 Task: Create custom object Staff for PrisonConnect Pro.
Action: Mouse moved to (846, 67)
Screenshot: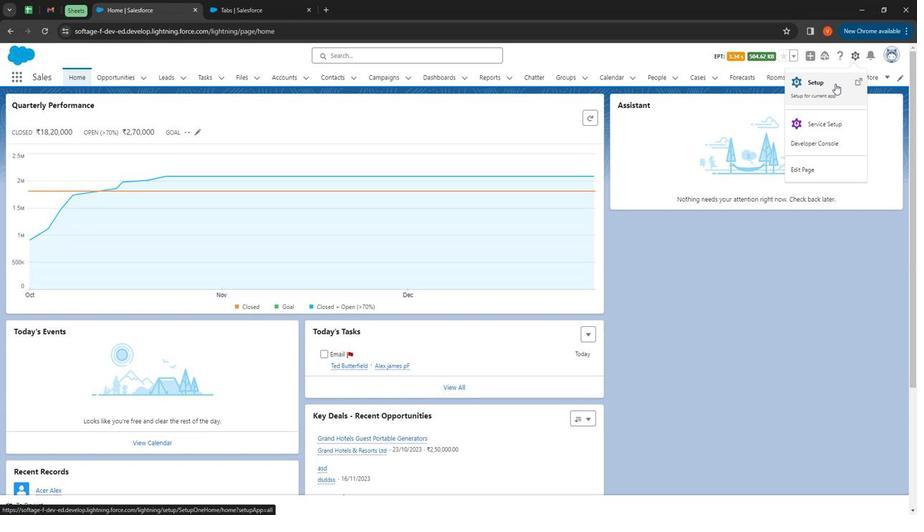 
Action: Mouse pressed left at (846, 67)
Screenshot: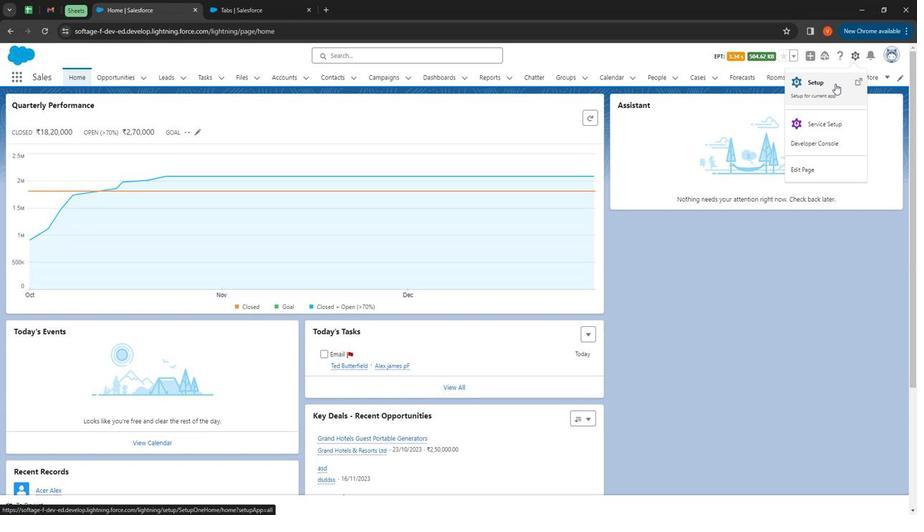 
Action: Mouse moved to (828, 90)
Screenshot: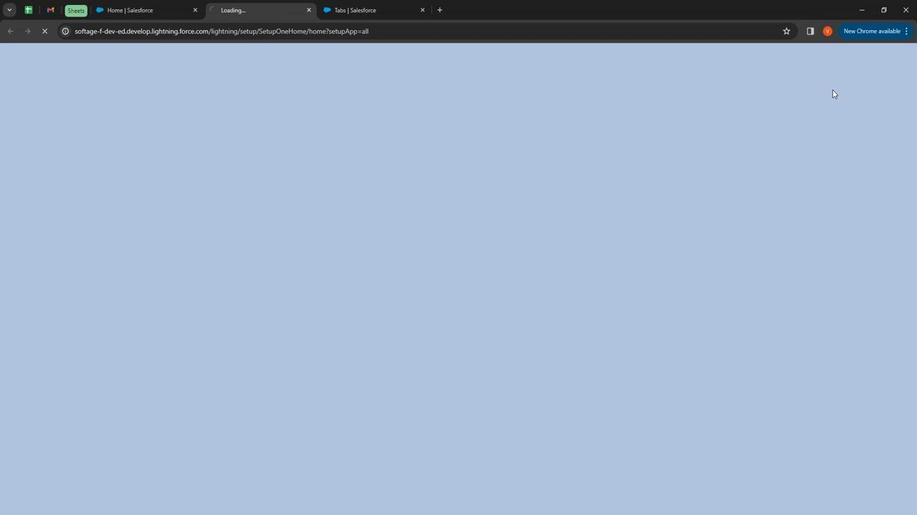 
Action: Mouse pressed left at (828, 90)
Screenshot: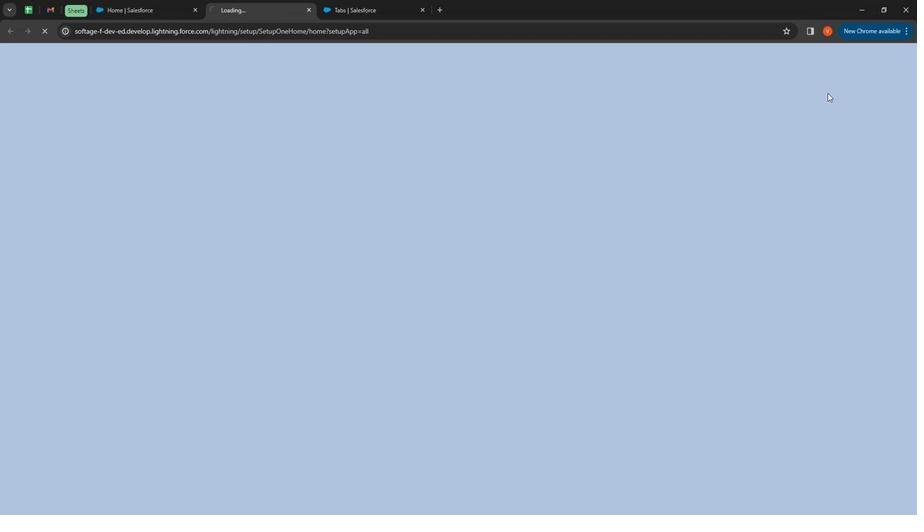 
Action: Mouse moved to (166, 84)
Screenshot: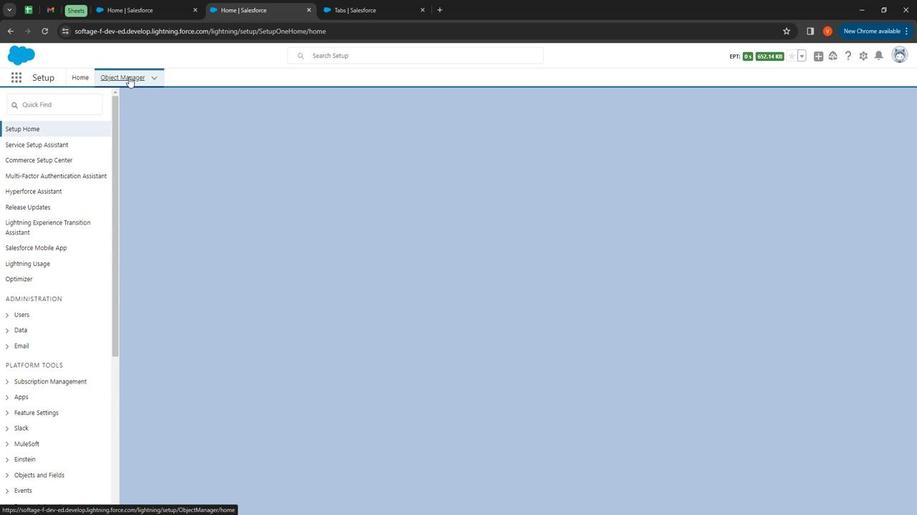
Action: Mouse pressed left at (166, 84)
Screenshot: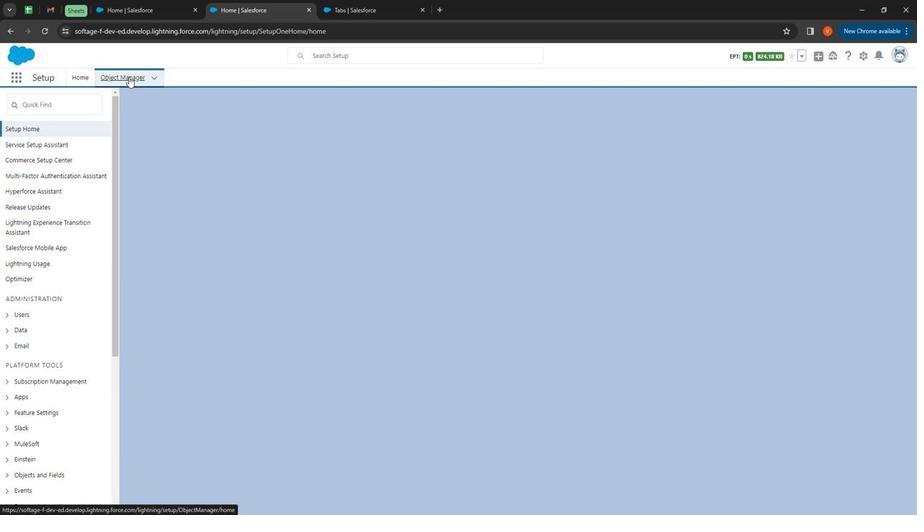 
Action: Mouse moved to (870, 116)
Screenshot: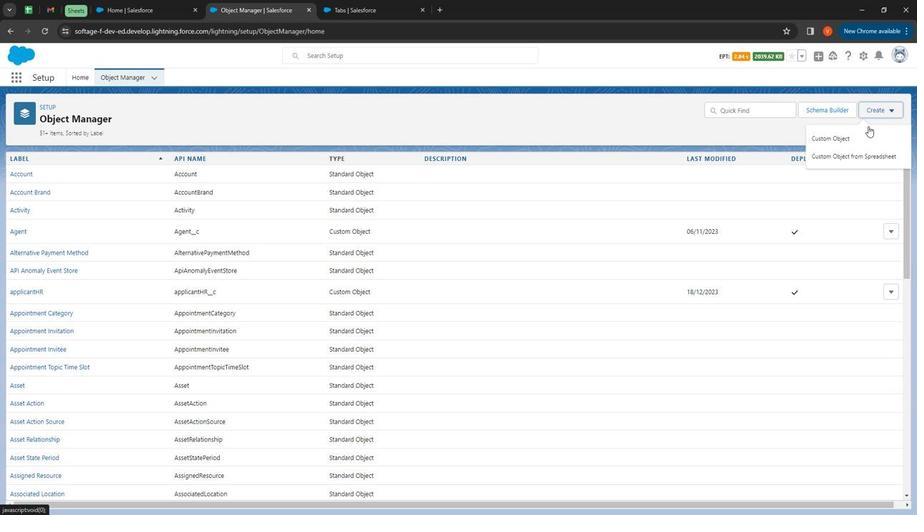 
Action: Mouse pressed left at (870, 116)
Screenshot: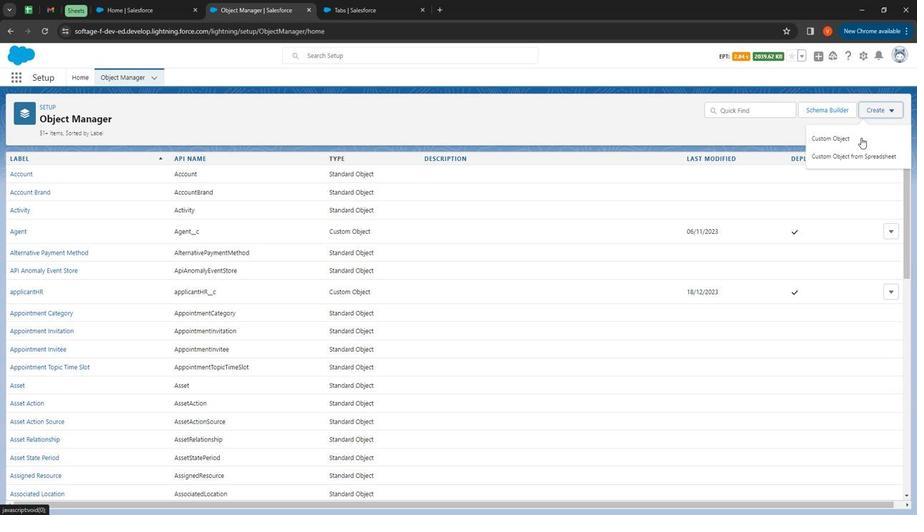 
Action: Mouse moved to (851, 141)
Screenshot: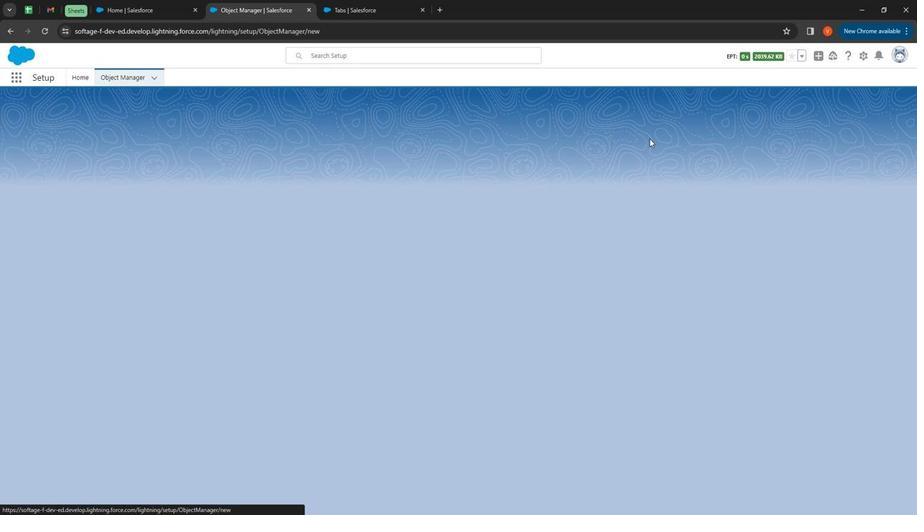 
Action: Mouse pressed left at (851, 141)
Screenshot: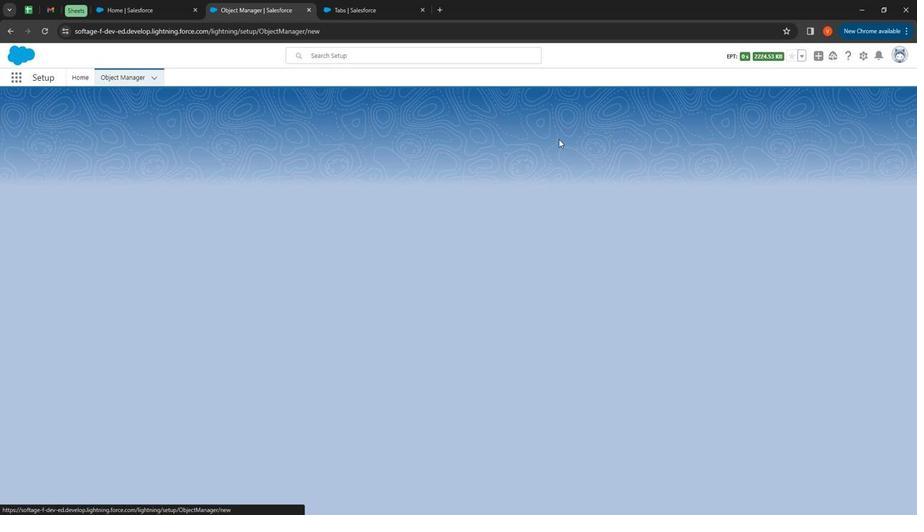 
Action: Mouse moved to (273, 233)
Screenshot: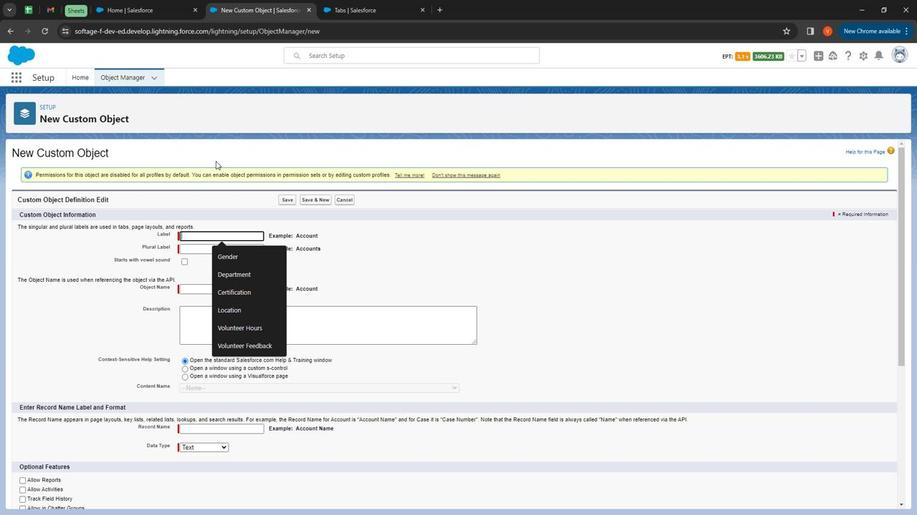 
Action: Mouse pressed left at (273, 233)
Screenshot: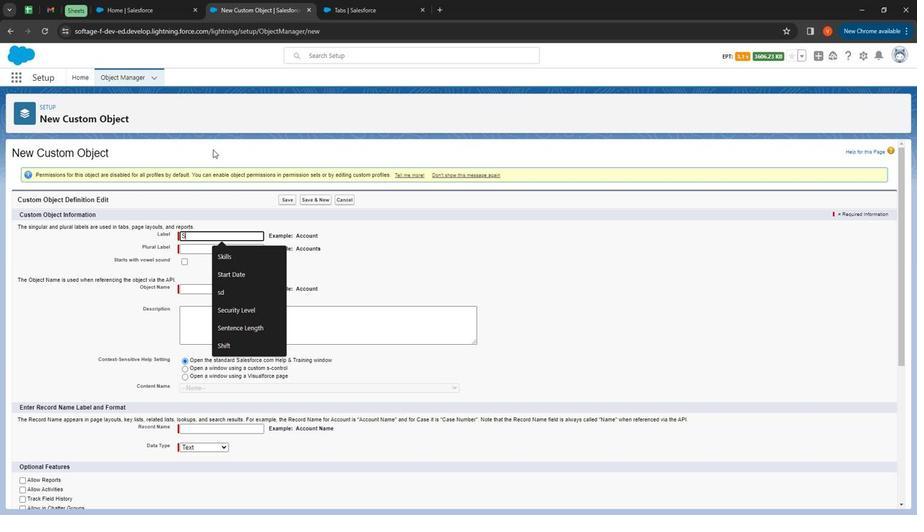 
Action: Key pressed <Key.shift>
Screenshot: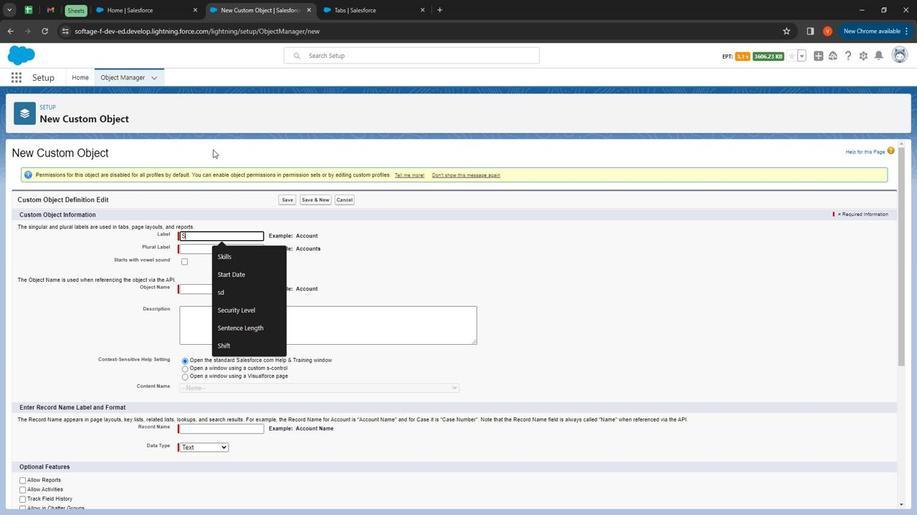 
Action: Mouse moved to (245, 151)
Screenshot: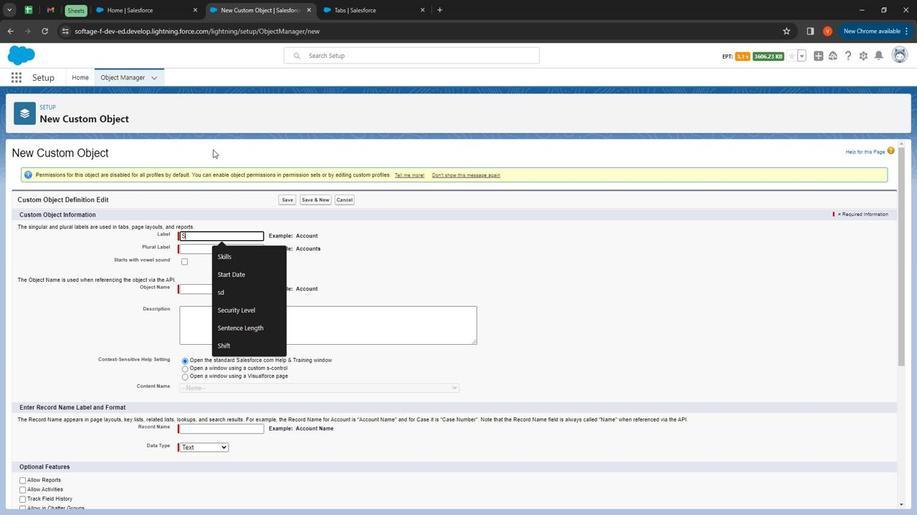 
Action: Key pressed Staff<Key.tab><Key.shift>Staffs
Screenshot: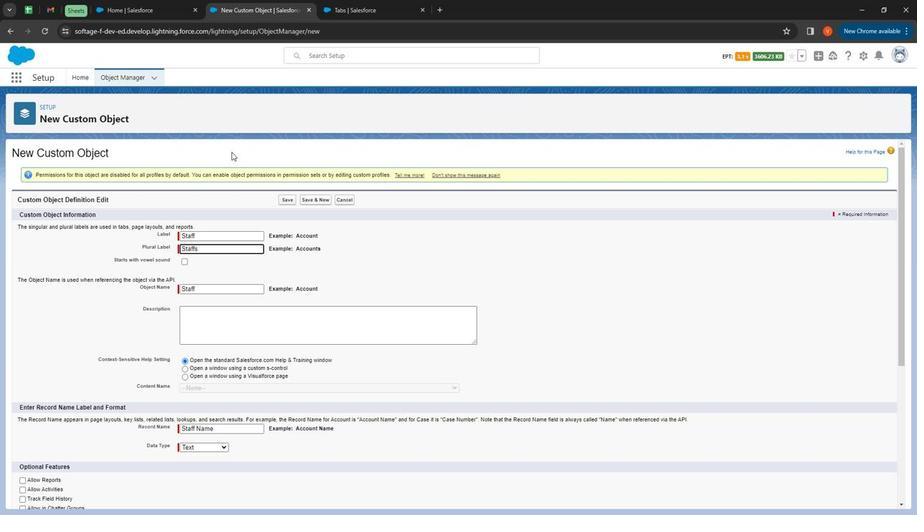 
Action: Mouse moved to (262, 301)
Screenshot: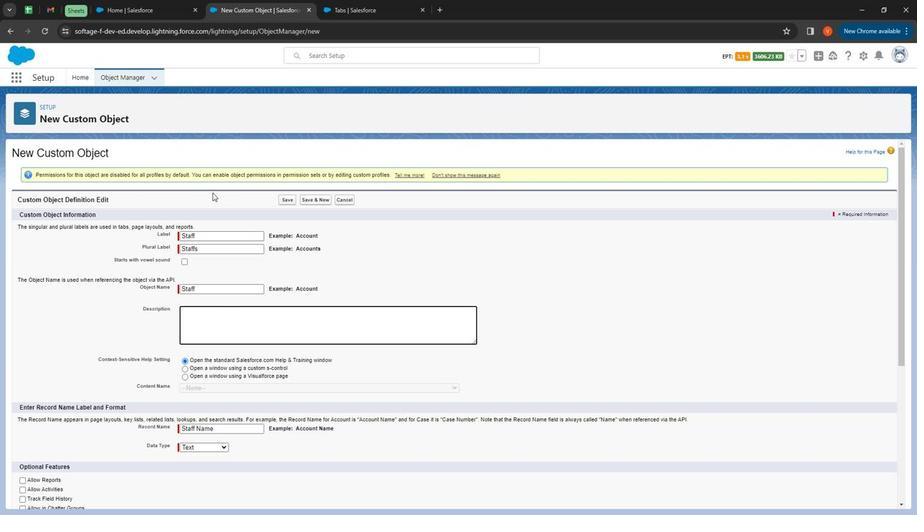 
Action: Mouse pressed left at (262, 301)
Screenshot: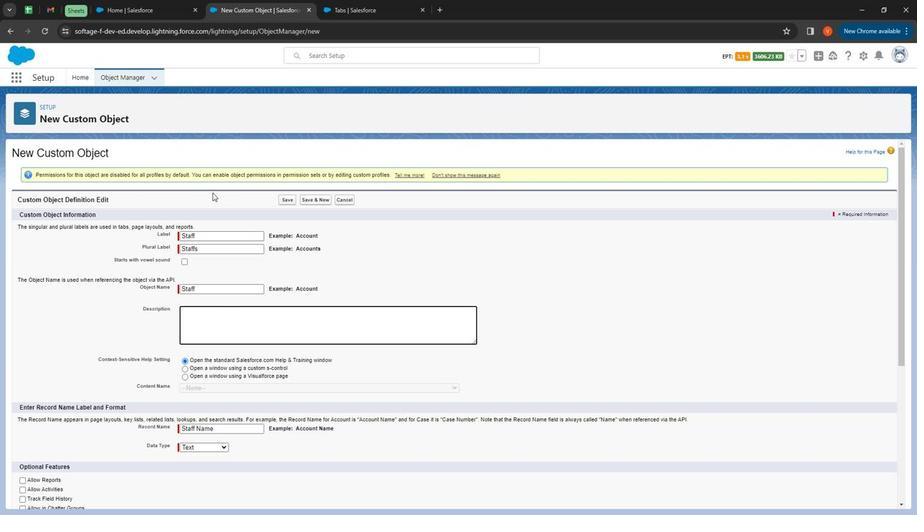 
Action: Mouse moved to (253, 237)
Screenshot: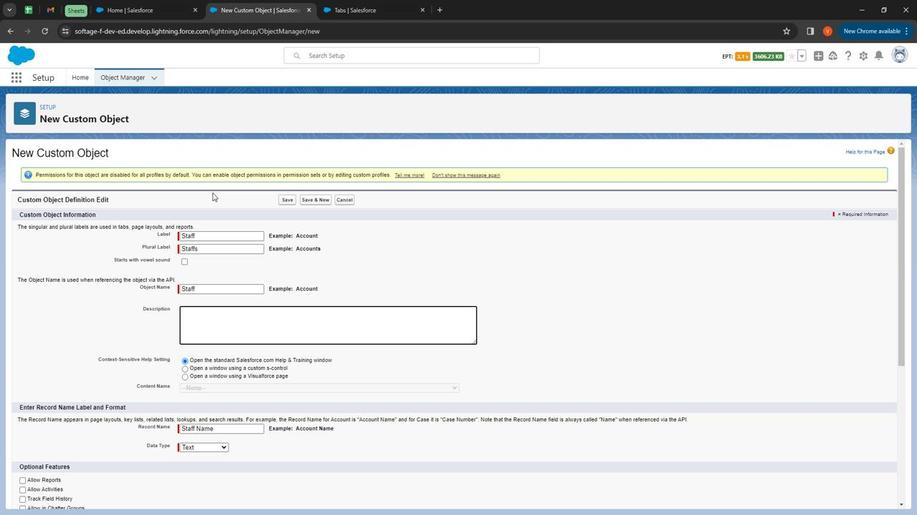 
Action: Key pressed <Key.shift>
Screenshot: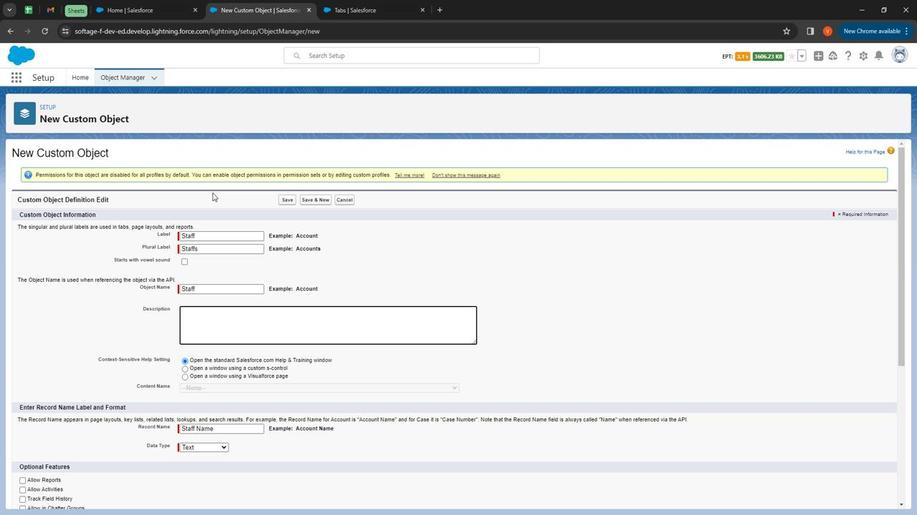 
Action: Mouse moved to (245, 192)
Screenshot: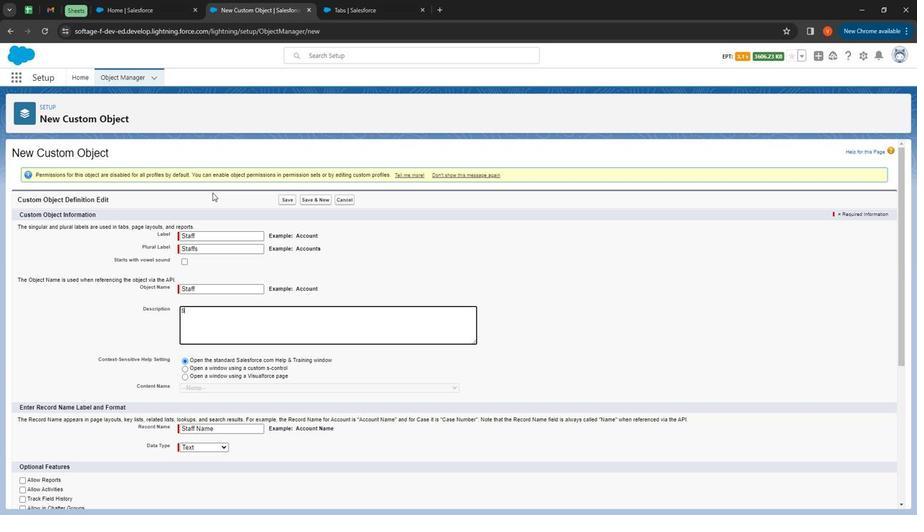 
Action: Key pressed <Key.shift><Key.shift><Key.shift><Key.shift><Key.shift><Key.shift><Key.shift><Key.shift>Staff<Key.space><Key.shift>Custom<Key.space>object<Key.space>containing<Key.space>details<Key.space>about<Key.space><Key.shift>Staff<Key.space>working<Key.space>at<Key.space><Key.shift>Prisio<Key.space>n<Key.backspace><Key.backspace>n<Key.space>c<Key.shift><Key.shift>onnect<Key.space>pro
Screenshot: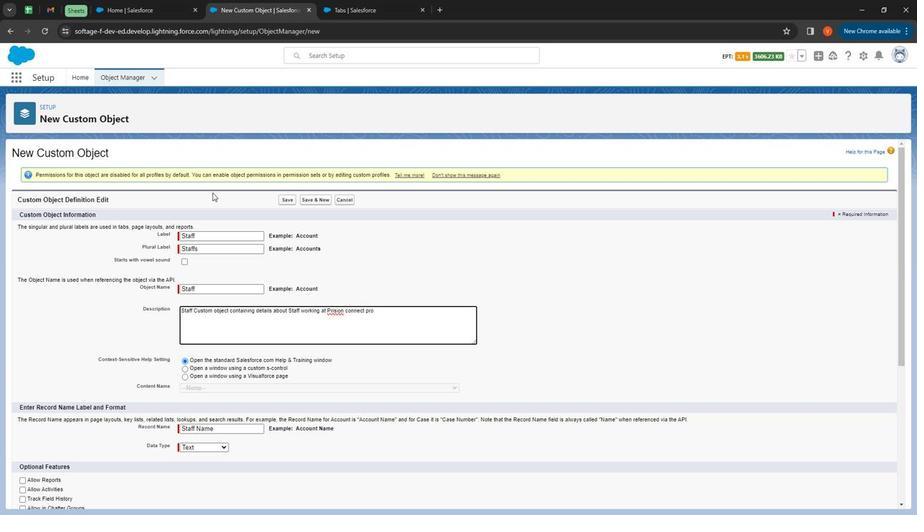 
Action: Mouse moved to (363, 303)
Screenshot: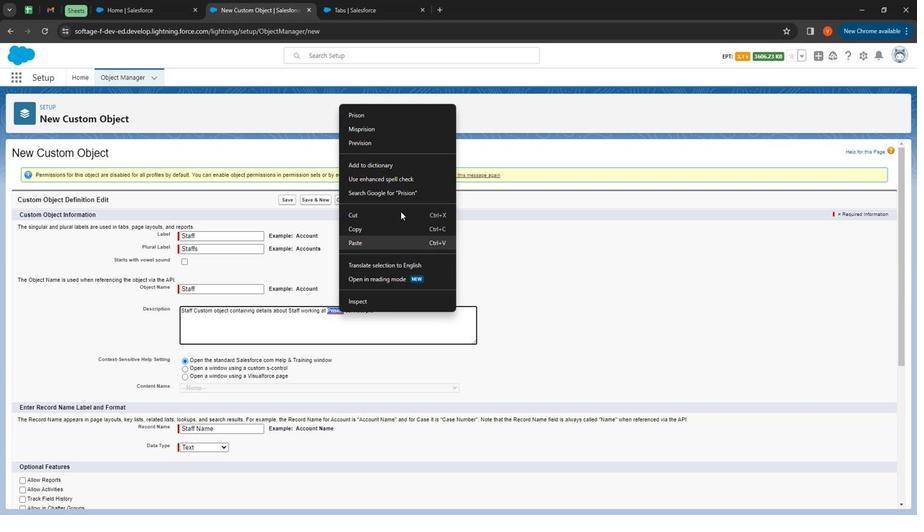 
Action: Mouse pressed right at (363, 303)
Screenshot: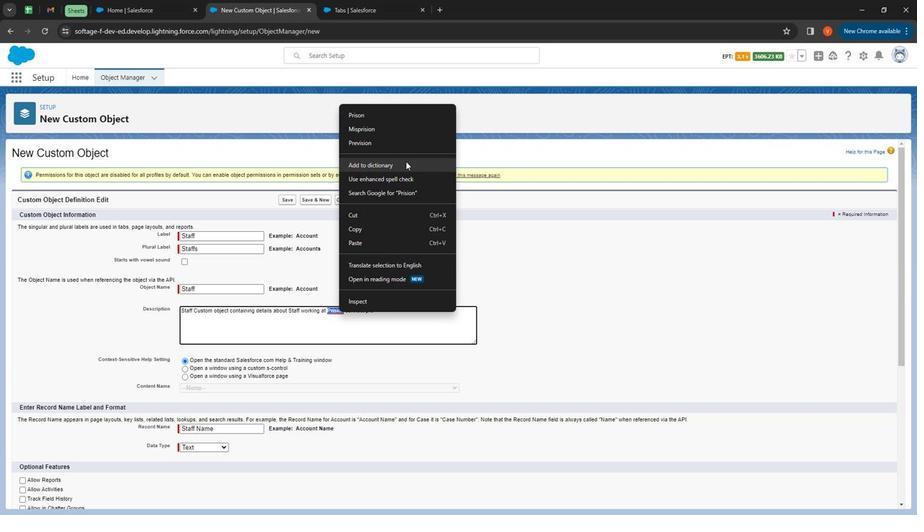 
Action: Mouse moved to (412, 121)
Screenshot: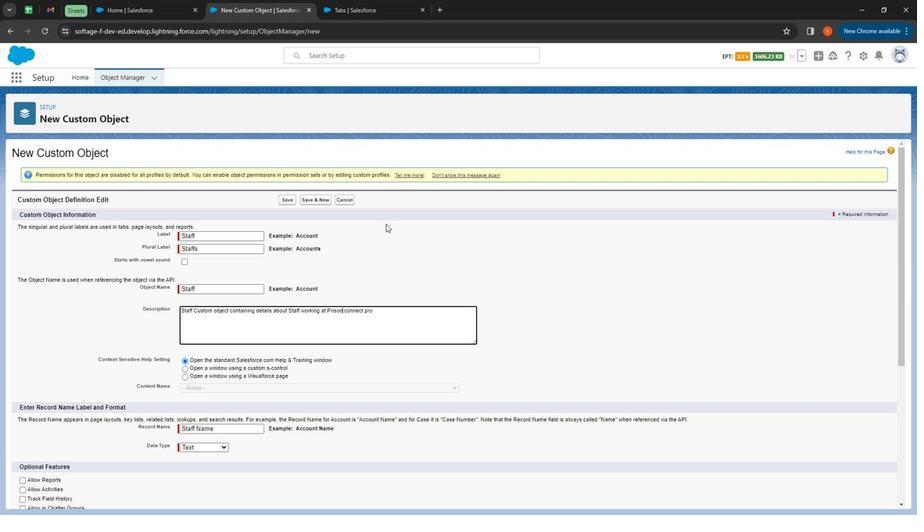 
Action: Mouse pressed left at (412, 121)
Screenshot: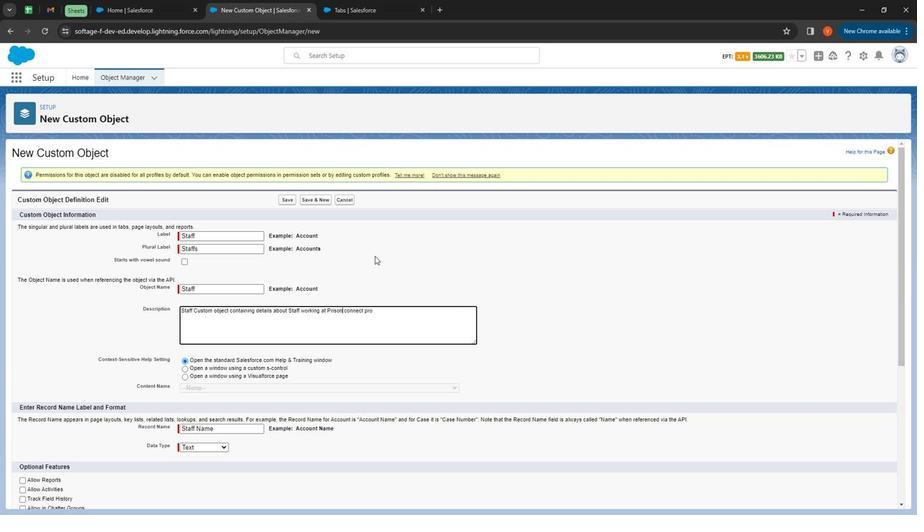 
Action: Mouse moved to (341, 339)
Screenshot: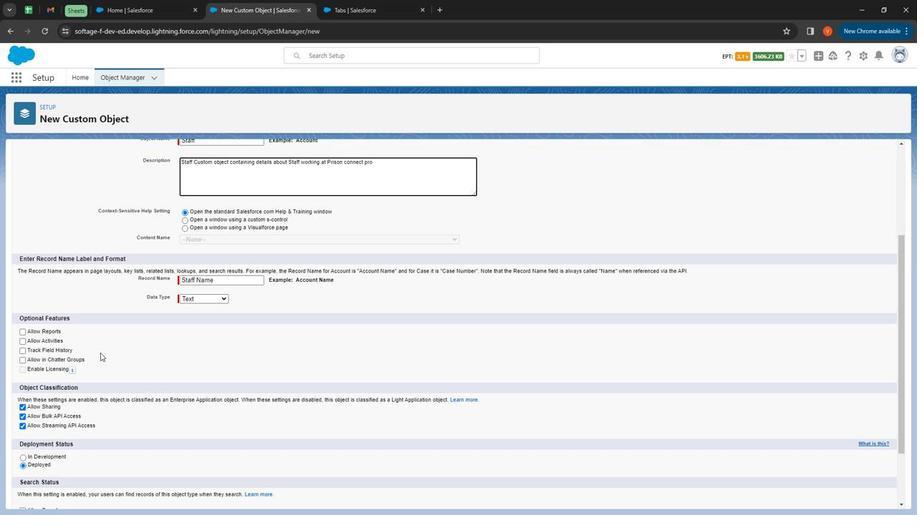 
Action: Mouse scrolled (341, 338) with delta (0, 0)
Screenshot: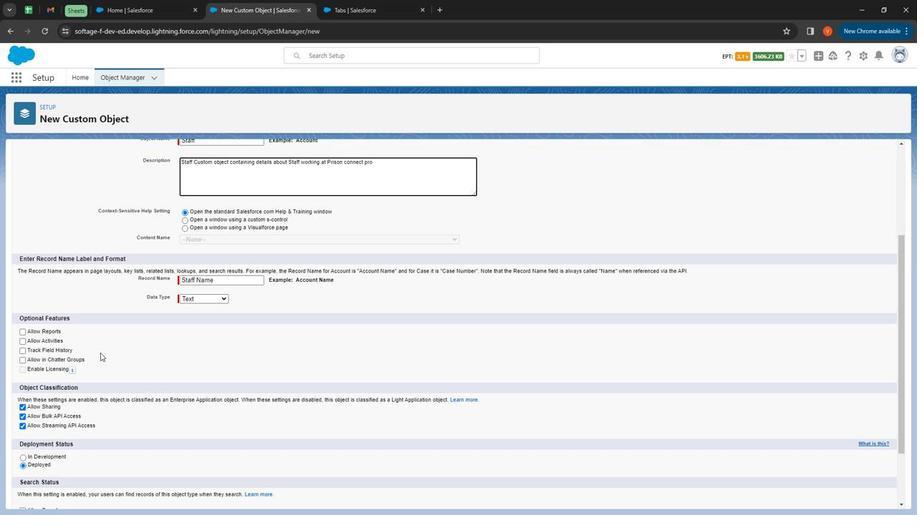 
Action: Mouse scrolled (341, 338) with delta (0, 0)
Screenshot: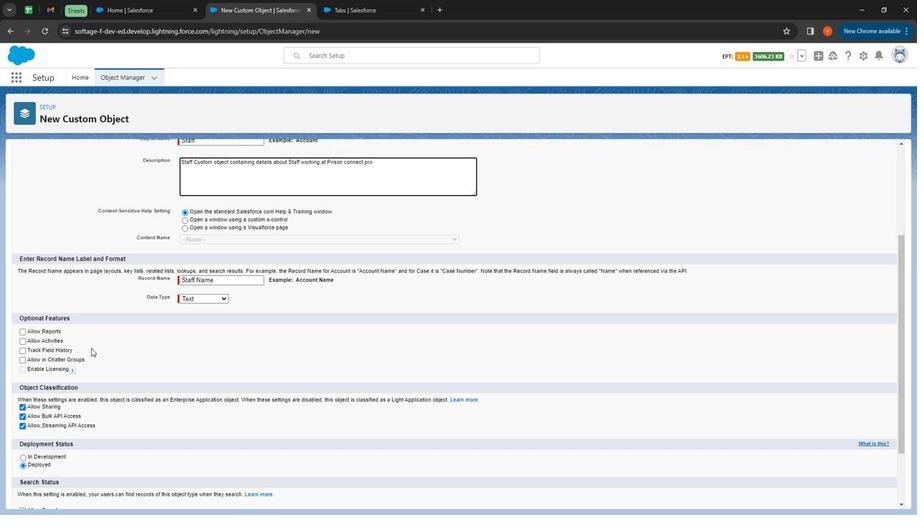 
Action: Mouse moved to (339, 339)
Screenshot: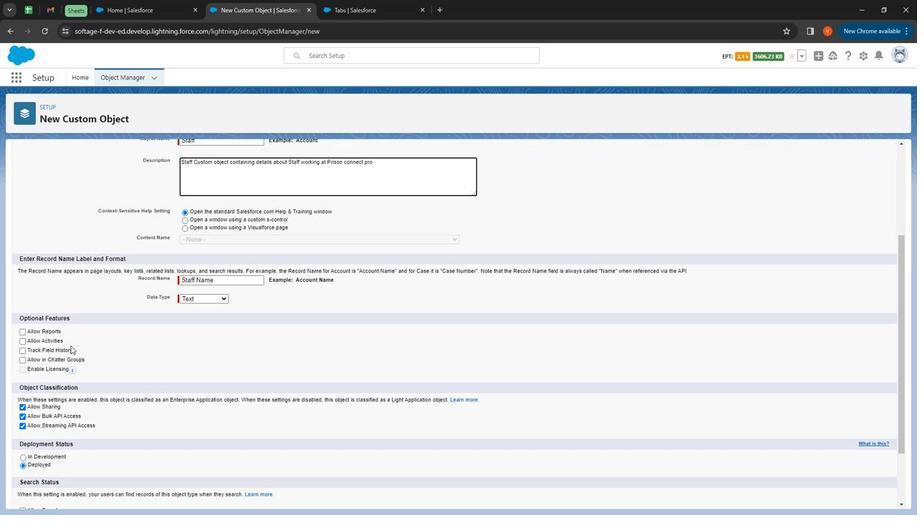 
Action: Mouse scrolled (339, 339) with delta (0, 0)
Screenshot: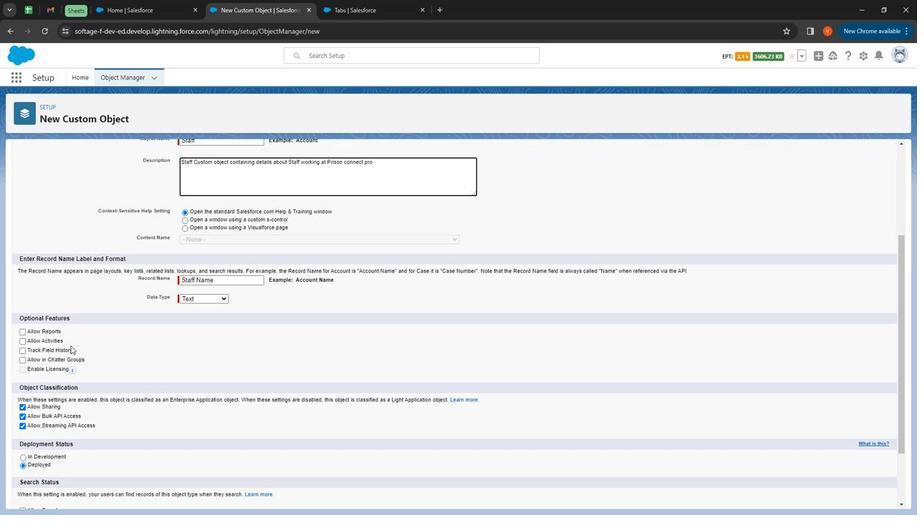 
Action: Mouse moved to (86, 321)
Screenshot: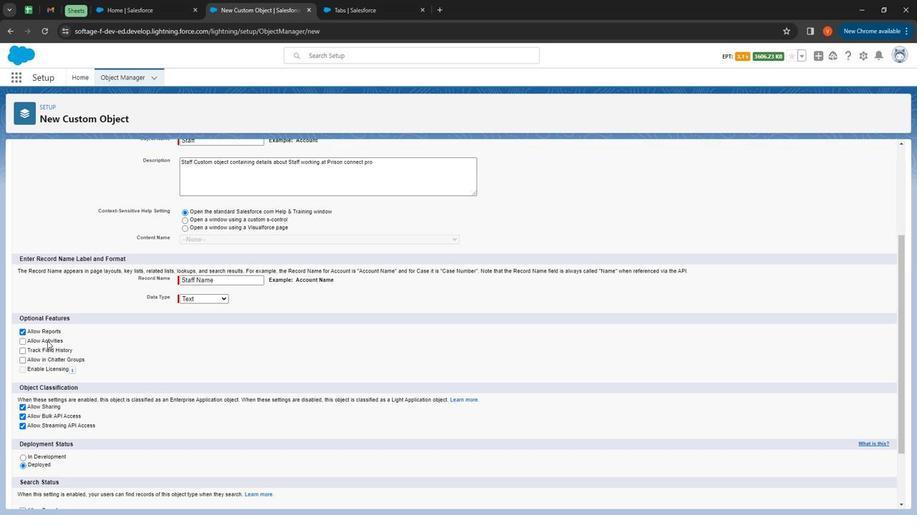 
Action: Mouse pressed left at (86, 321)
Screenshot: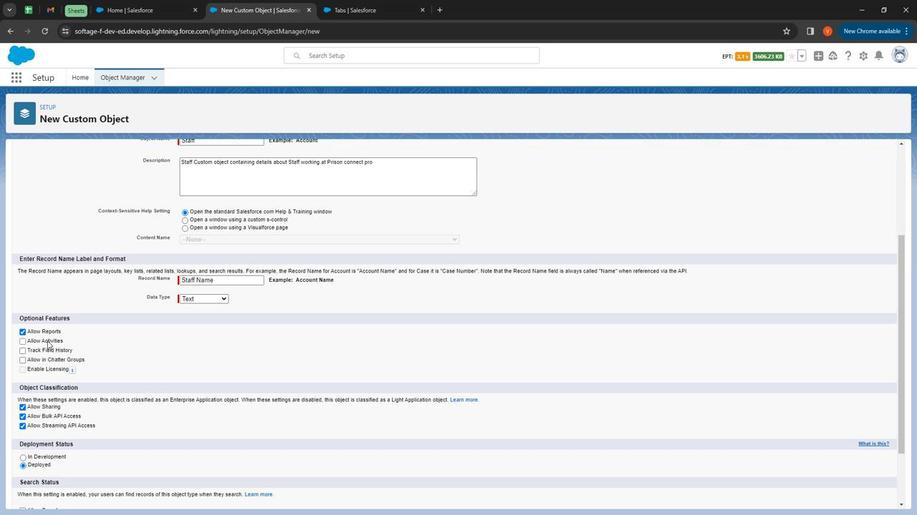 
Action: Mouse moved to (90, 330)
Screenshot: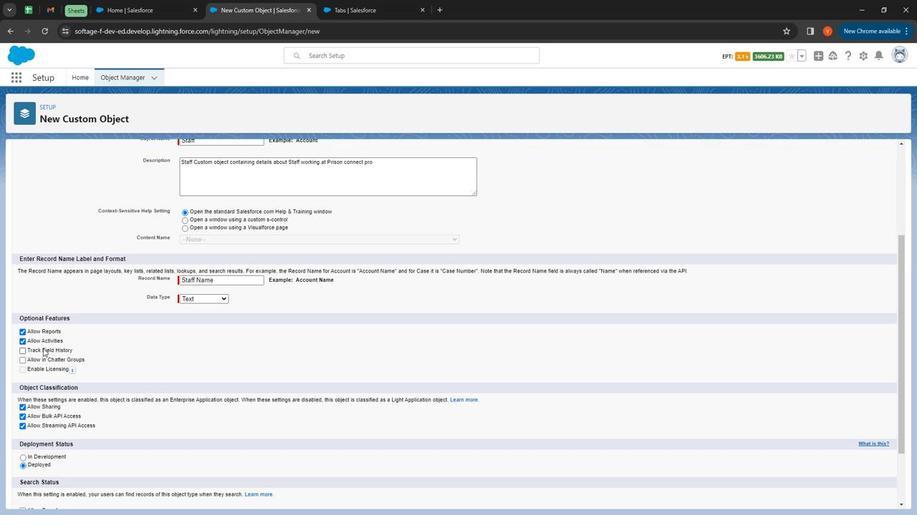 
Action: Mouse pressed left at (90, 330)
Screenshot: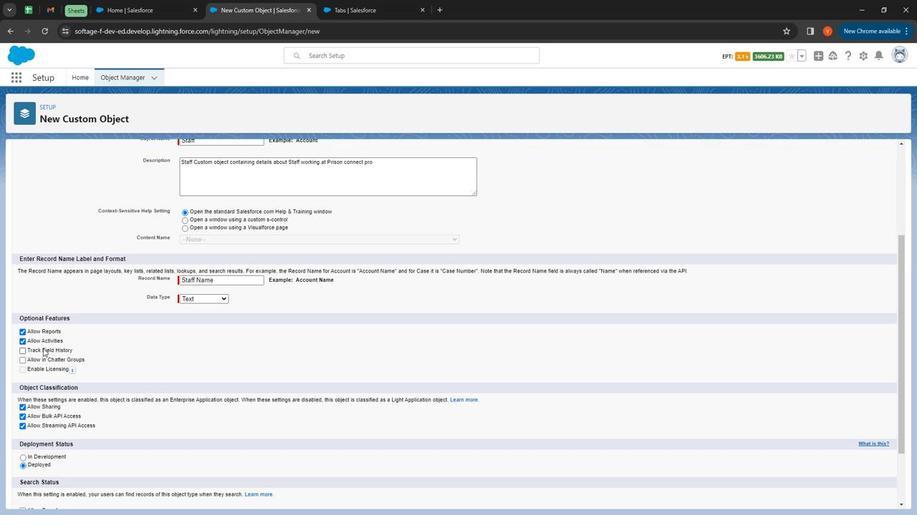 
Action: Mouse moved to (86, 337)
Screenshot: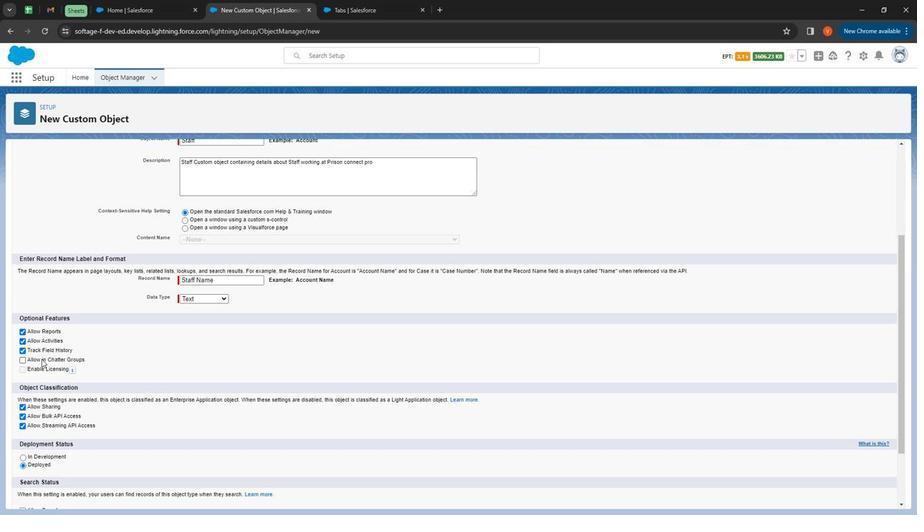 
Action: Mouse pressed left at (86, 337)
Screenshot: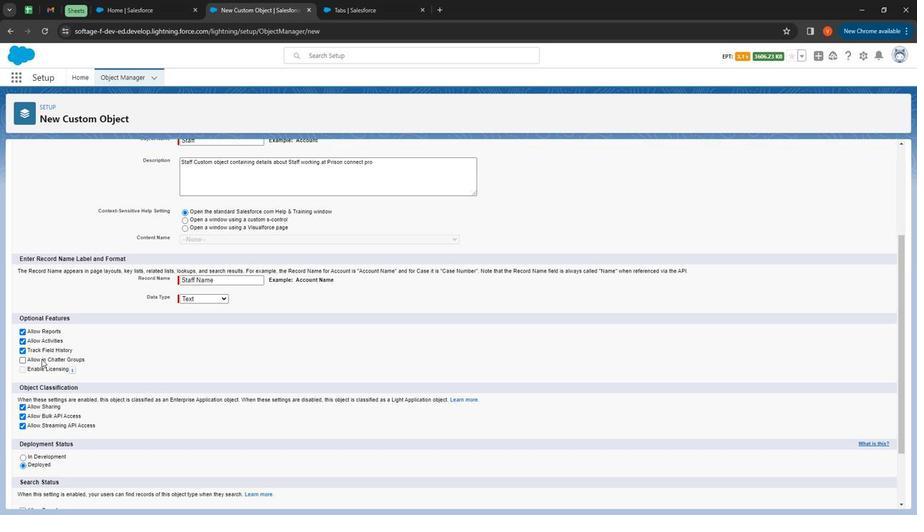 
Action: Mouse moved to (85, 347)
Screenshot: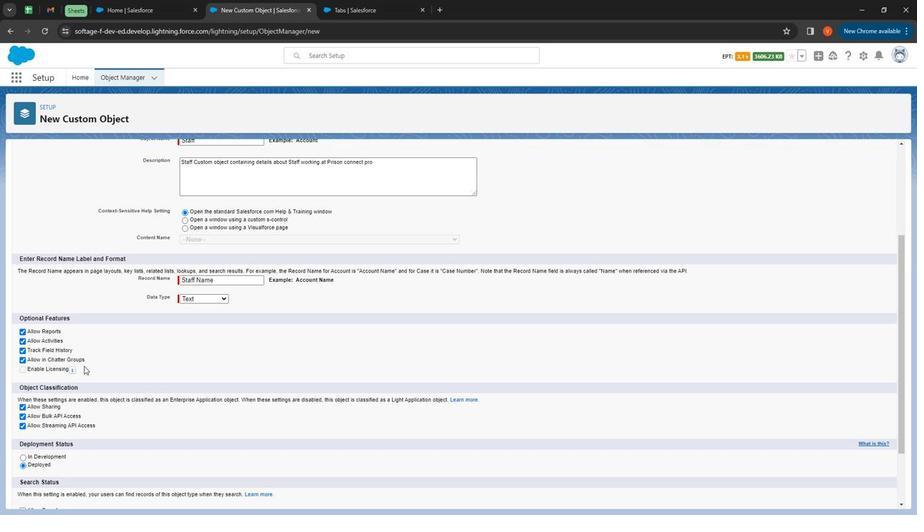 
Action: Mouse pressed left at (85, 347)
Screenshot: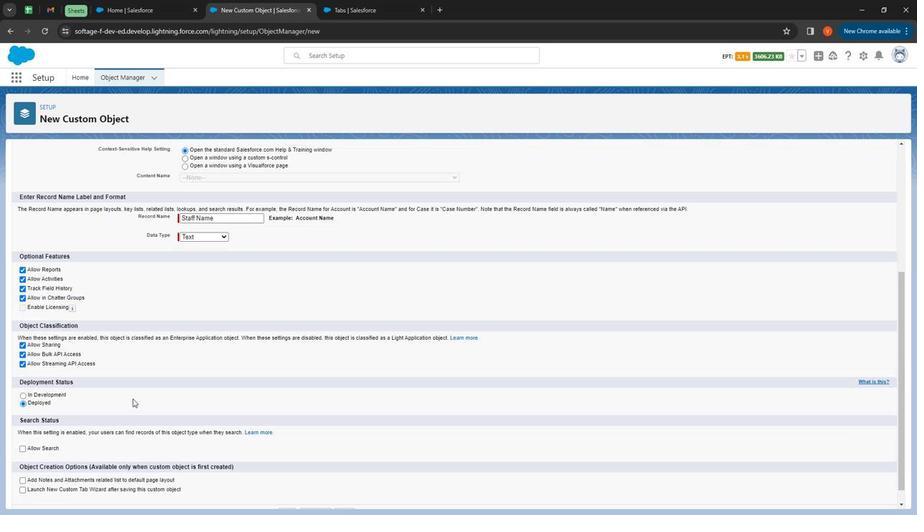 
Action: Mouse moved to (154, 369)
Screenshot: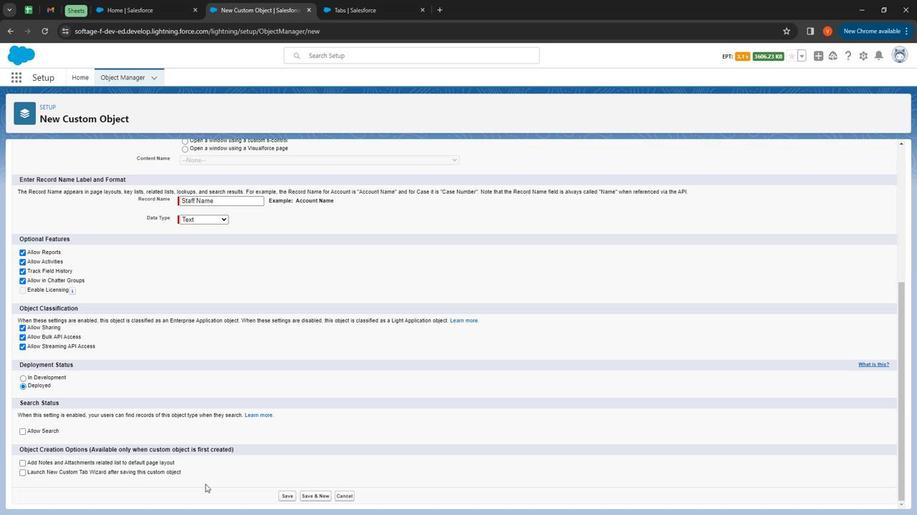 
Action: Mouse scrolled (154, 368) with delta (0, 0)
Screenshot: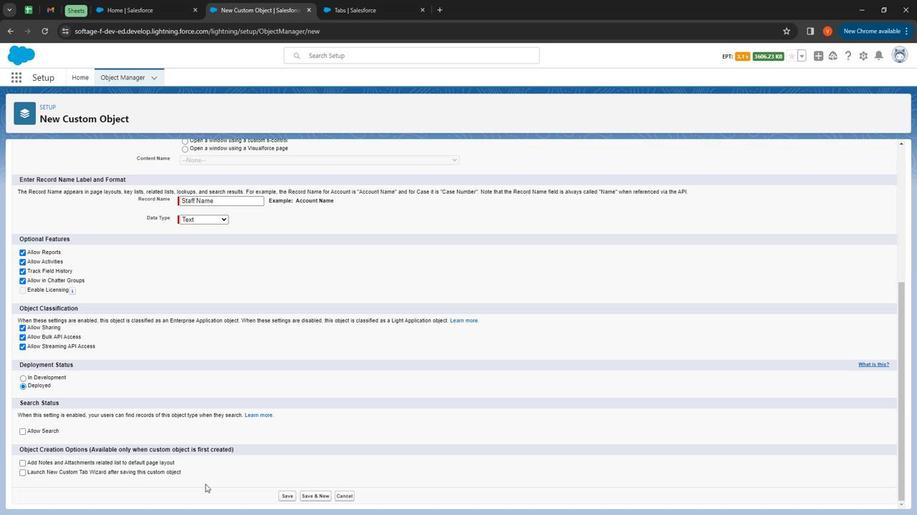 
Action: Mouse moved to (159, 373)
Screenshot: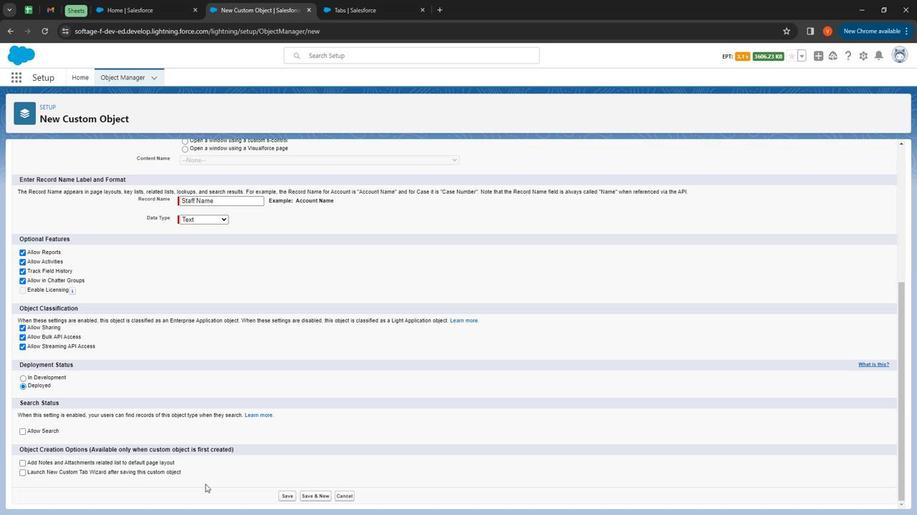 
Action: Mouse scrolled (159, 372) with delta (0, 0)
Screenshot: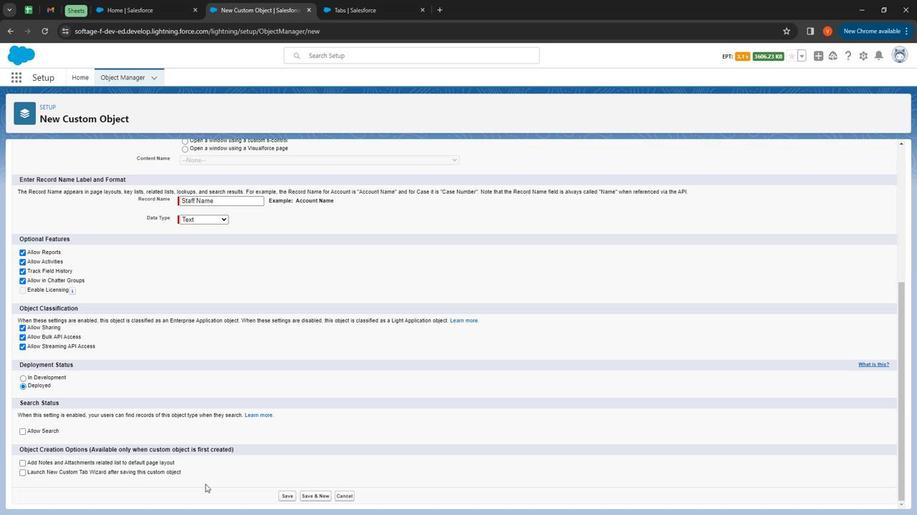 
Action: Mouse moved to (160, 374)
Screenshot: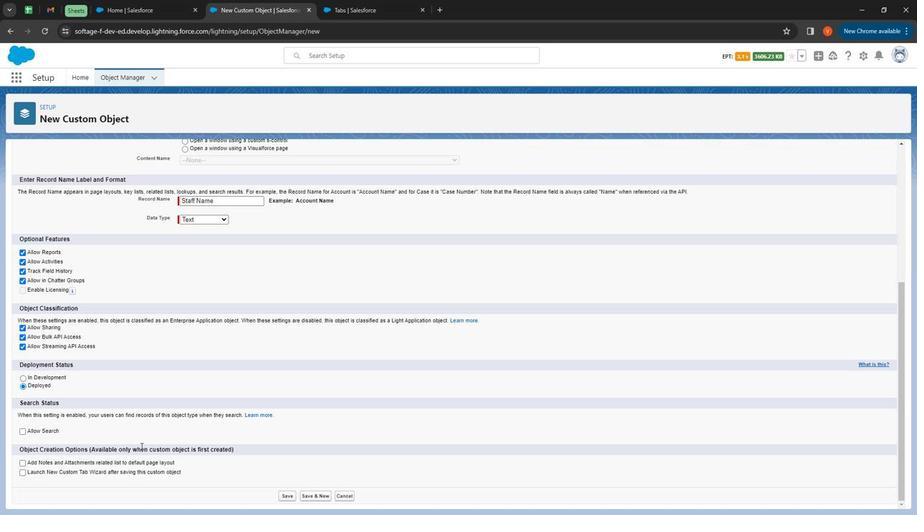 
Action: Mouse scrolled (160, 373) with delta (0, 0)
Screenshot: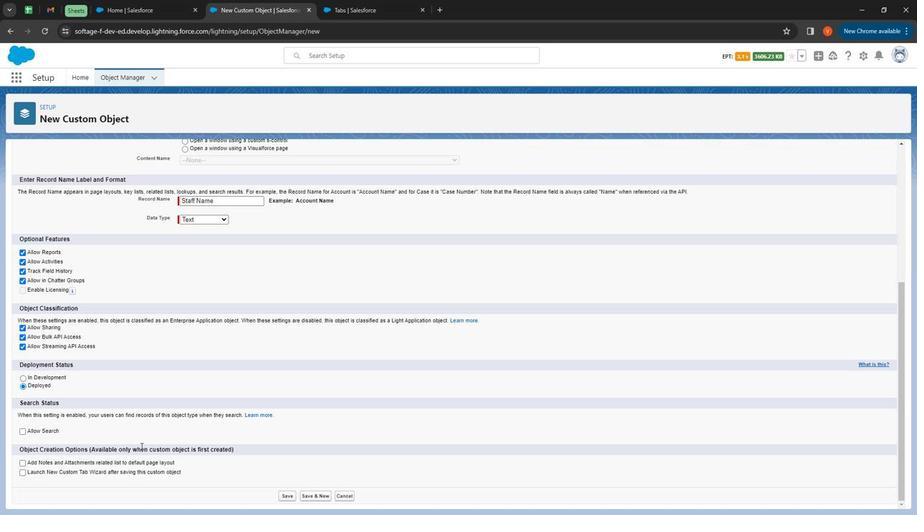 
Action: Mouse moved to (165, 379)
Screenshot: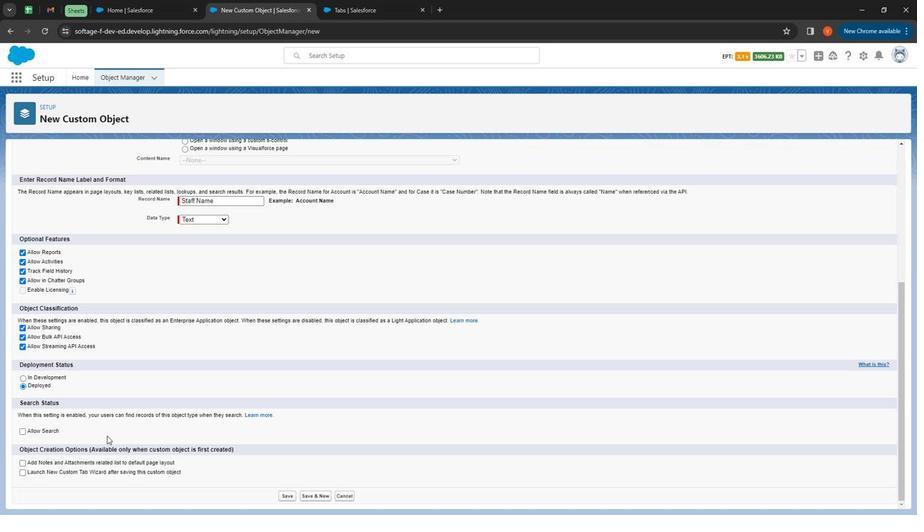 
Action: Mouse scrolled (165, 379) with delta (0, 0)
Screenshot: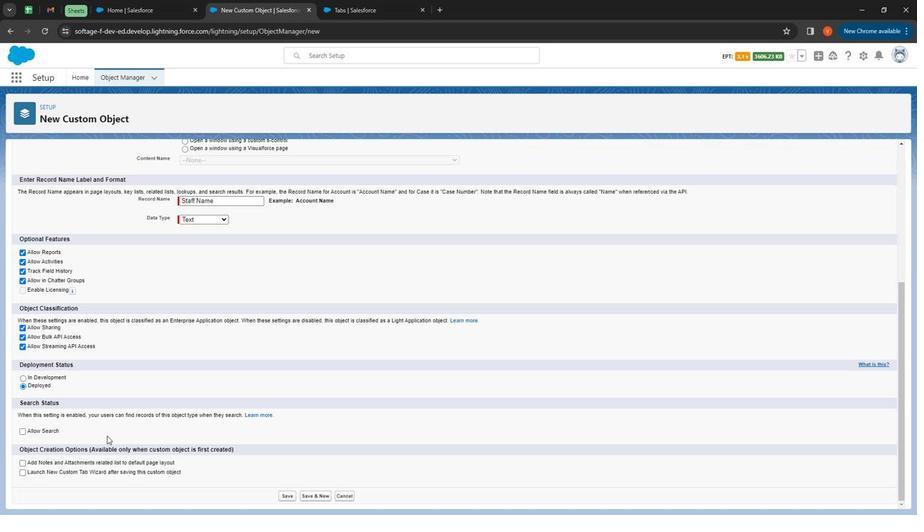 
Action: Mouse moved to (93, 413)
Screenshot: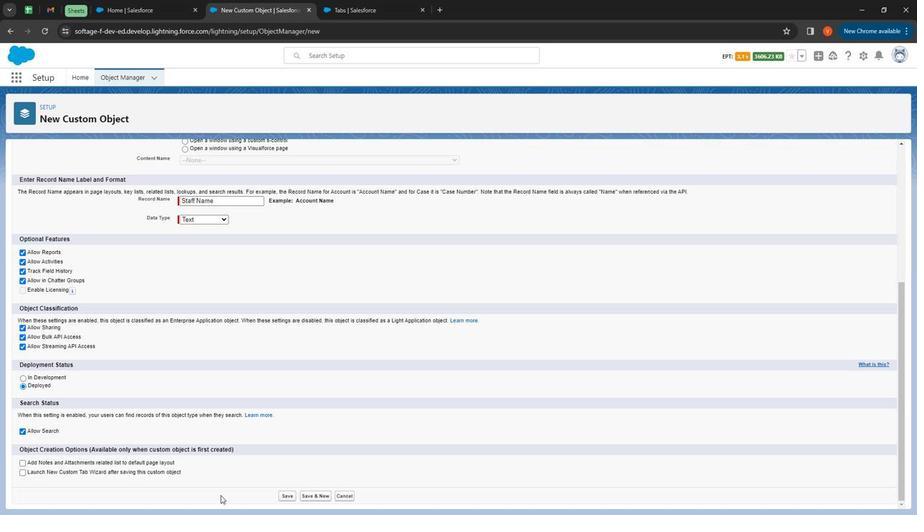 
Action: Mouse pressed left at (93, 413)
Screenshot: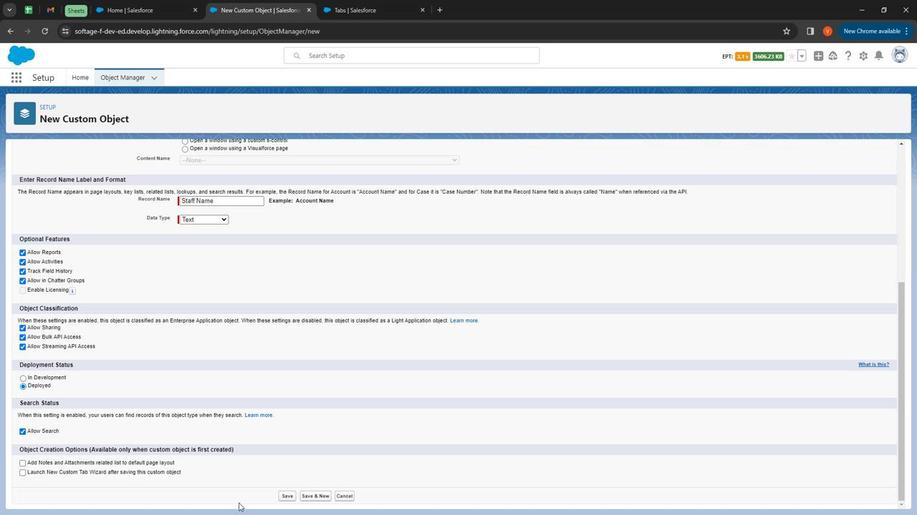 
Action: Mouse moved to (308, 480)
Screenshot: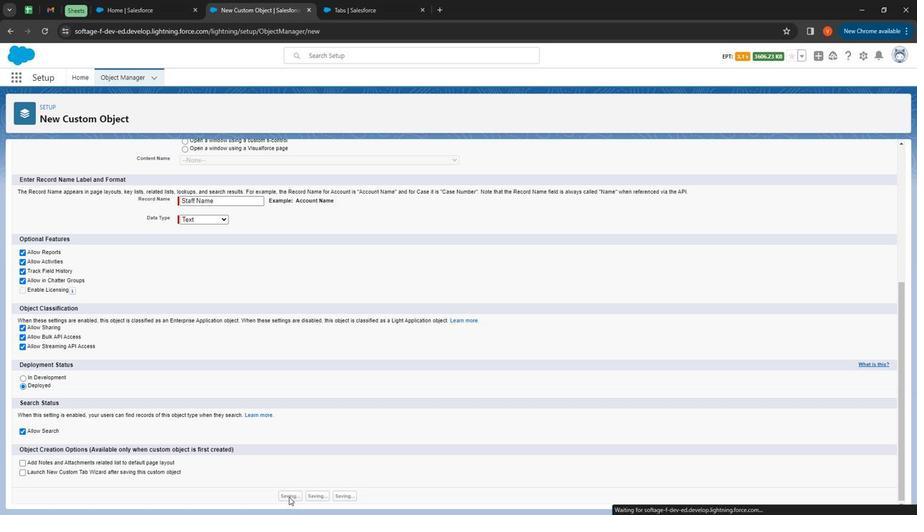 
Action: Mouse pressed left at (308, 480)
Screenshot: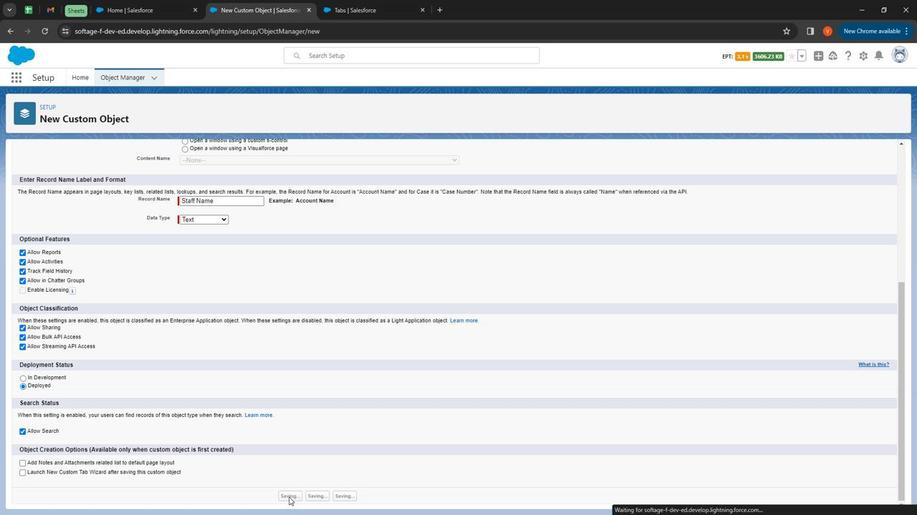 
Action: Mouse moved to (316, 475)
Screenshot: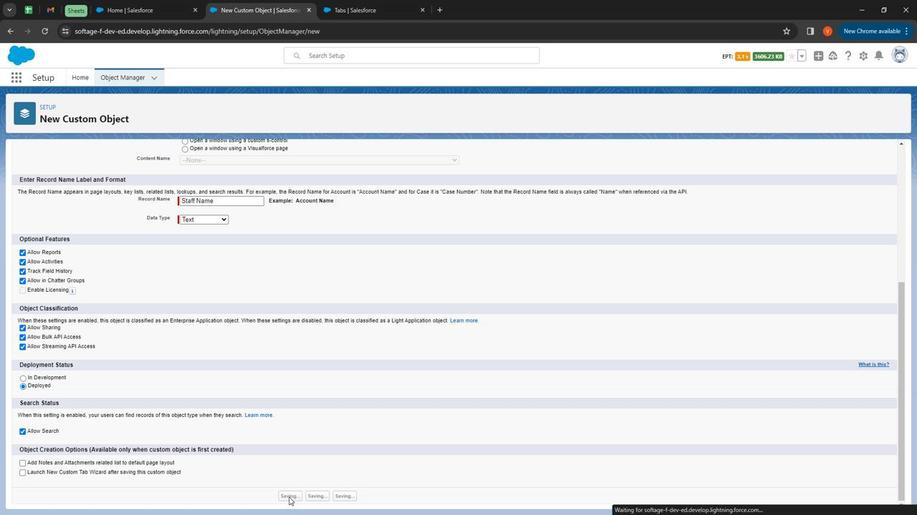 
Action: Mouse pressed left at (316, 475)
Screenshot: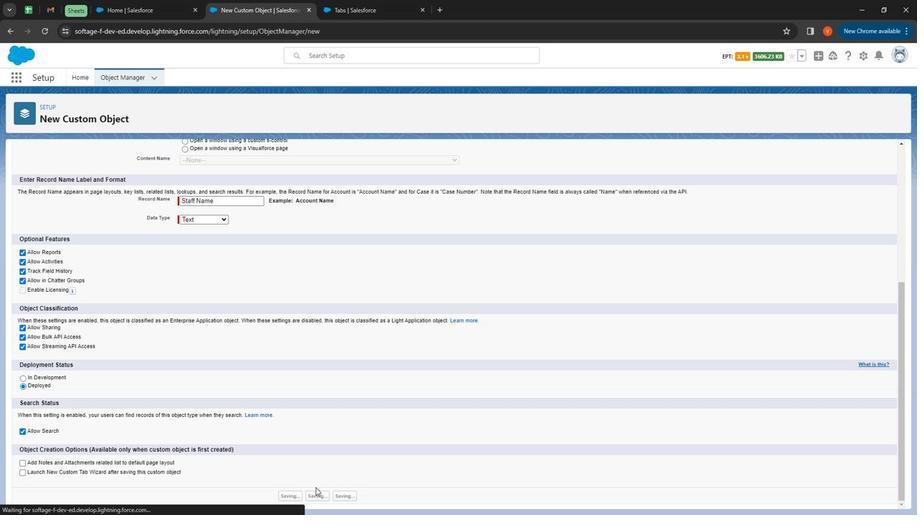
Action: Mouse moved to (108, 177)
Screenshot: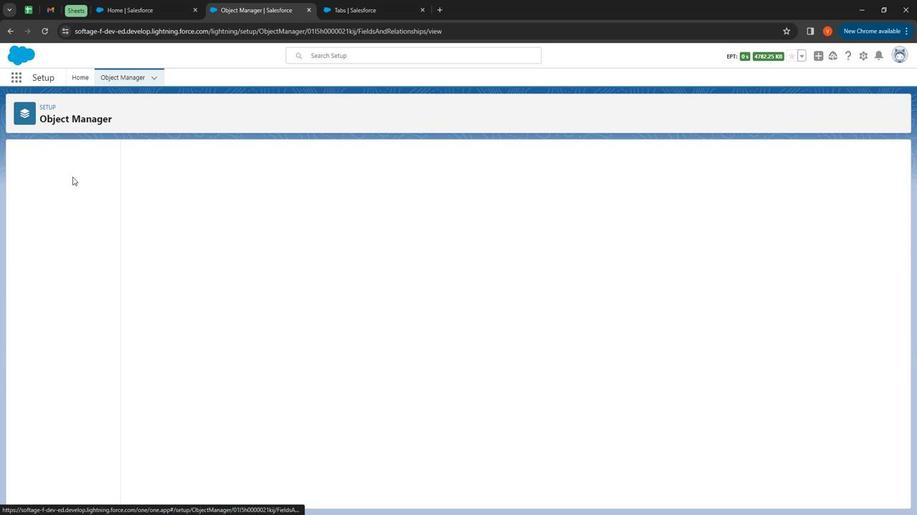 
Action: Mouse pressed left at (108, 177)
Screenshot: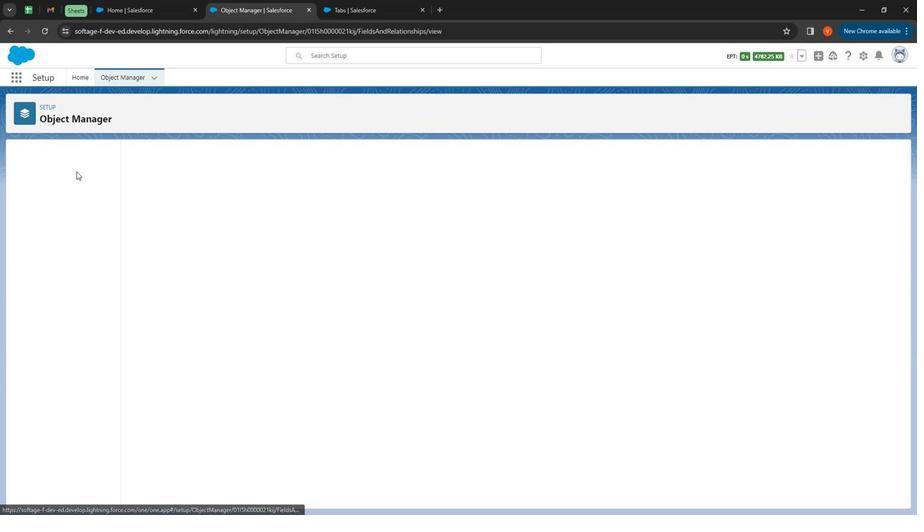 
Action: Mouse moved to (705, 154)
Screenshot: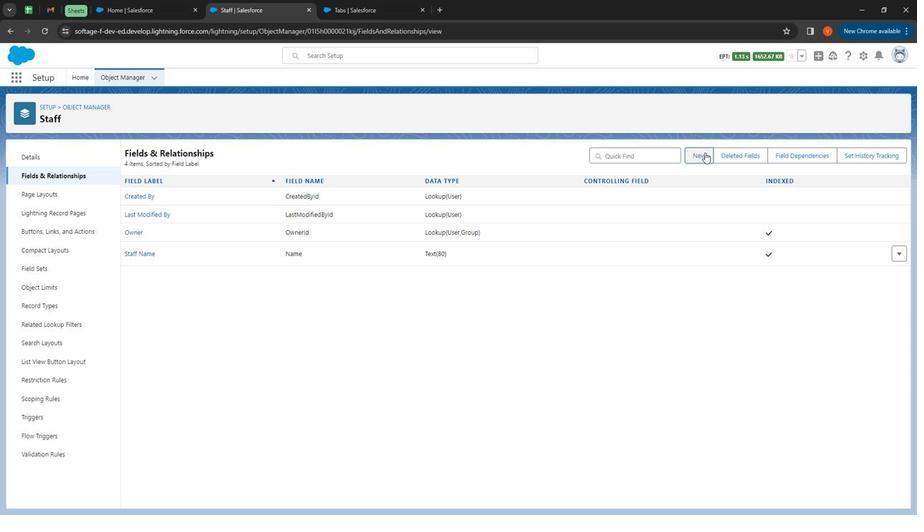 
Action: Mouse pressed left at (705, 154)
Screenshot: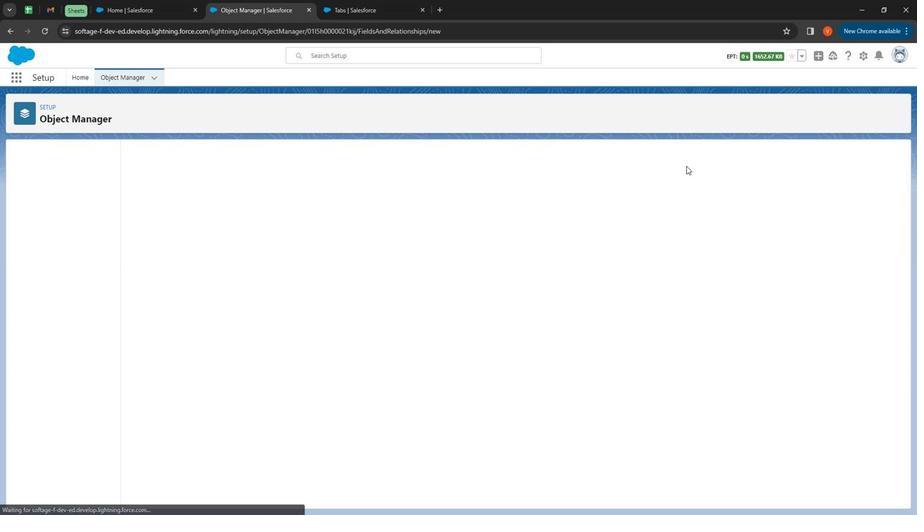 
Action: Mouse moved to (207, 276)
Screenshot: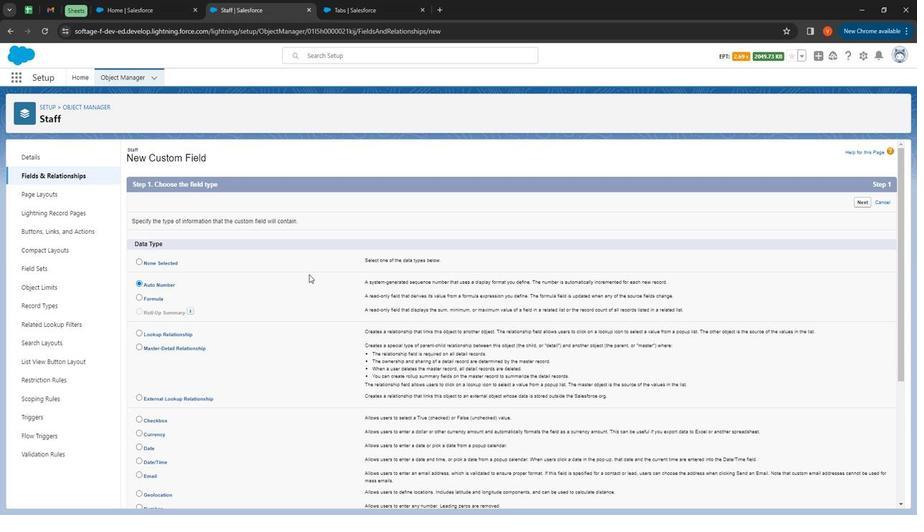 
Action: Mouse pressed left at (207, 276)
Screenshot: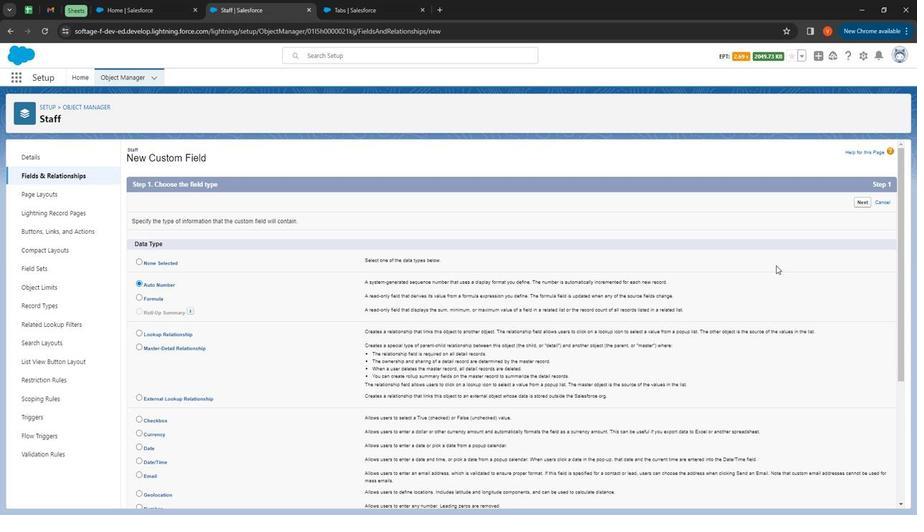 
Action: Mouse moved to (844, 255)
Screenshot: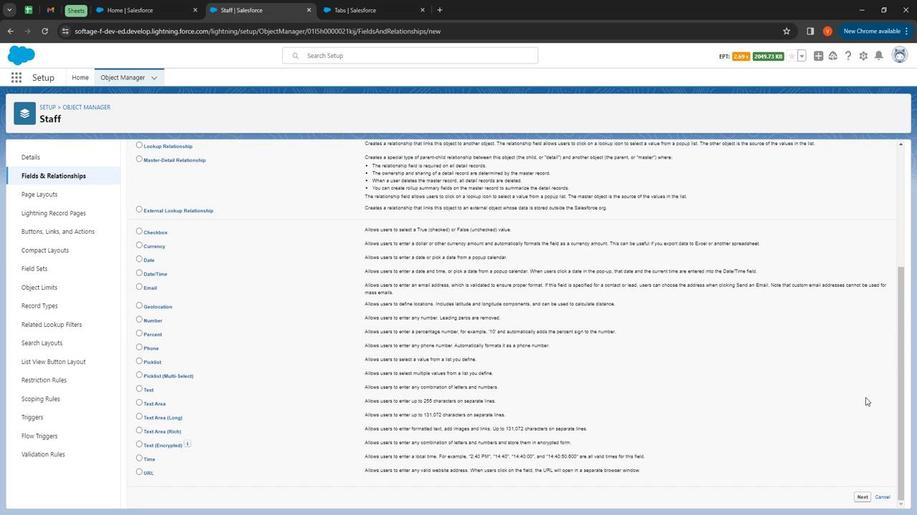 
Action: Mouse scrolled (844, 254) with delta (0, 0)
Screenshot: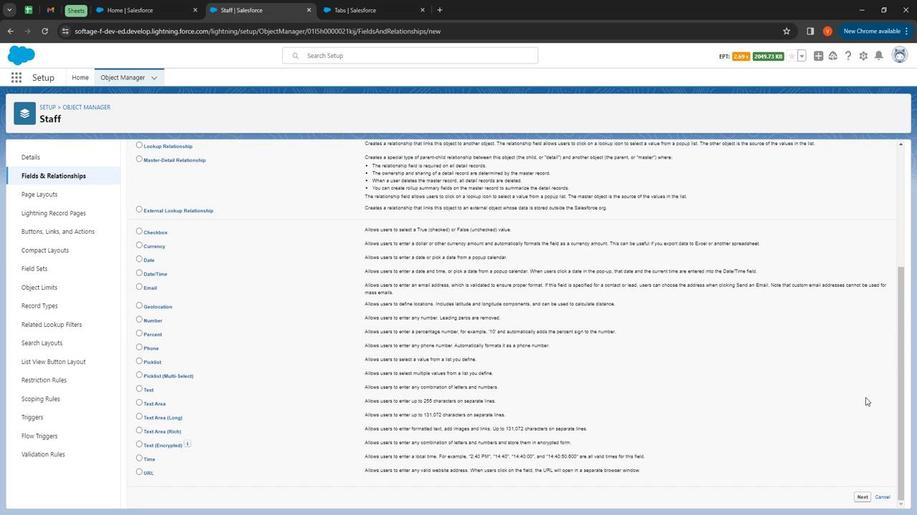 
Action: Mouse moved to (844, 260)
Screenshot: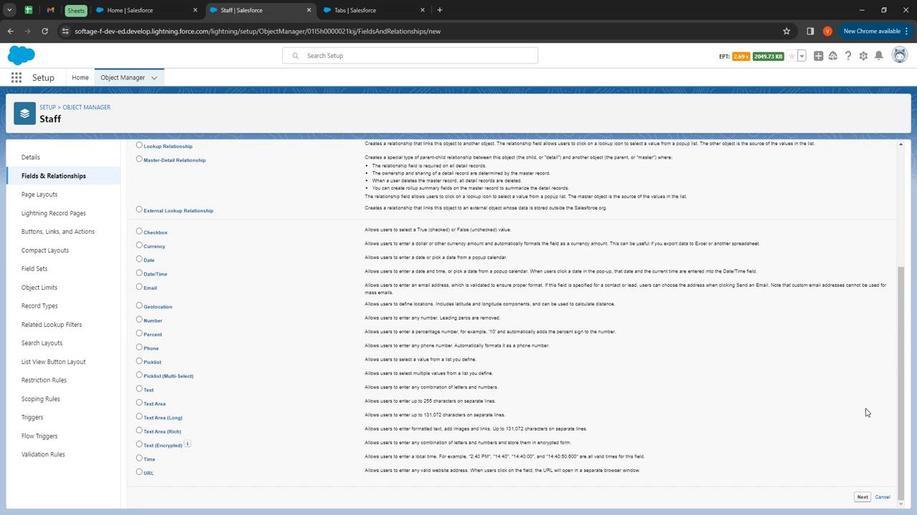
Action: Mouse scrolled (844, 259) with delta (0, 0)
Screenshot: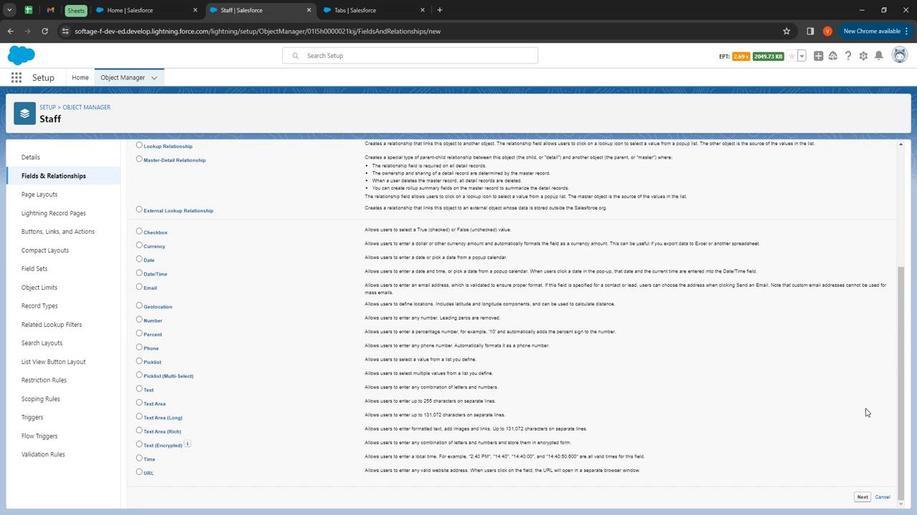 
Action: Mouse moved to (846, 265)
Screenshot: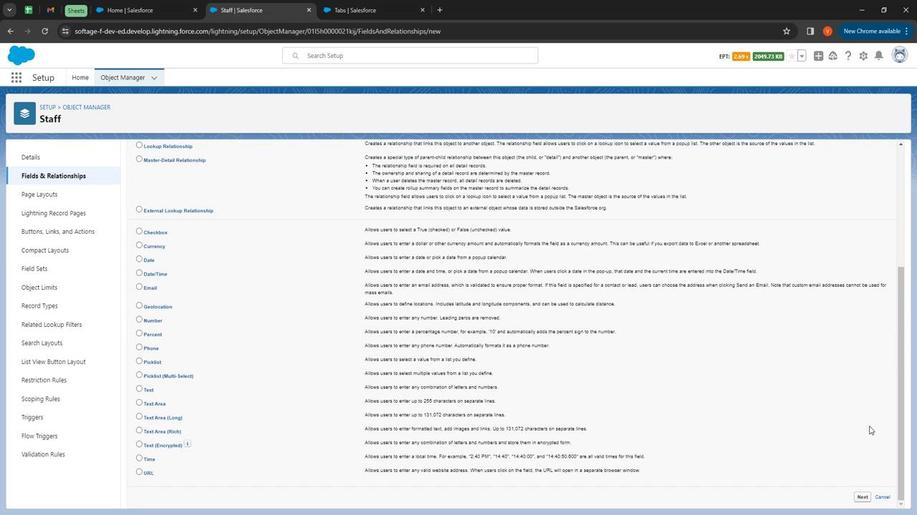 
Action: Mouse scrolled (846, 265) with delta (0, 0)
Screenshot: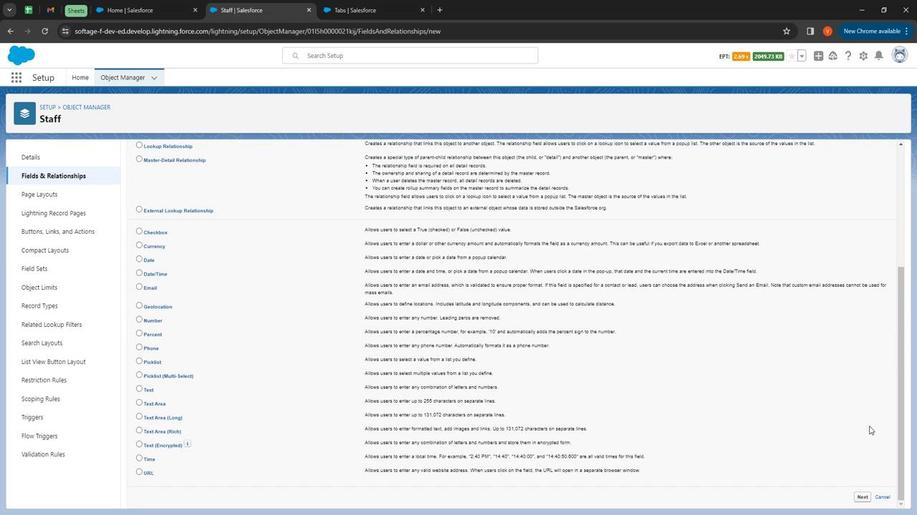 
Action: Mouse moved to (848, 280)
Screenshot: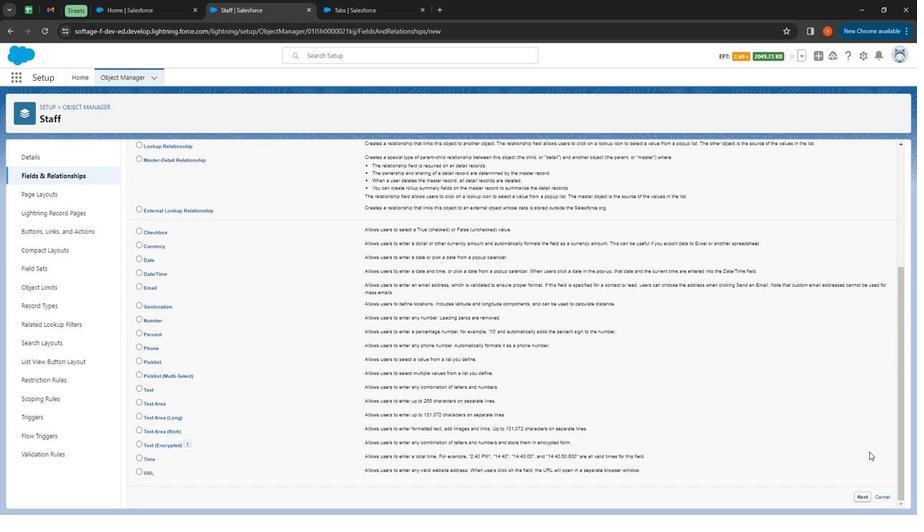 
Action: Mouse scrolled (848, 280) with delta (0, 0)
Screenshot: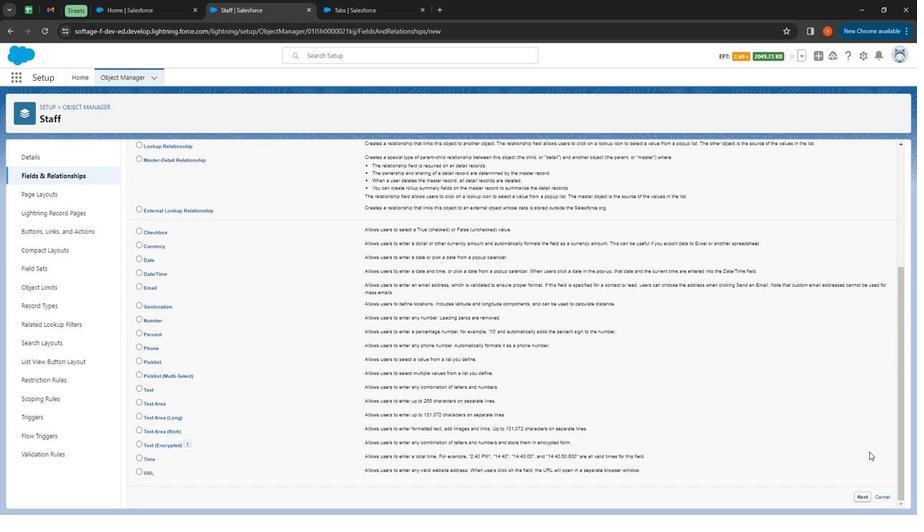 
Action: Mouse moved to (858, 341)
Screenshot: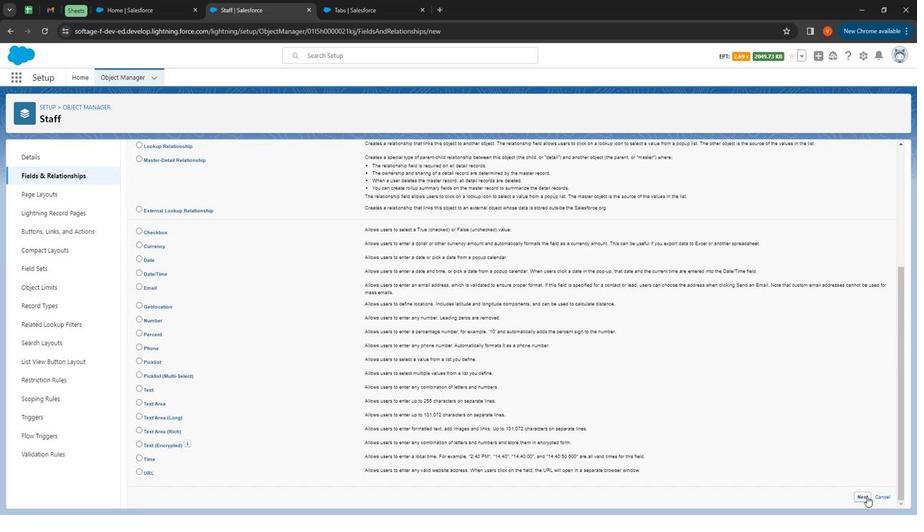 
Action: Mouse scrolled (858, 340) with delta (0, 0)
Screenshot: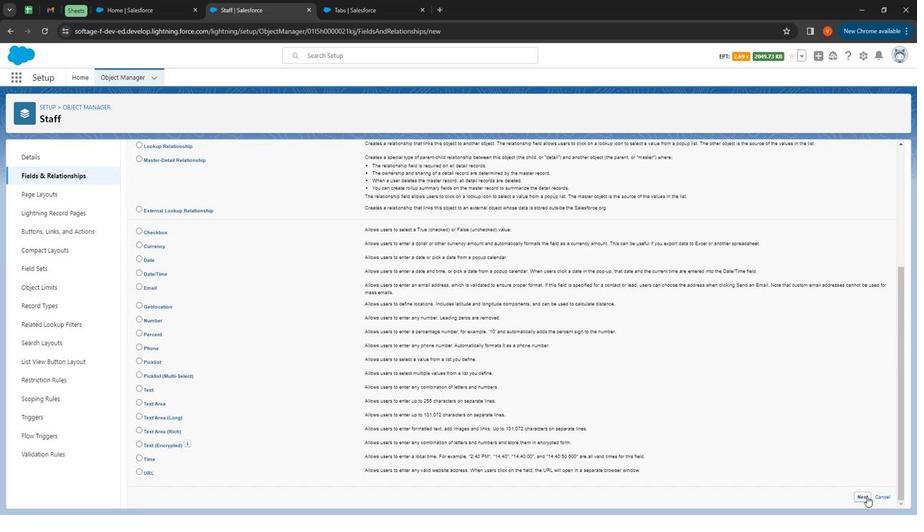 
Action: Mouse moved to (858, 352)
Screenshot: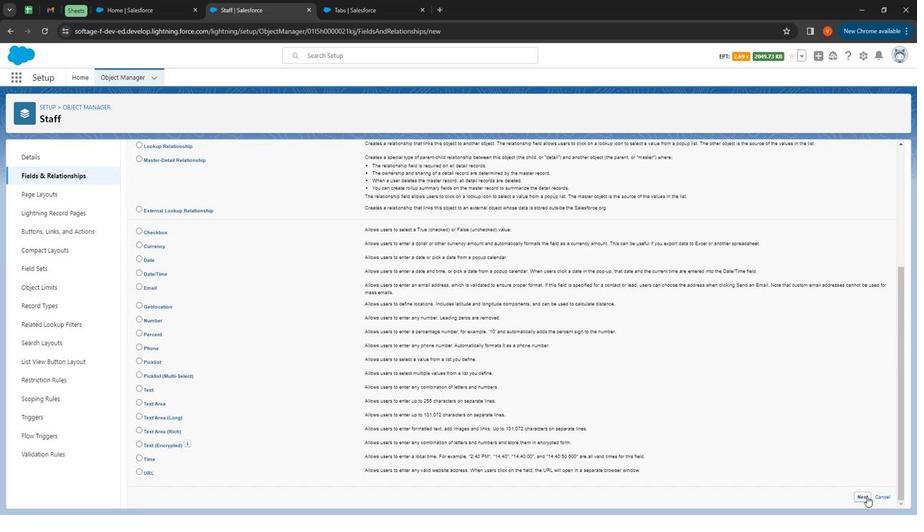 
Action: Mouse scrolled (858, 352) with delta (0, 0)
Screenshot: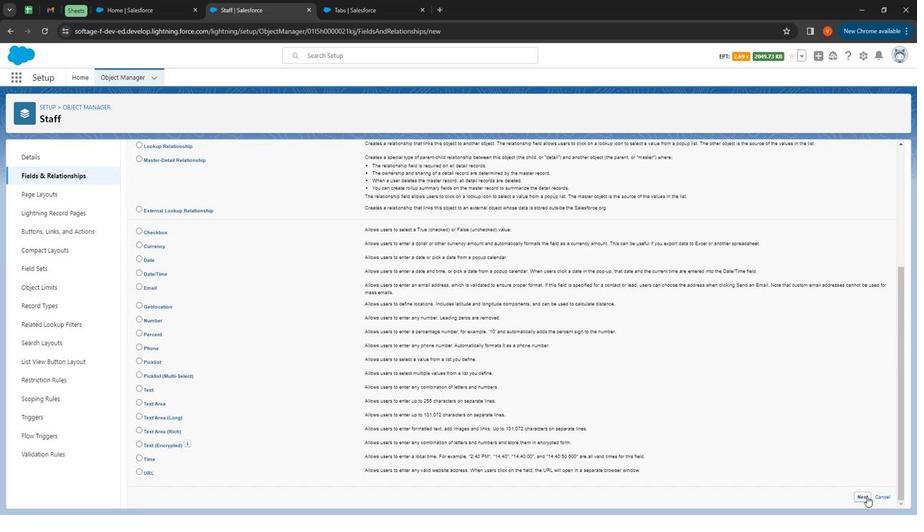 
Action: Mouse moved to (858, 372)
Screenshot: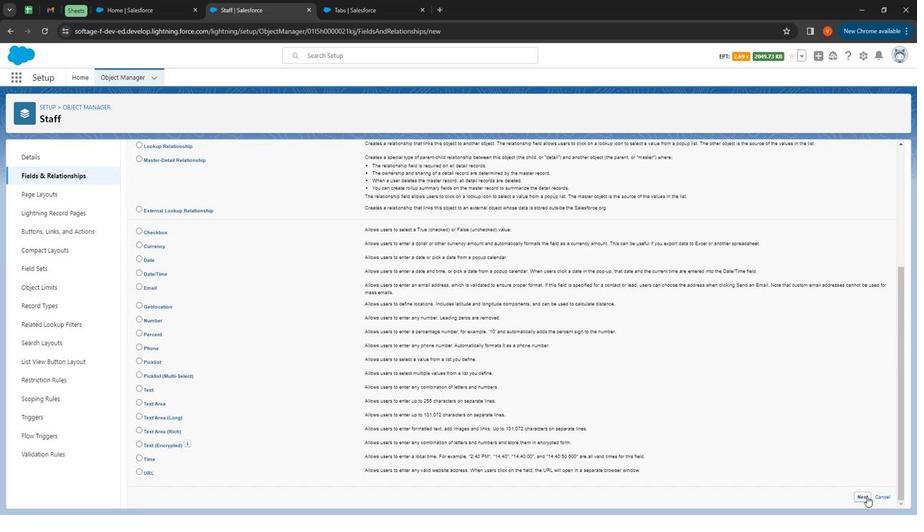 
Action: Mouse scrolled (858, 372) with delta (0, 0)
Screenshot: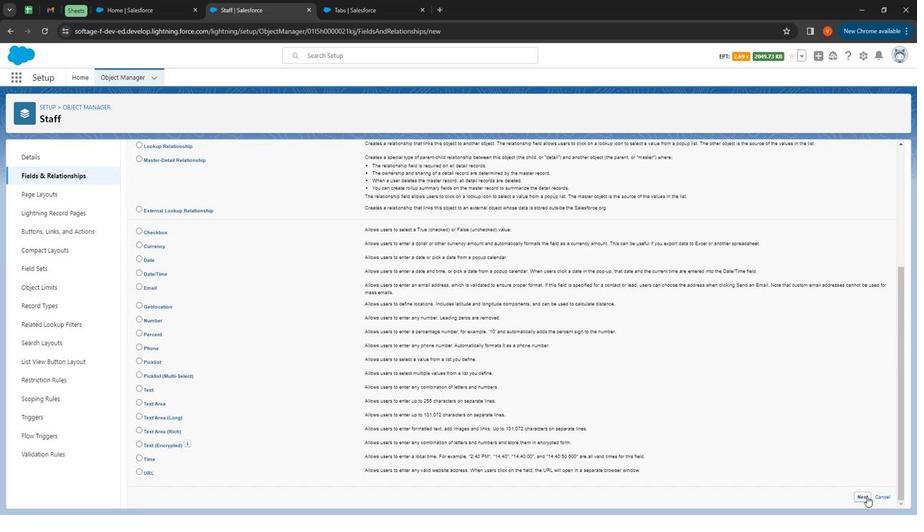 
Action: Mouse moved to (857, 475)
Screenshot: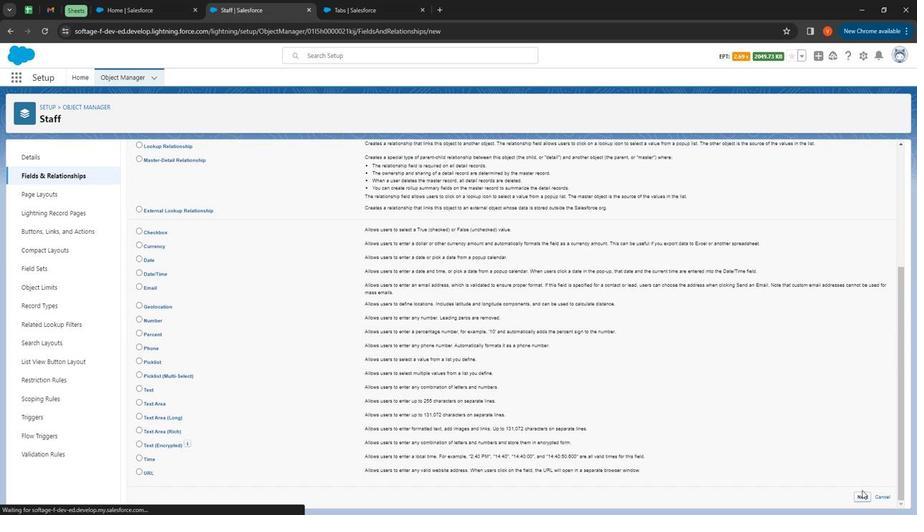 
Action: Mouse pressed left at (857, 475)
Screenshot: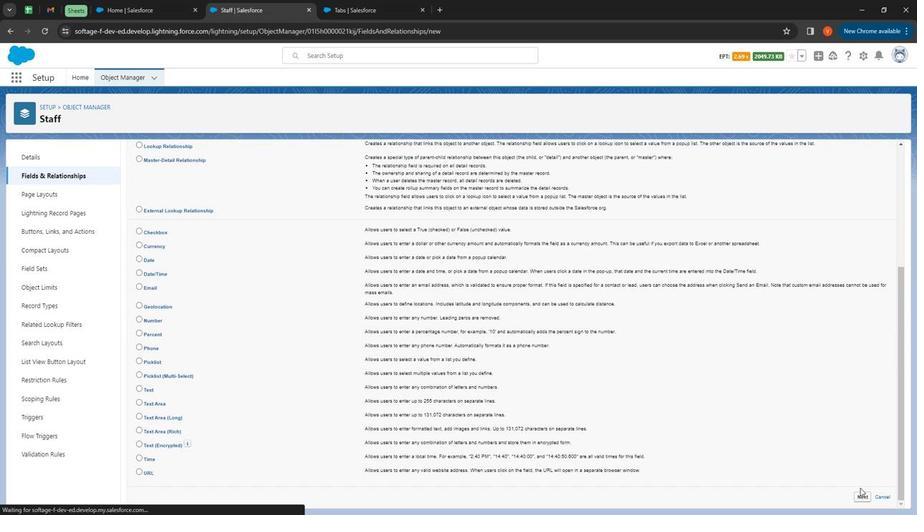 
Action: Mouse moved to (315, 223)
Screenshot: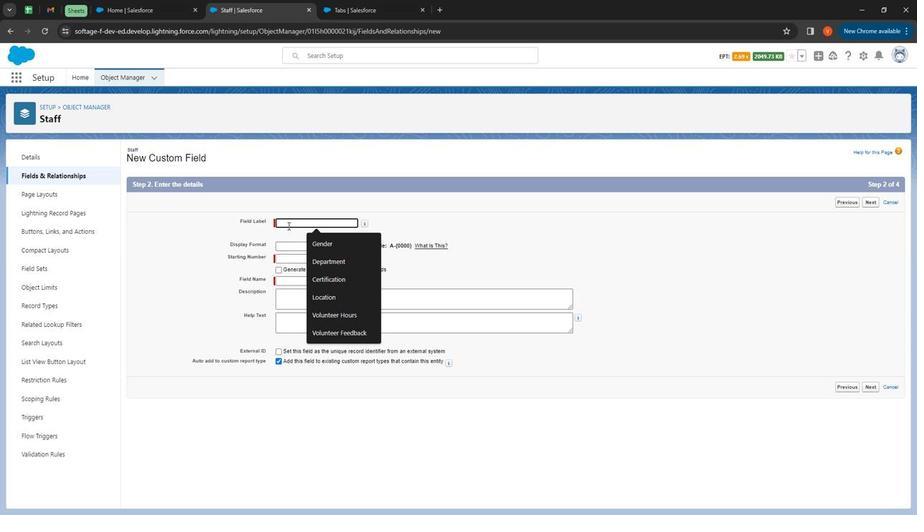 
Action: Mouse pressed left at (315, 223)
Screenshot: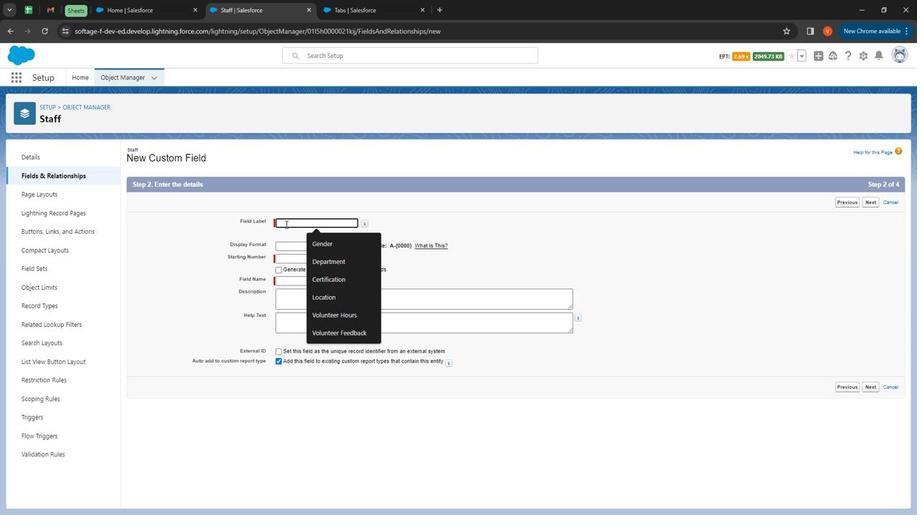 
Action: Mouse moved to (315, 222)
Screenshot: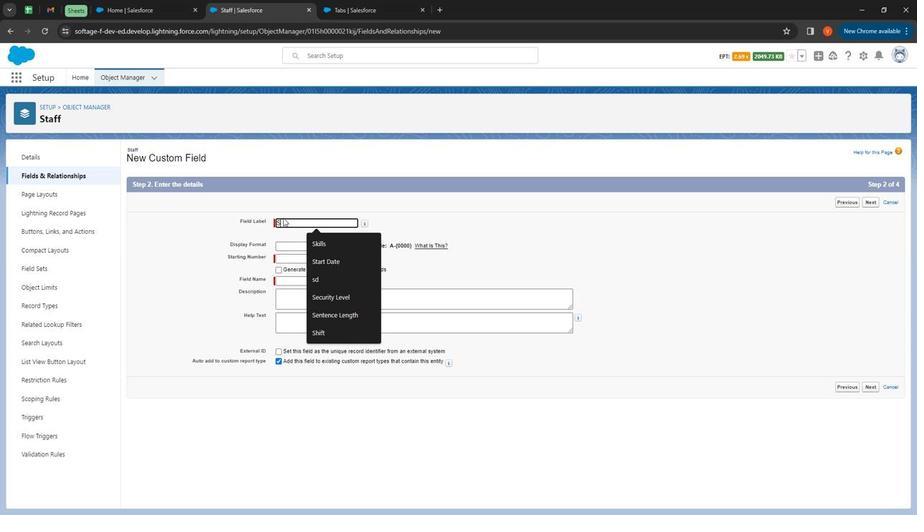 
Action: Key pressed <Key.shift>
Screenshot: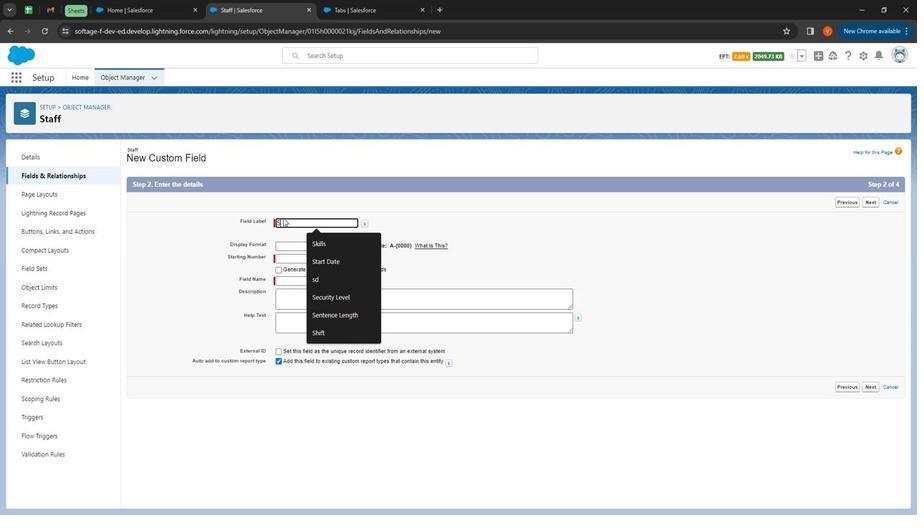 
Action: Mouse moved to (311, 215)
Screenshot: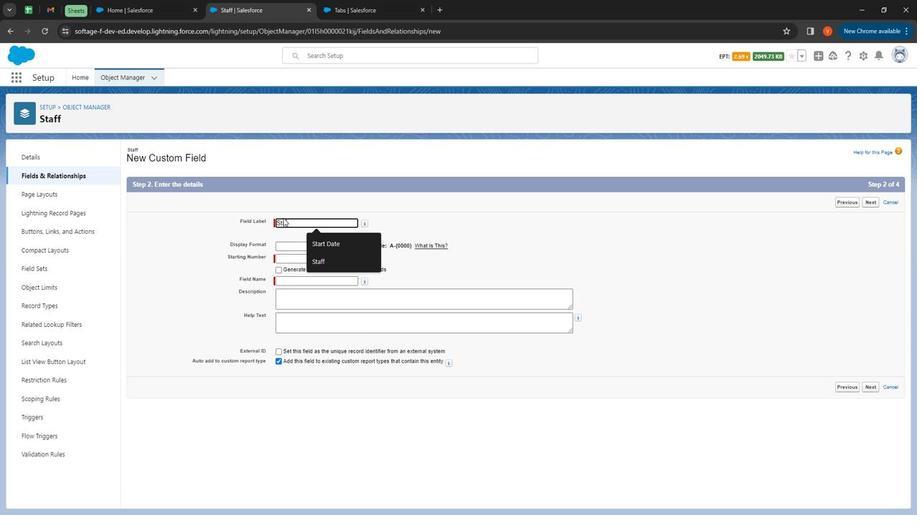 
Action: Key pressed Staff<Key.space><Key.shift>ID
Screenshot: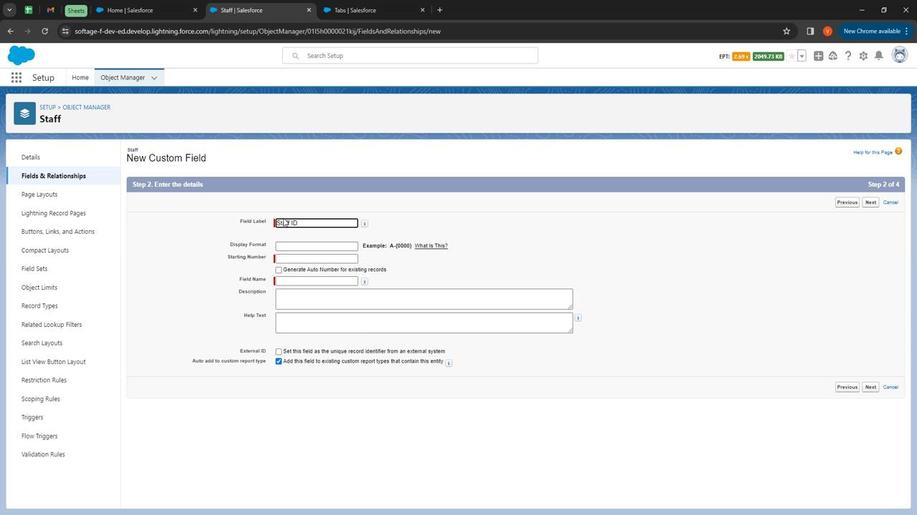 
Action: Mouse moved to (332, 240)
Screenshot: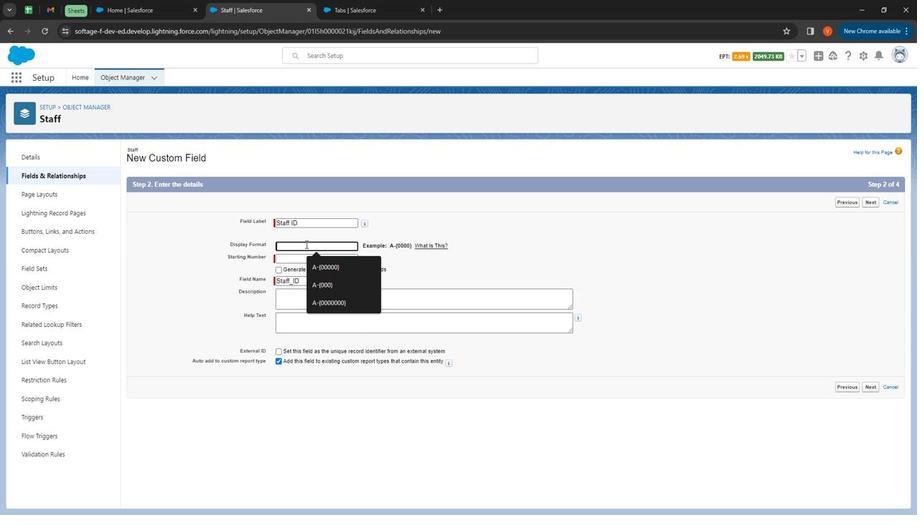 
Action: Mouse pressed left at (332, 240)
Screenshot: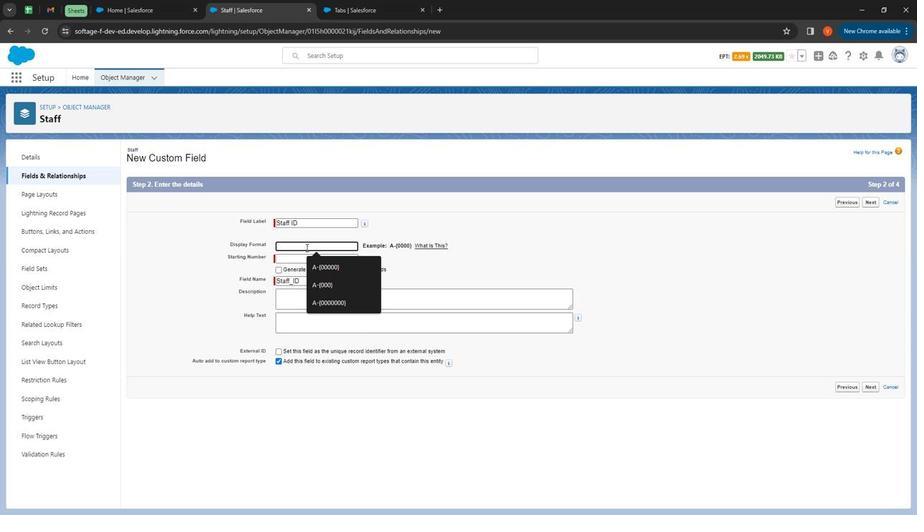 
Action: Mouse moved to (331, 231)
Screenshot: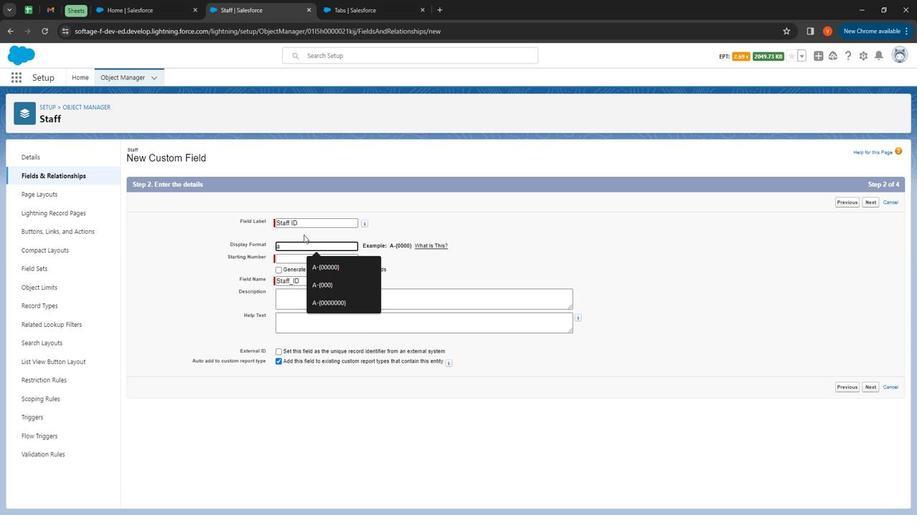 
Action: Key pressed a<Key.shift>{
Screenshot: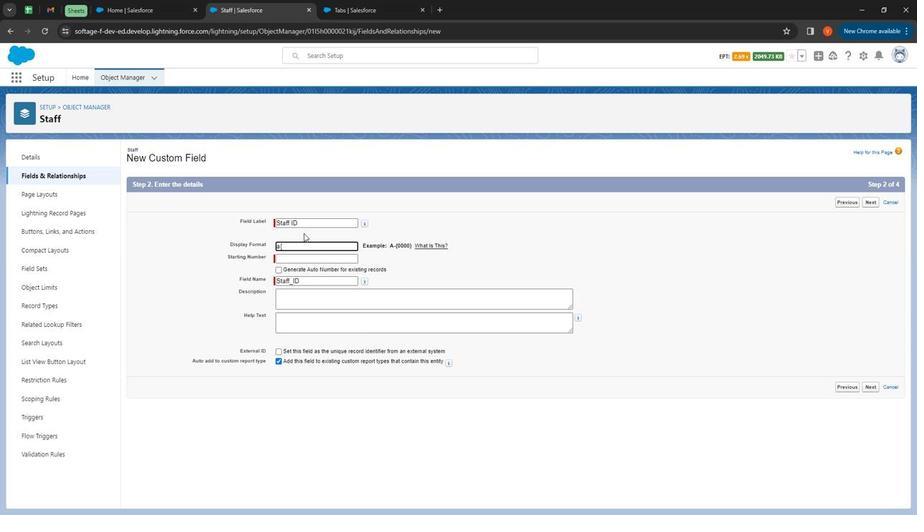 
Action: Mouse moved to (331, 230)
Screenshot: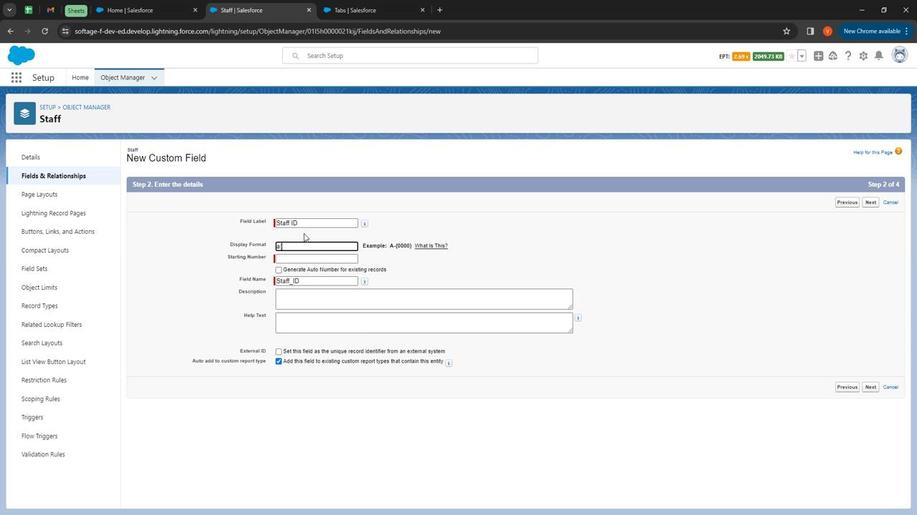 
Action: Key pressed 000<Key.shift><Key.shift><Key.shift><Key.shift><Key.shift><Key.shift><Key.shift><Key.shift><Key.shift>}<Key.left><Key.left><Key.left><Key.left><Key.left><Key.backspace><Key.shift>A-
Screenshot: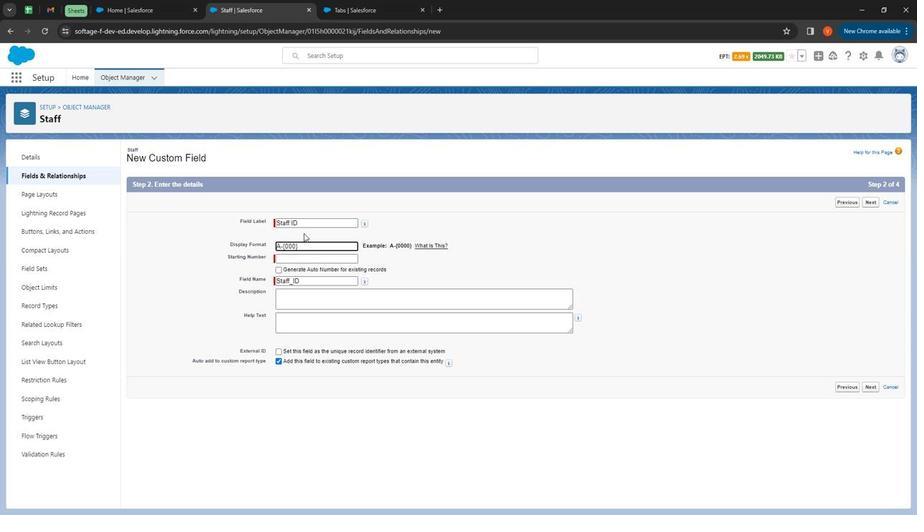 
Action: Mouse moved to (322, 253)
Screenshot: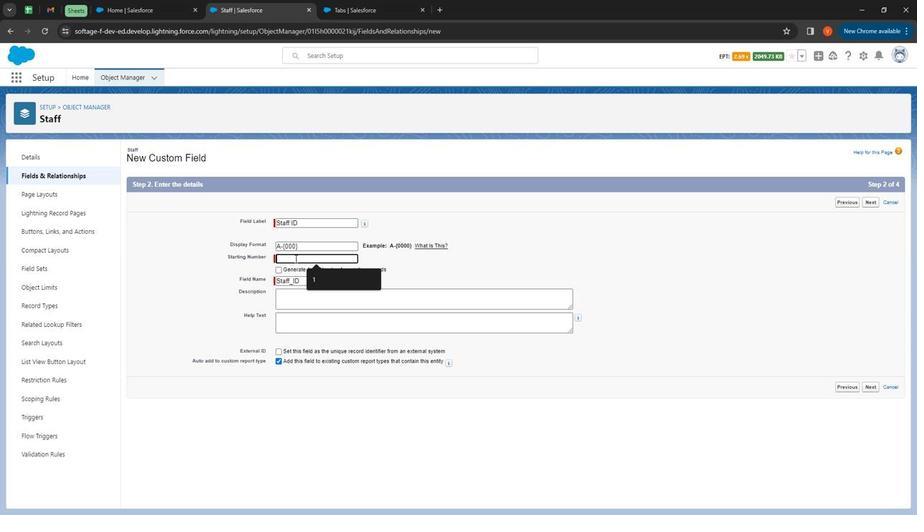 
Action: Mouse pressed left at (322, 253)
Screenshot: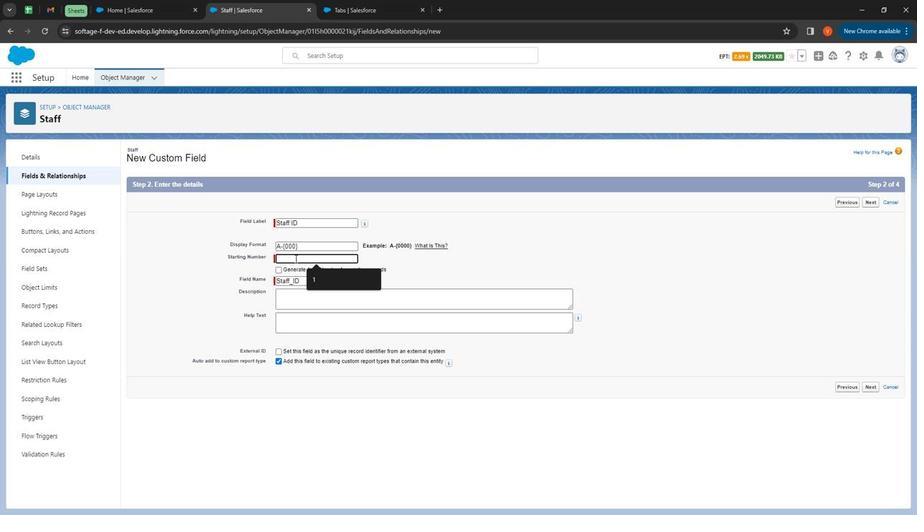 
Action: Mouse moved to (322, 253)
Screenshot: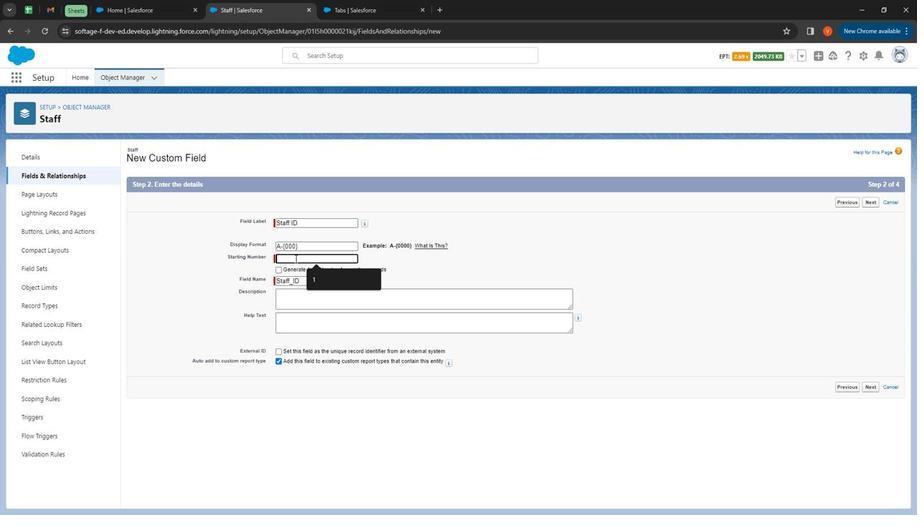 
Action: Key pressed 1
Screenshot: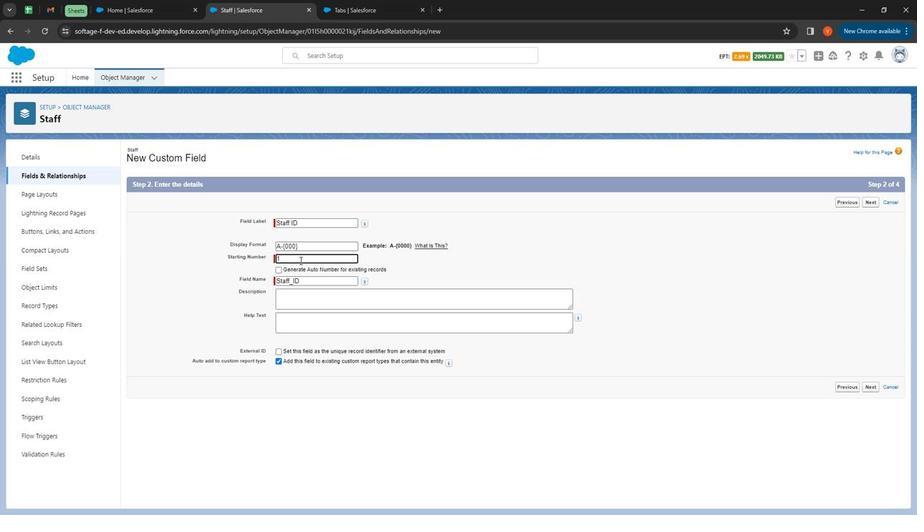 
Action: Mouse moved to (329, 254)
Screenshot: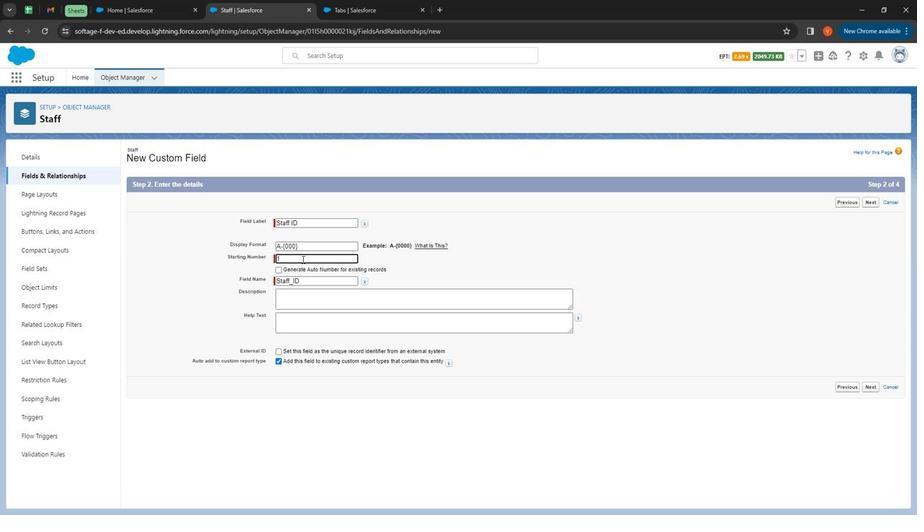 
Action: Key pressed <Key.backspace>001
Screenshot: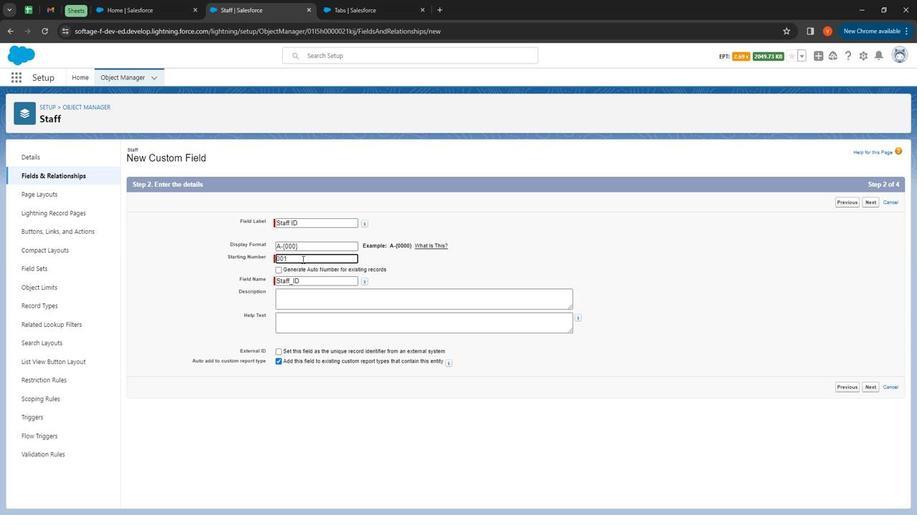 
Action: Mouse moved to (330, 289)
Screenshot: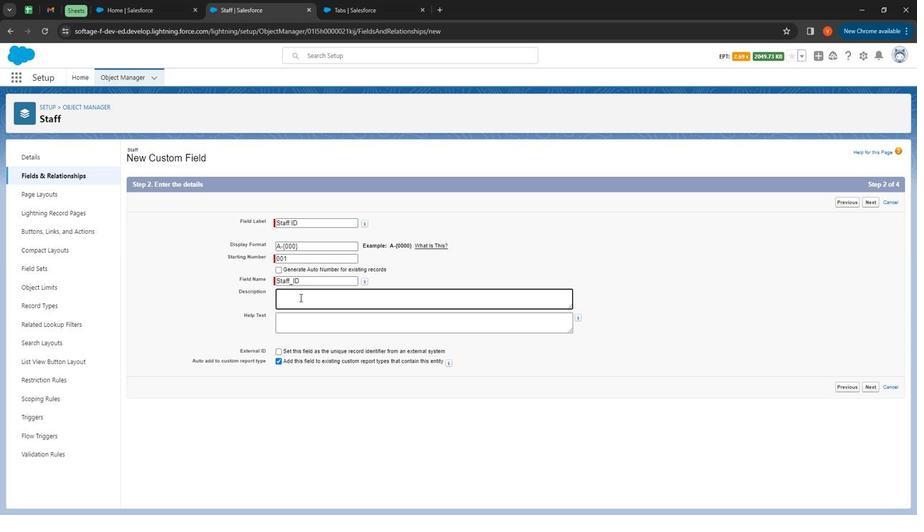 
Action: Mouse pressed left at (330, 289)
Screenshot: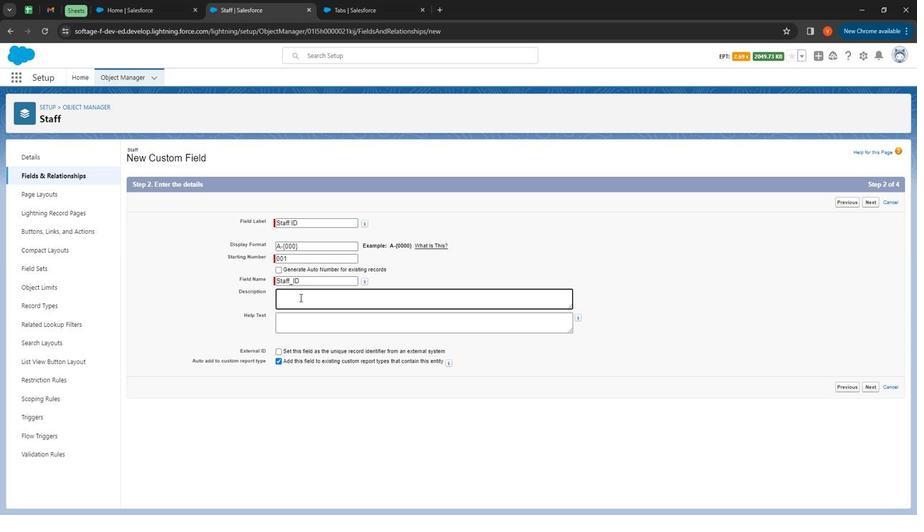 
Action: Mouse moved to (327, 290)
Screenshot: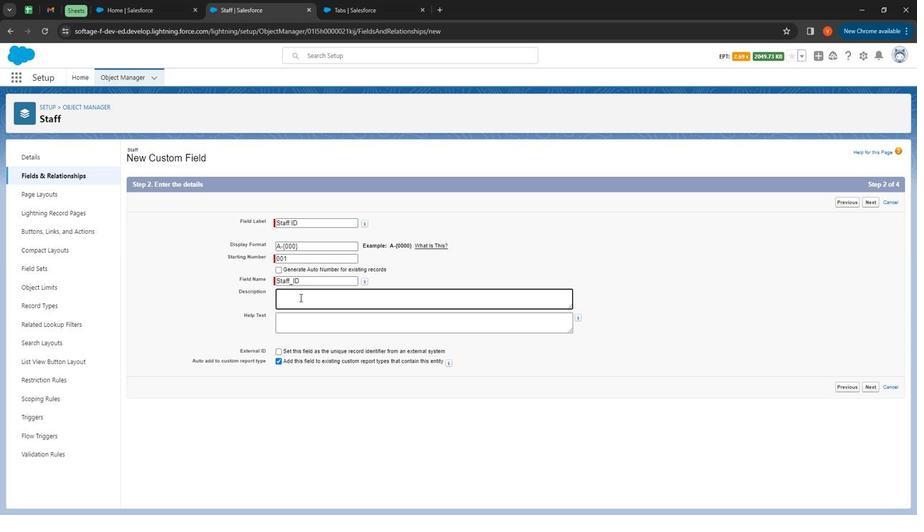 
Action: Key pressed <Key.shift><Key.shift><Key.shift><Key.shift><Key.shift><Key.shift><Key.shift><Key.shift><Key.shift><Key.shift><Key.shift><Key.shift><Key.shift><Key.shift><Key.shift><Key.shift><Key.shift><Key.shift>Auto<Key.space>generated<Key.space>number<Key.space>field<Key.space>for<Key.space>cst<Key.backspace><Key.backspace>ustom<Key.space>object<Key.space><Key.shift>Staff.
Screenshot: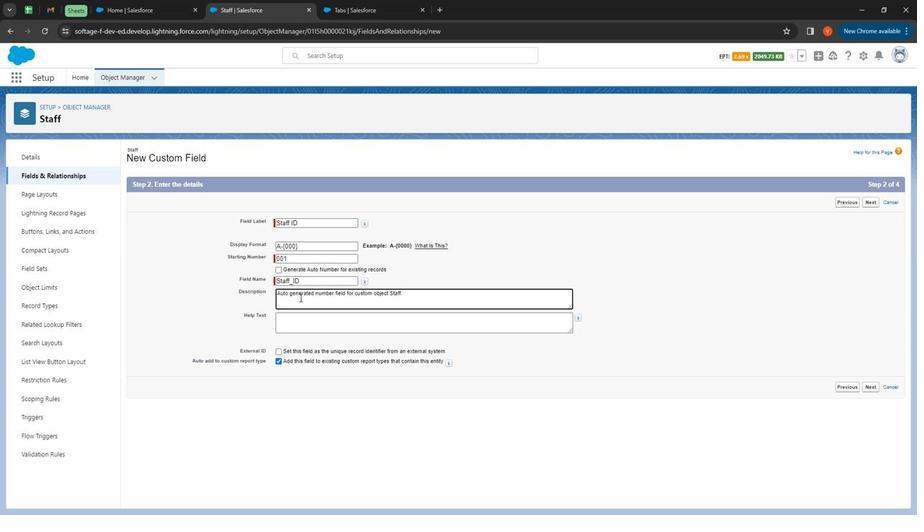 
Action: Mouse moved to (350, 307)
Screenshot: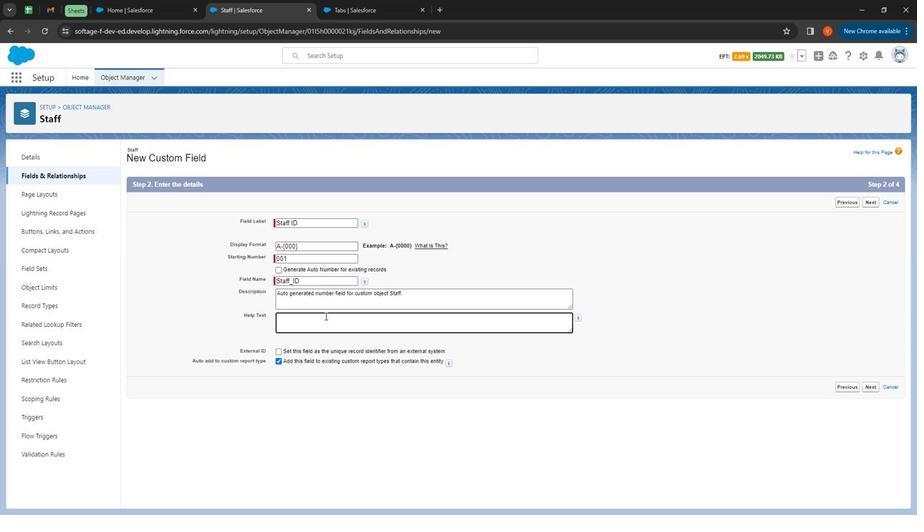 
Action: Mouse pressed left at (350, 307)
Screenshot: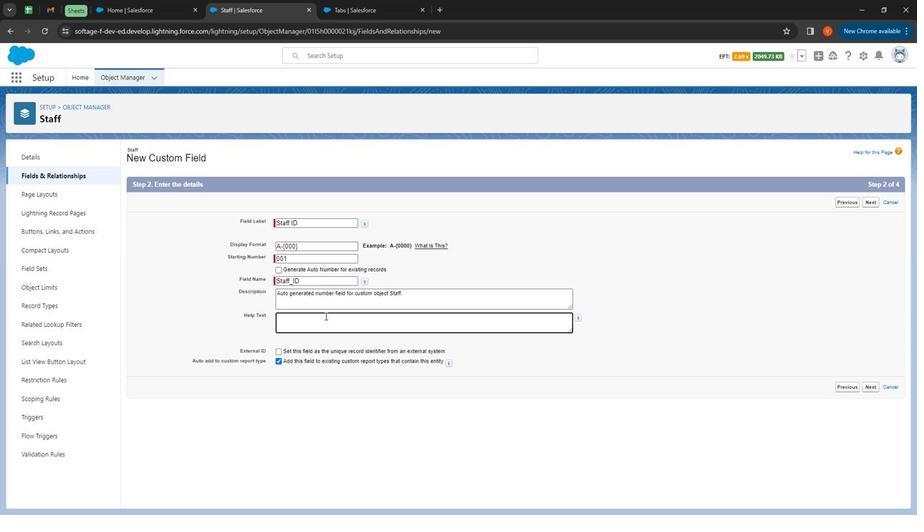 
Action: Mouse moved to (351, 307)
Screenshot: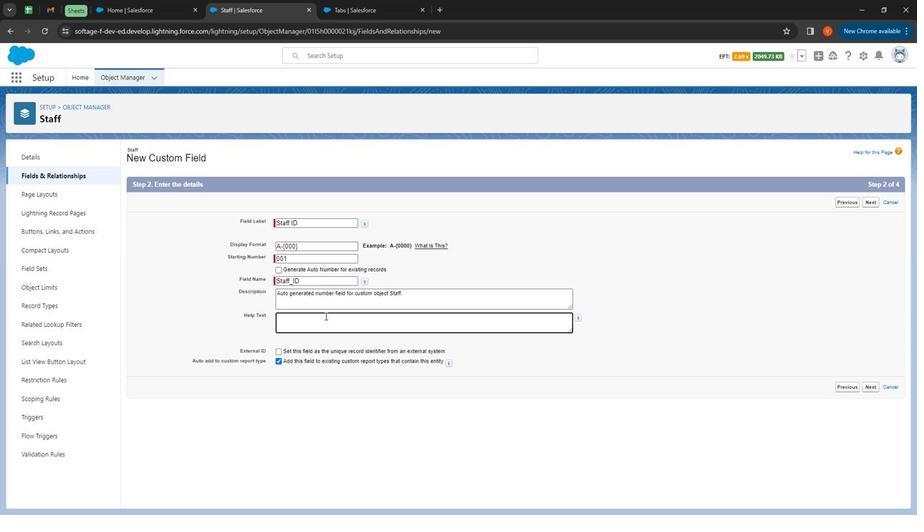
Action: Key pressed <Key.shift><Key.shift>Auto<Key.space>generated<Key.space>number<Key.space>field<Key.space>for<Key.space>custom<Key.space>object<Key.space><Key.shift>Staff.
Screenshot: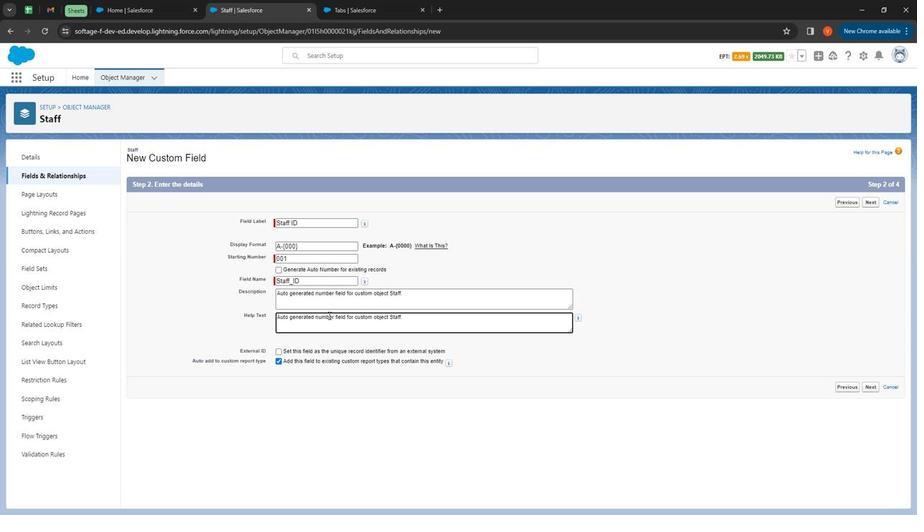 
Action: Mouse moved to (859, 367)
Screenshot: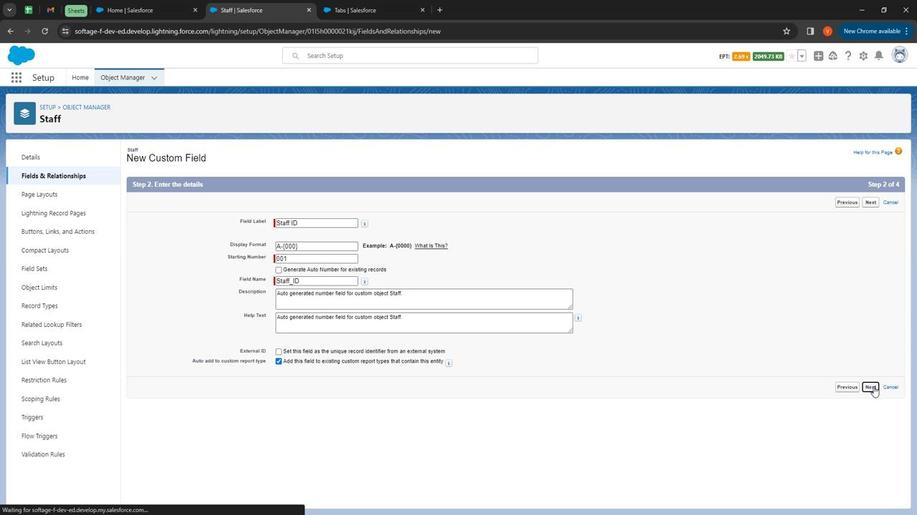 
Action: Mouse pressed left at (859, 367)
Screenshot: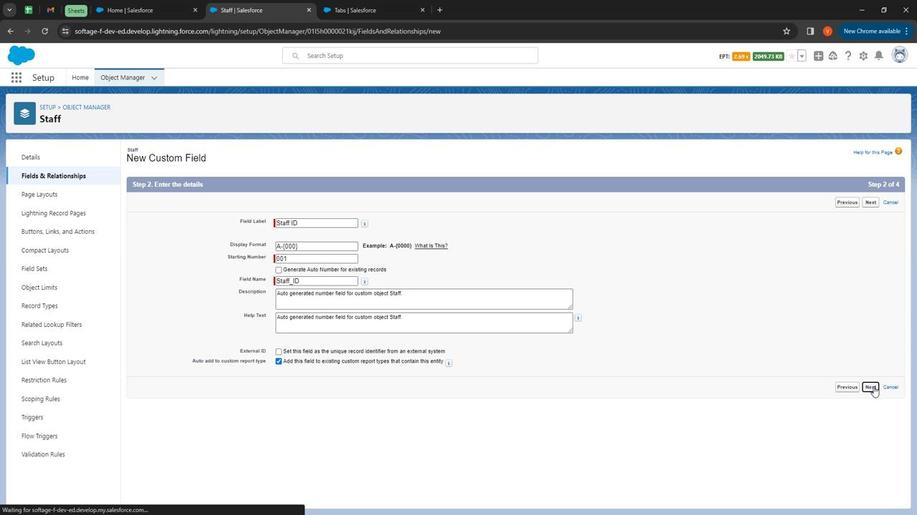 
Action: Mouse moved to (864, 372)
Screenshot: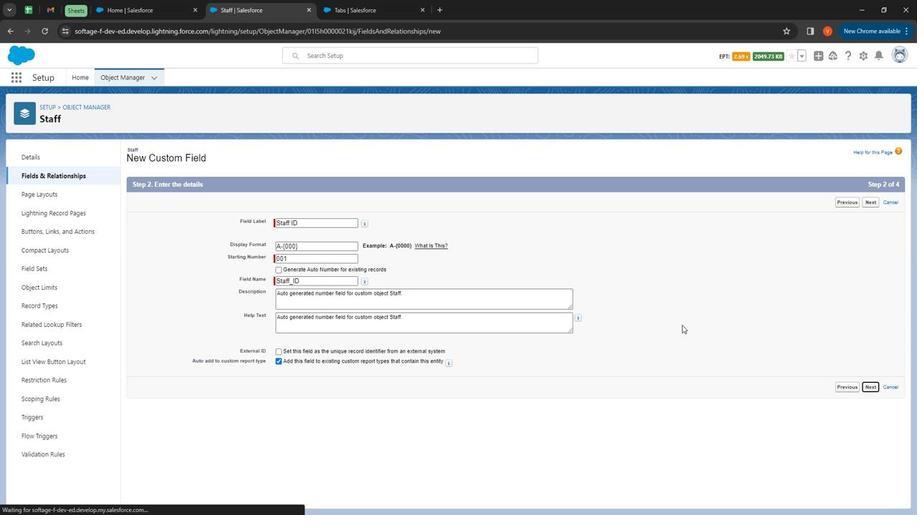 
Action: Mouse pressed left at (864, 372)
Screenshot: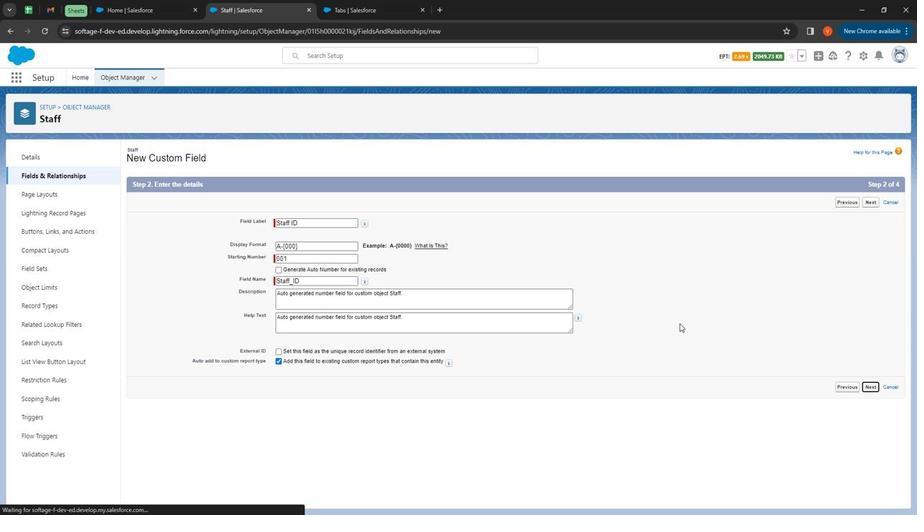 
Action: Mouse moved to (685, 317)
Screenshot: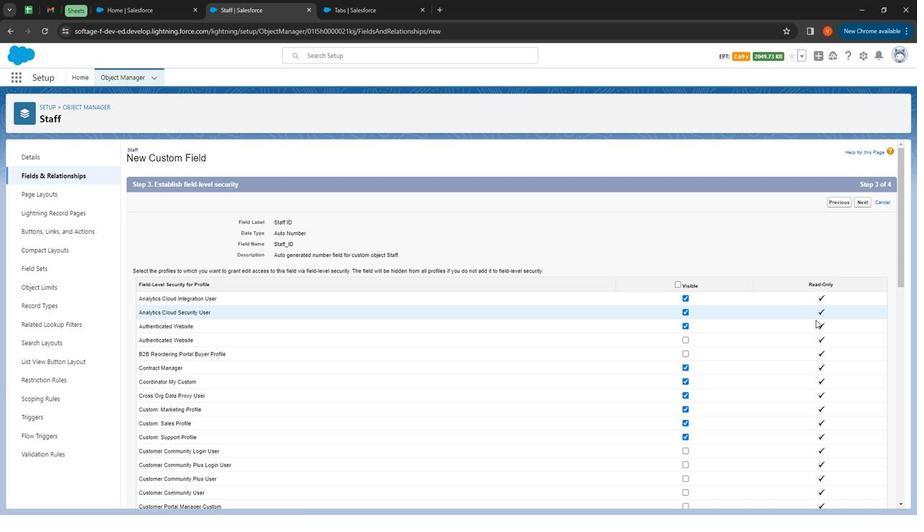 
Action: Mouse pressed left at (685, 317)
Screenshot: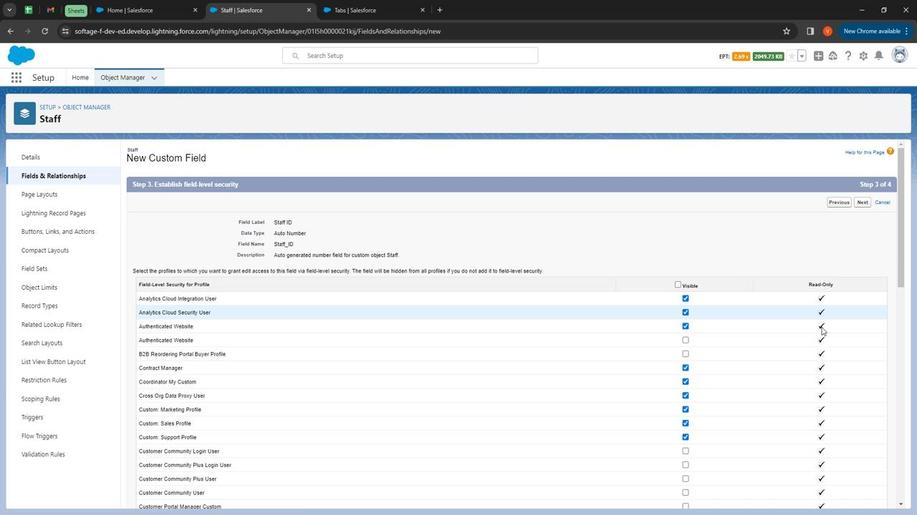 
Action: Mouse moved to (707, 374)
Screenshot: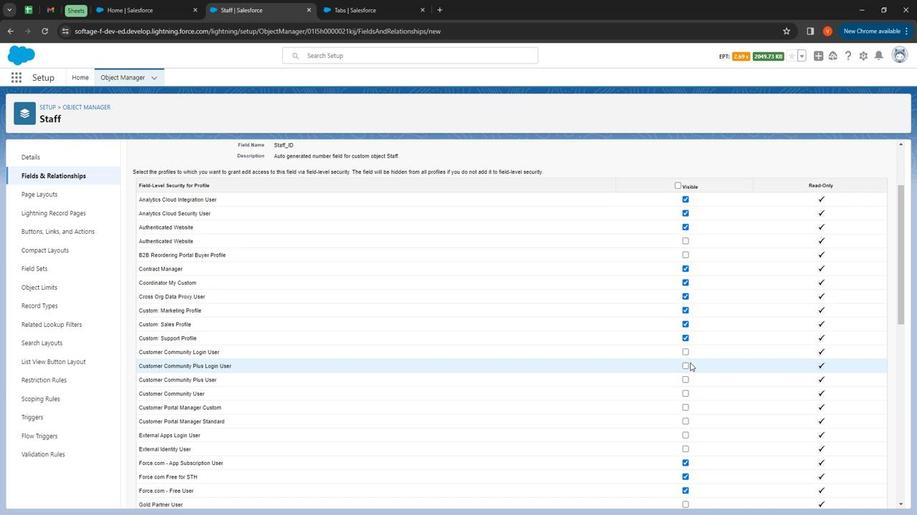 
Action: Mouse scrolled (707, 374) with delta (0, 0)
Screenshot: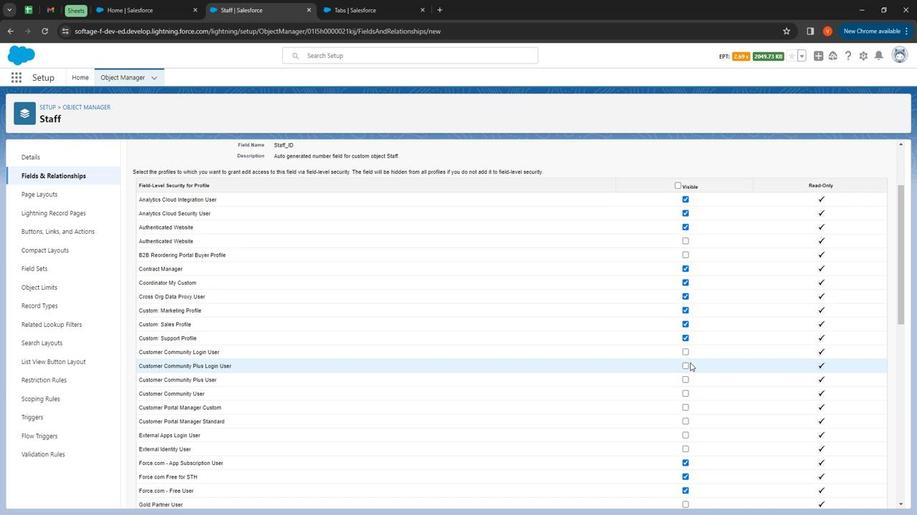 
Action: Mouse moved to (707, 375)
Screenshot: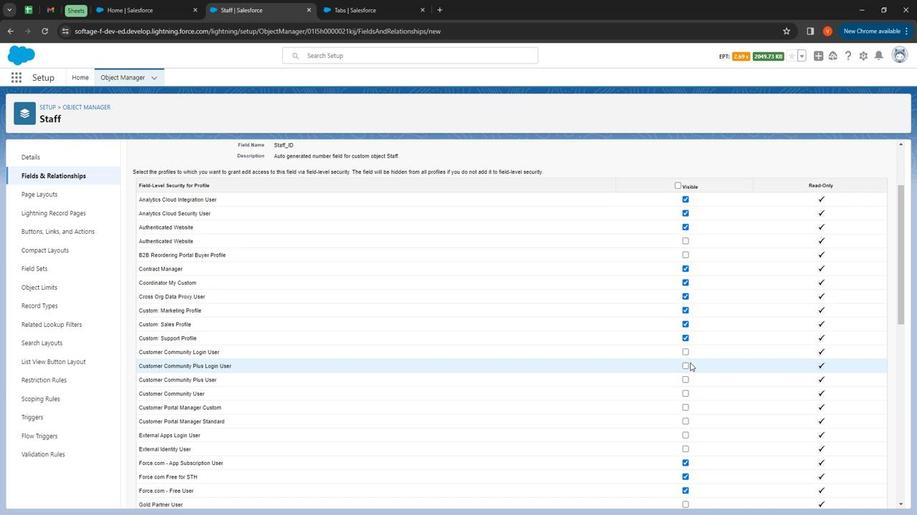 
Action: Mouse scrolled (707, 374) with delta (0, 0)
Screenshot: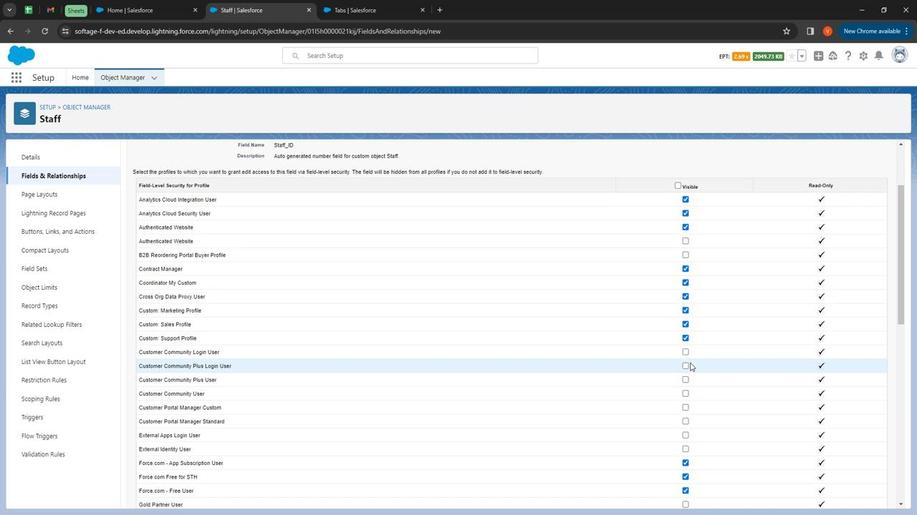 
Action: Mouse moved to (688, 353)
Screenshot: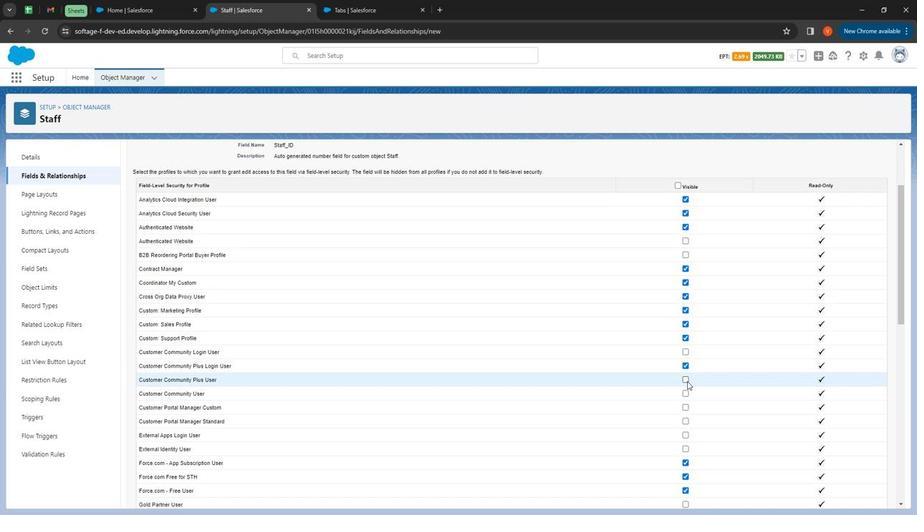
Action: Mouse pressed left at (688, 353)
Screenshot: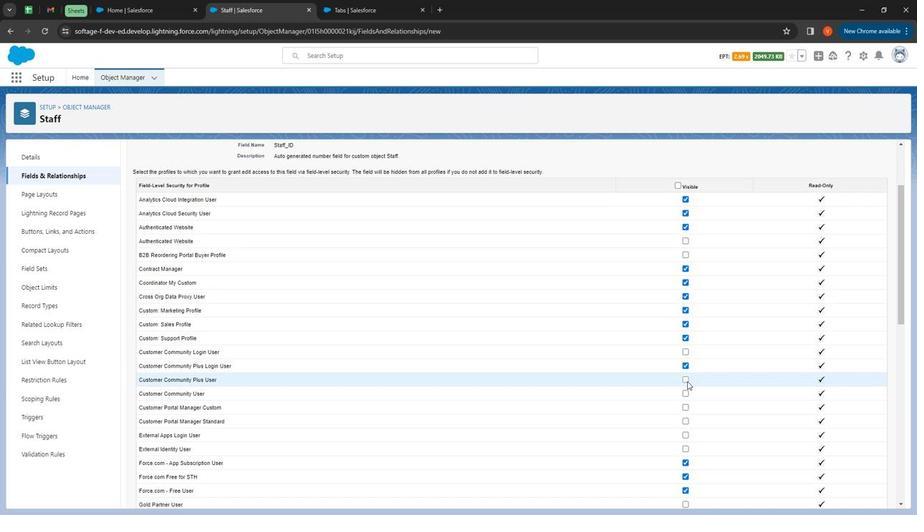 
Action: Mouse moved to (689, 368)
Screenshot: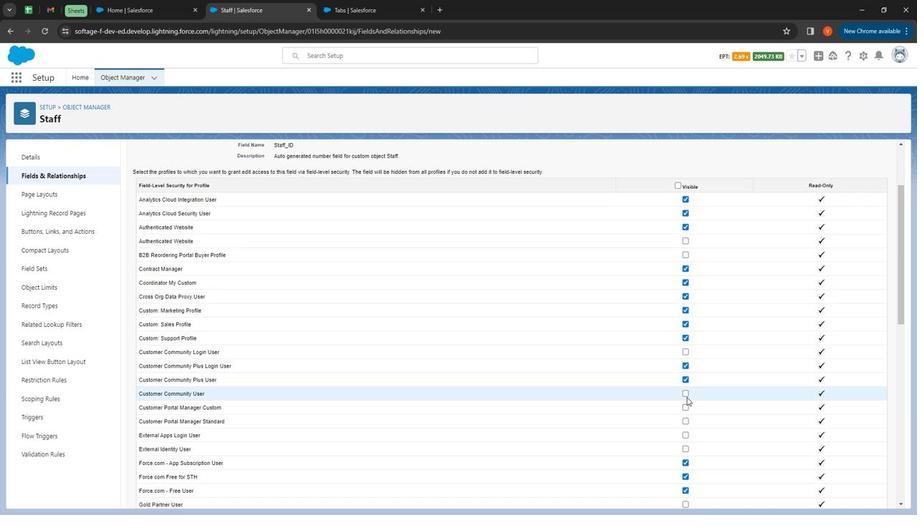 
Action: Mouse pressed left at (689, 368)
Screenshot: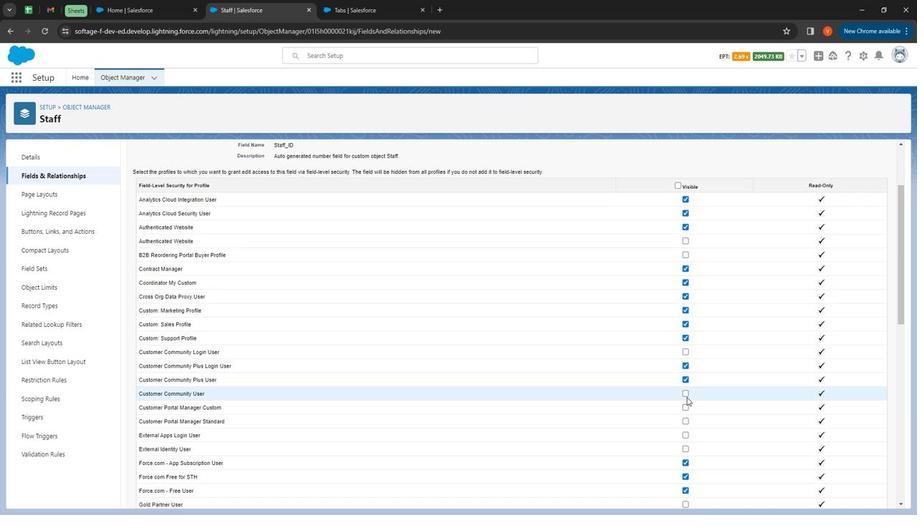
Action: Mouse moved to (689, 382)
Screenshot: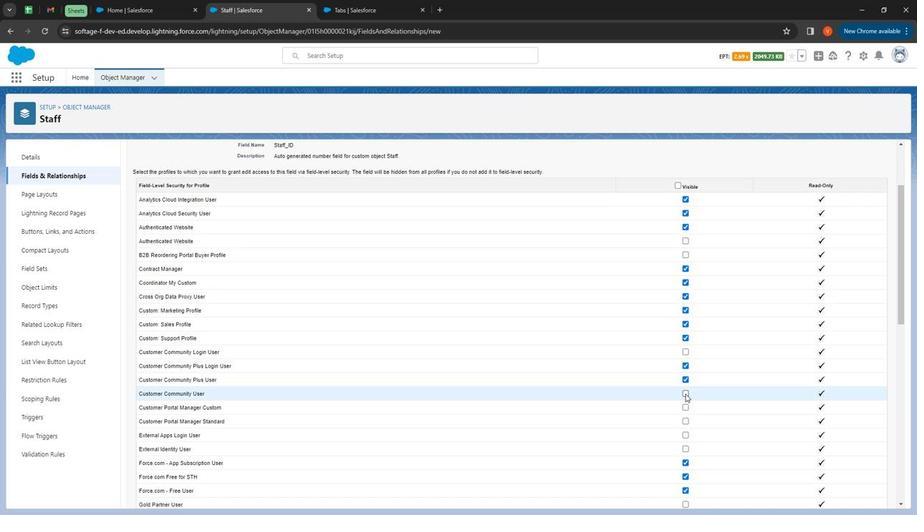 
Action: Mouse pressed left at (689, 382)
Screenshot: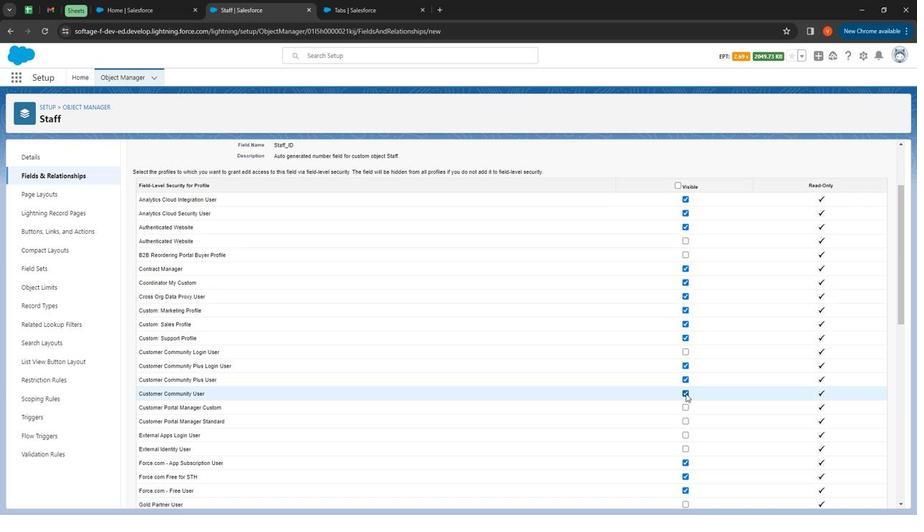 
Action: Mouse moved to (687, 379)
Screenshot: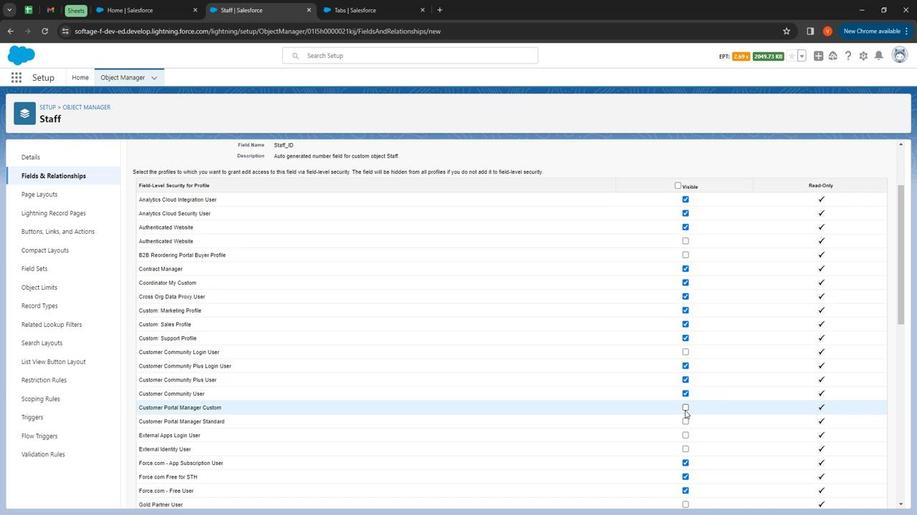 
Action: Mouse pressed left at (687, 379)
Screenshot: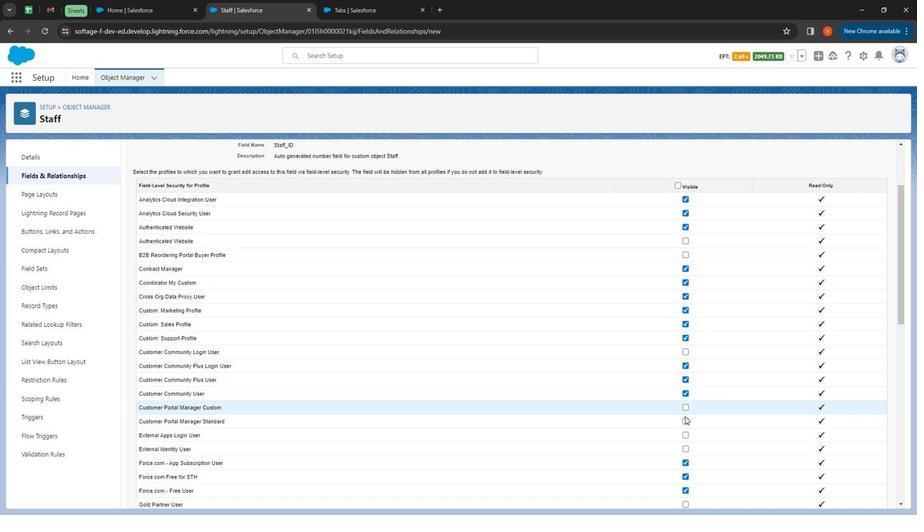 
Action: Mouse moved to (687, 407)
Screenshot: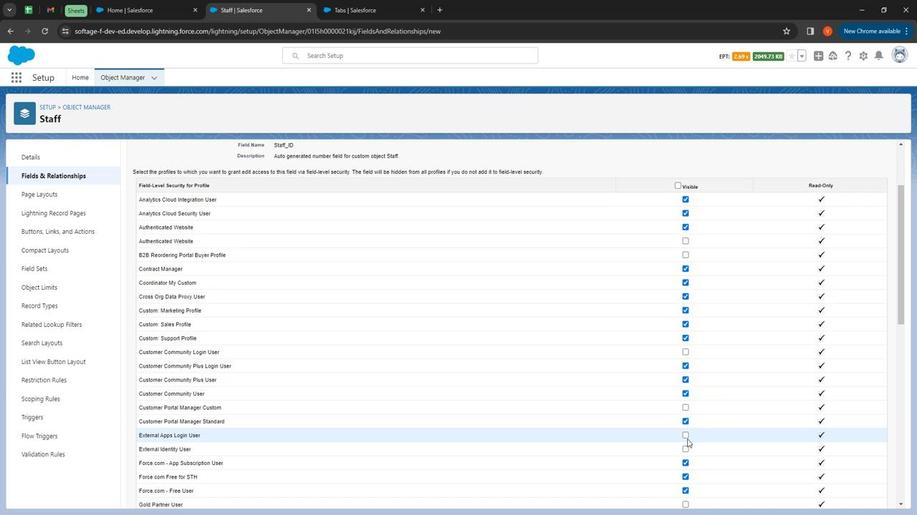 
Action: Mouse pressed left at (687, 407)
Screenshot: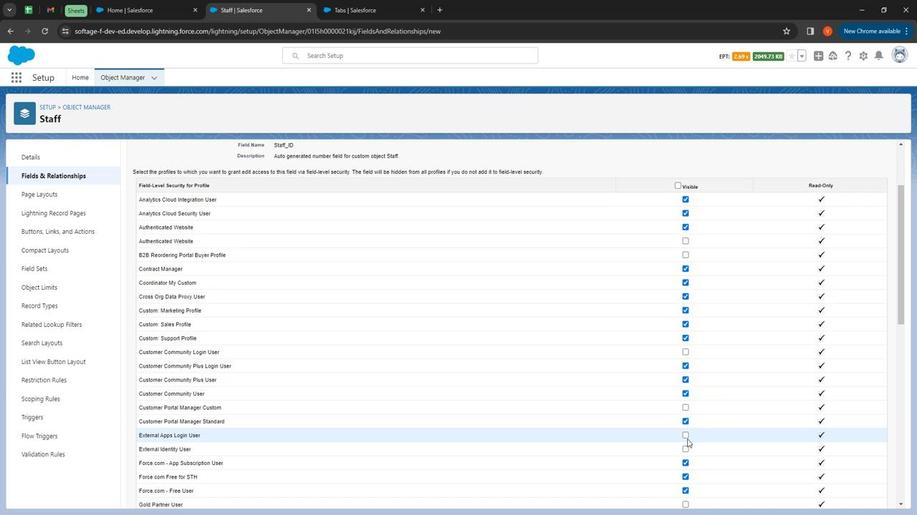 
Action: Mouse moved to (689, 419)
Screenshot: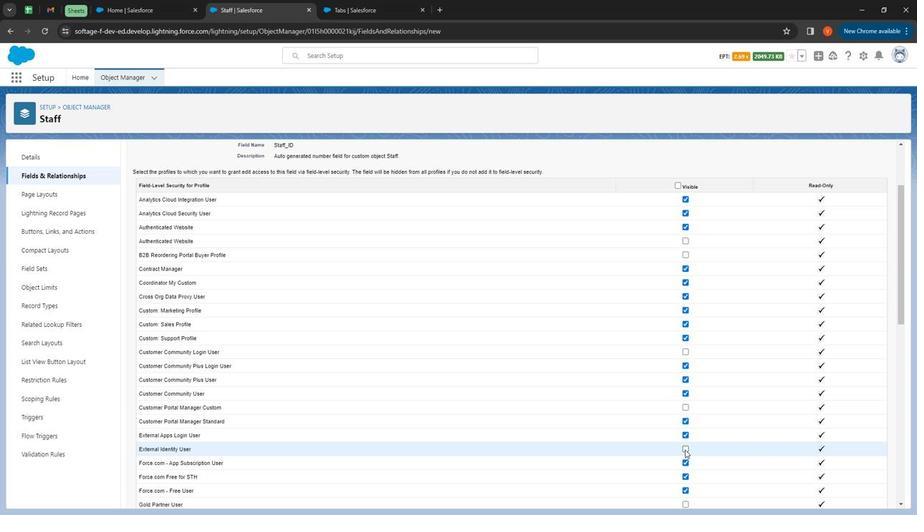 
Action: Mouse pressed left at (689, 419)
Screenshot: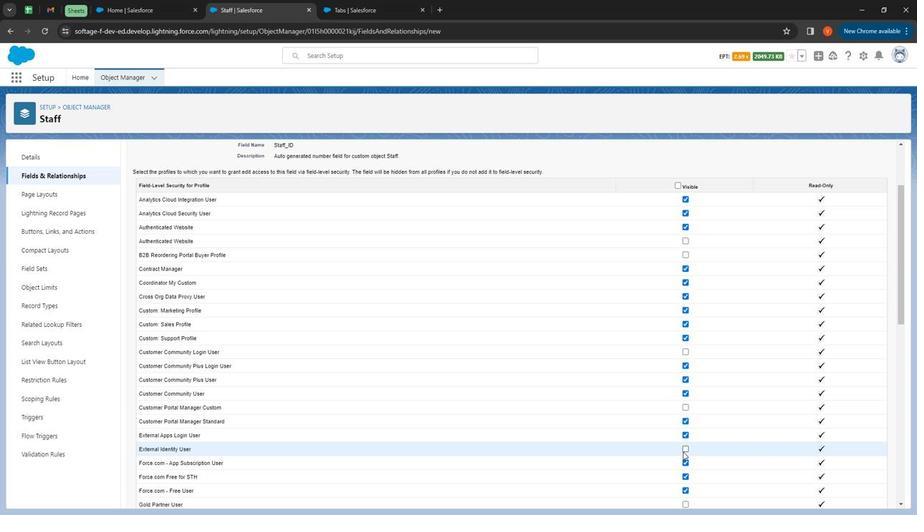 
Action: Mouse moved to (689, 454)
Screenshot: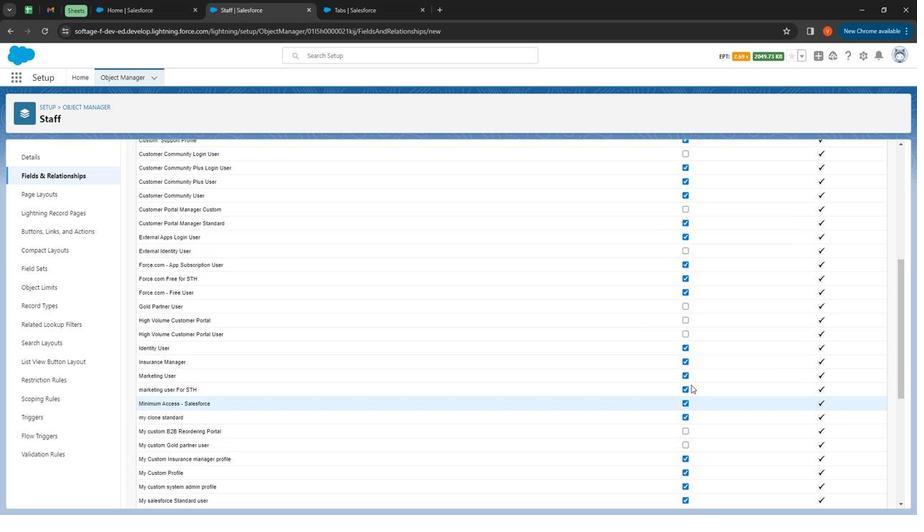 
Action: Mouse scrolled (689, 454) with delta (0, 0)
Screenshot: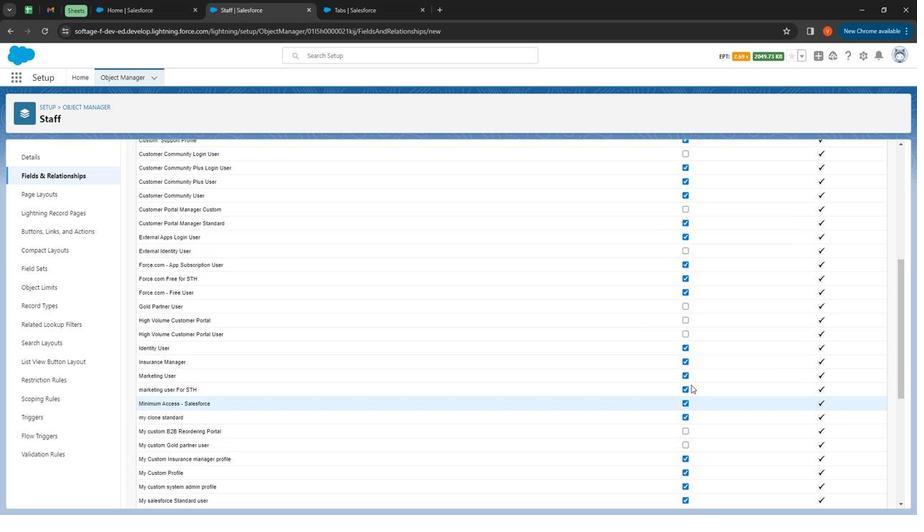 
Action: Mouse moved to (689, 454)
Screenshot: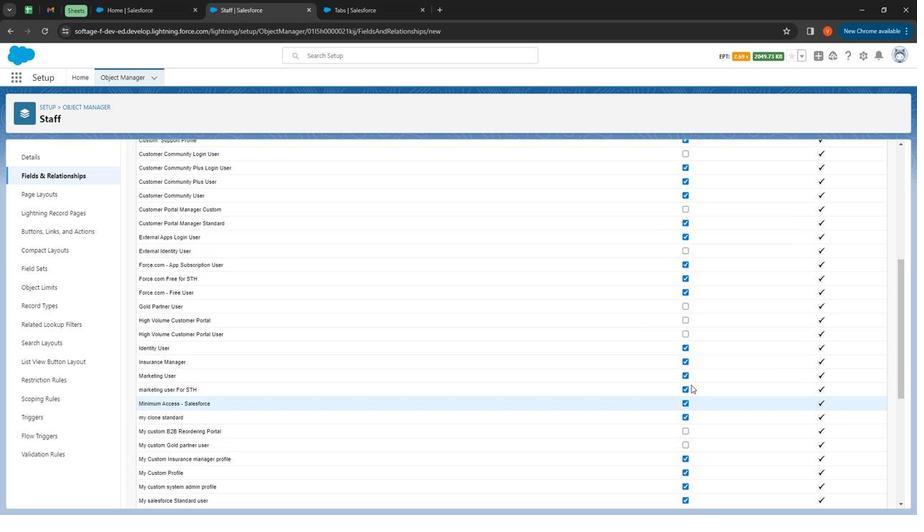 
Action: Mouse scrolled (689, 454) with delta (0, 0)
Screenshot: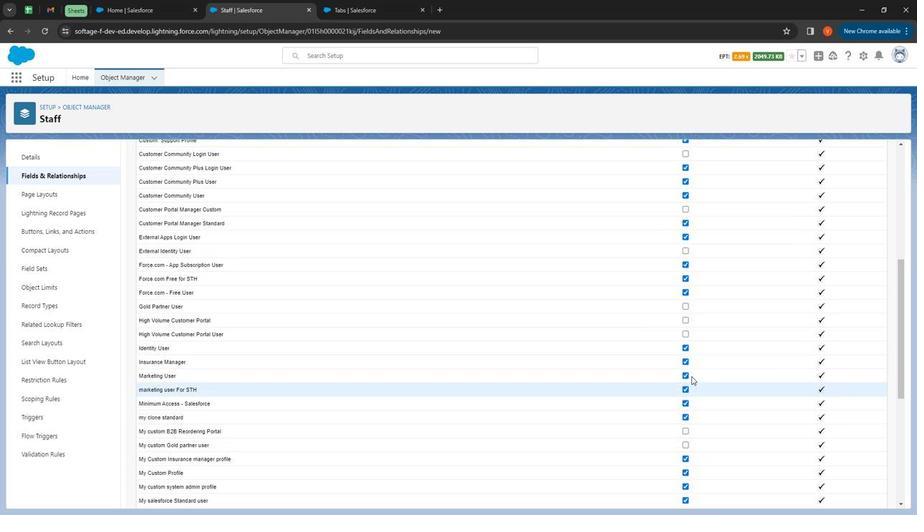 
Action: Mouse moved to (689, 454)
Screenshot: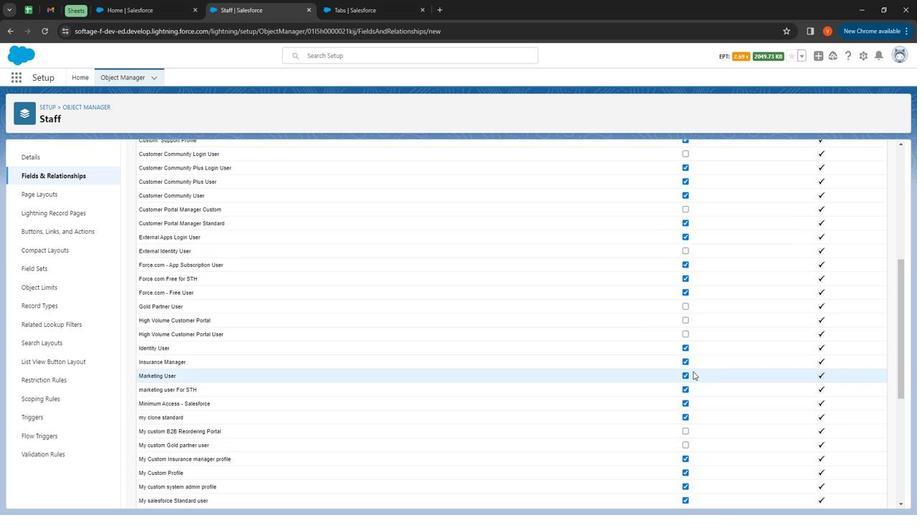 
Action: Mouse scrolled (689, 454) with delta (0, 0)
Screenshot: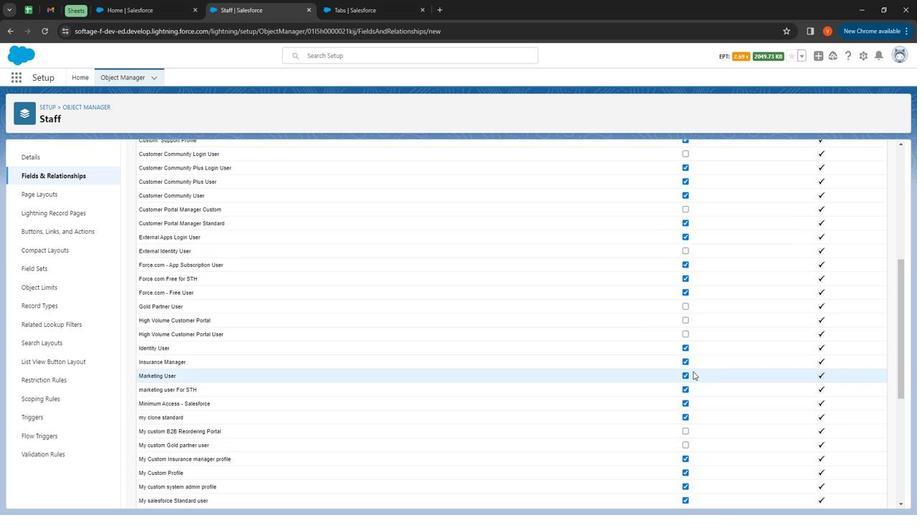
Action: Mouse scrolled (689, 454) with delta (0, 0)
Screenshot: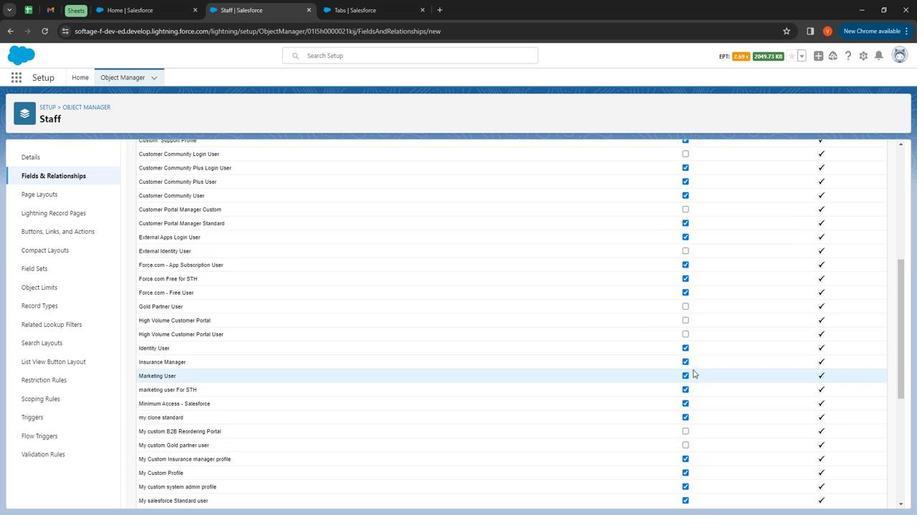 
Action: Mouse moved to (689, 324)
Screenshot: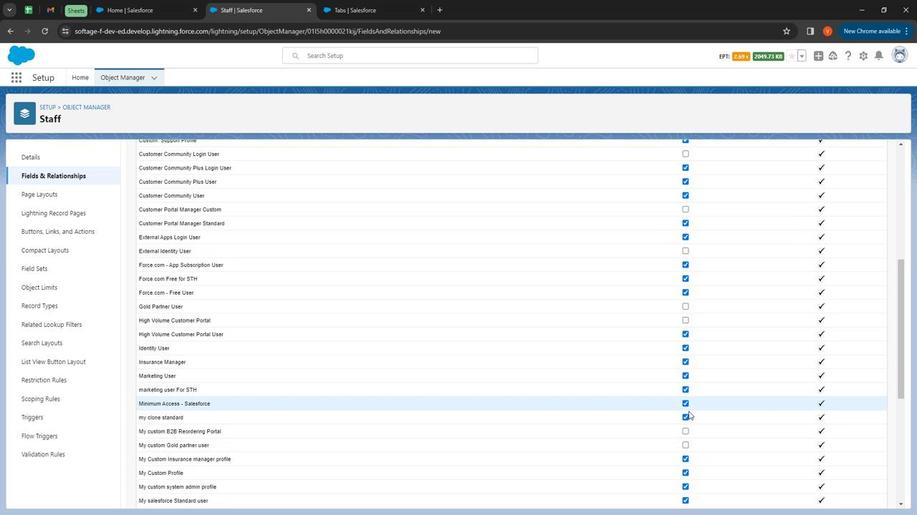 
Action: Mouse pressed left at (689, 324)
Screenshot: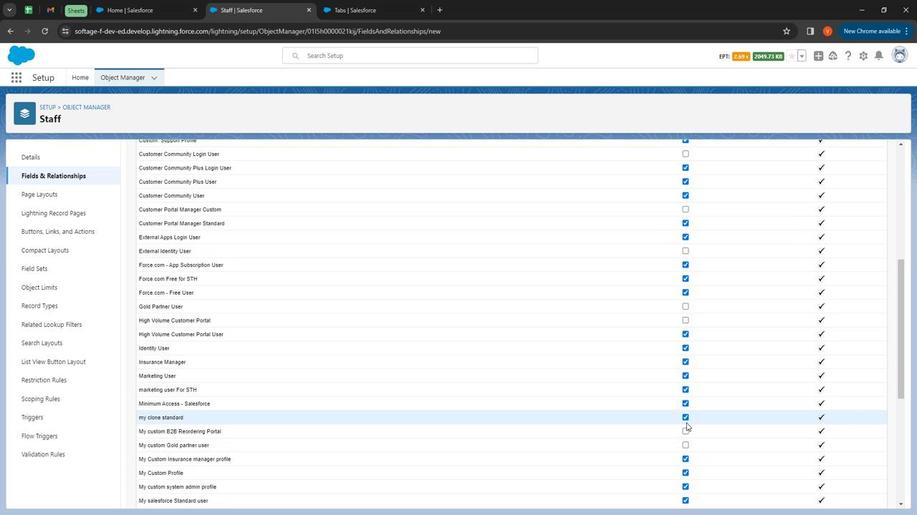 
Action: Mouse moved to (687, 414)
Screenshot: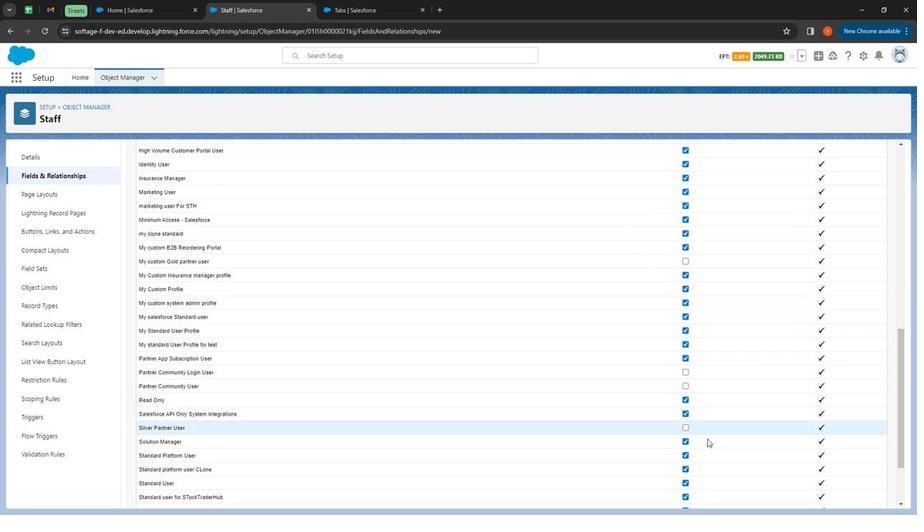 
Action: Mouse pressed left at (687, 414)
Screenshot: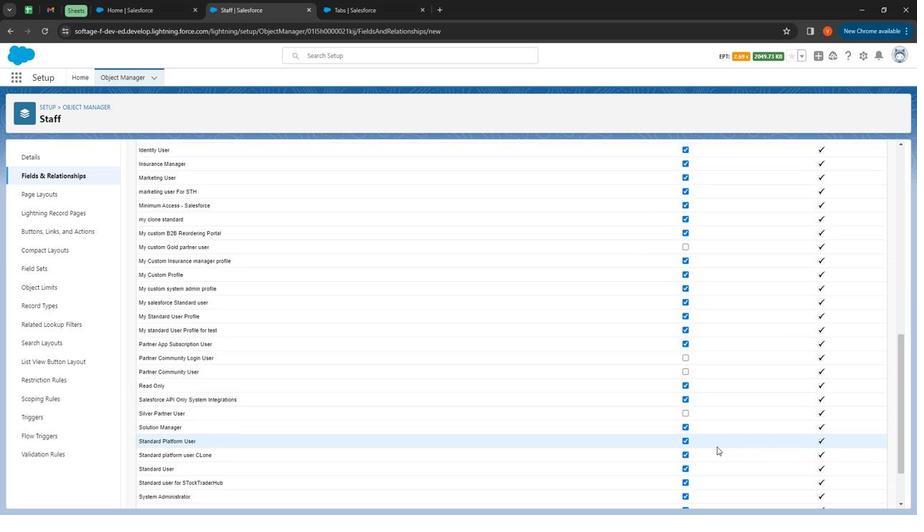 
Action: Mouse moved to (690, 414)
Screenshot: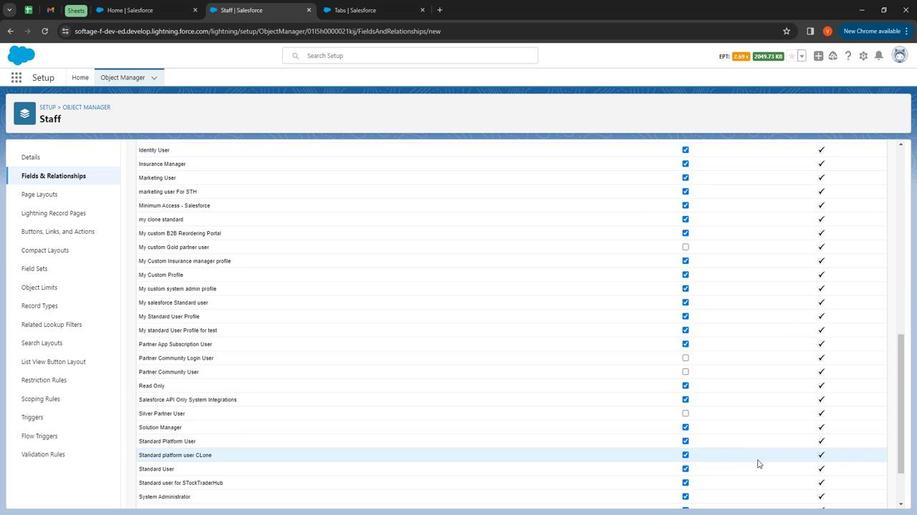 
Action: Mouse scrolled (690, 414) with delta (0, 0)
Screenshot: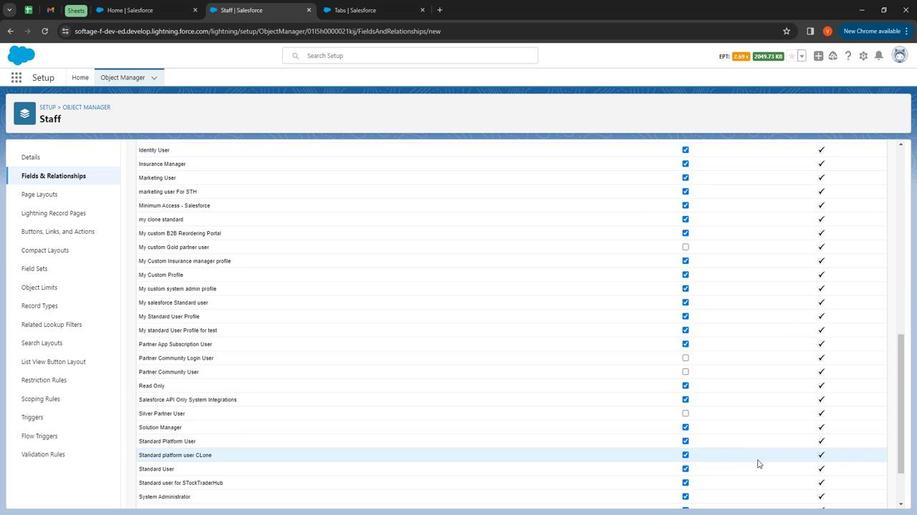 
Action: Mouse moved to (692, 414)
Screenshot: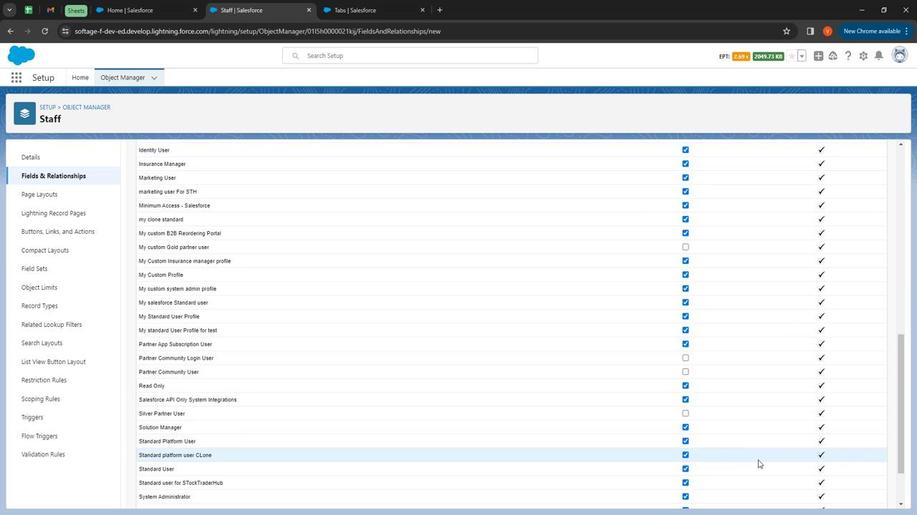
Action: Mouse scrolled (692, 414) with delta (0, 0)
Screenshot: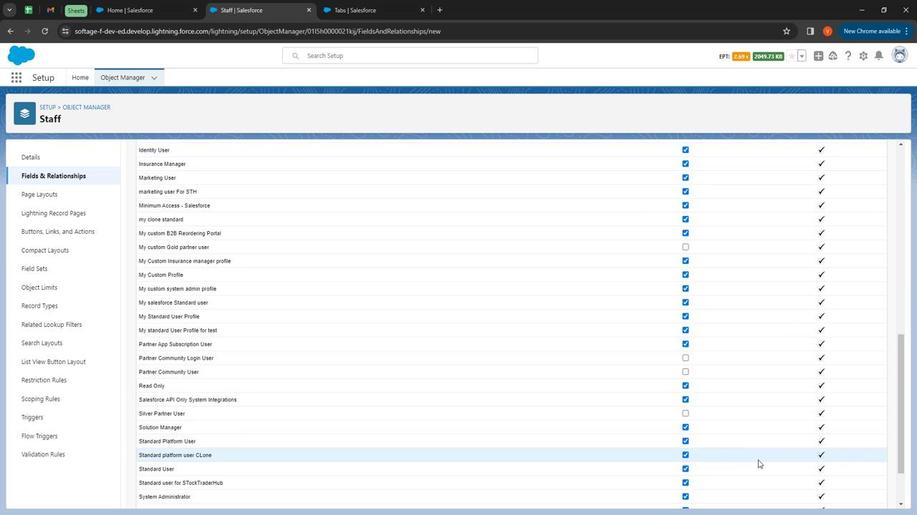 
Action: Mouse moved to (692, 414)
Screenshot: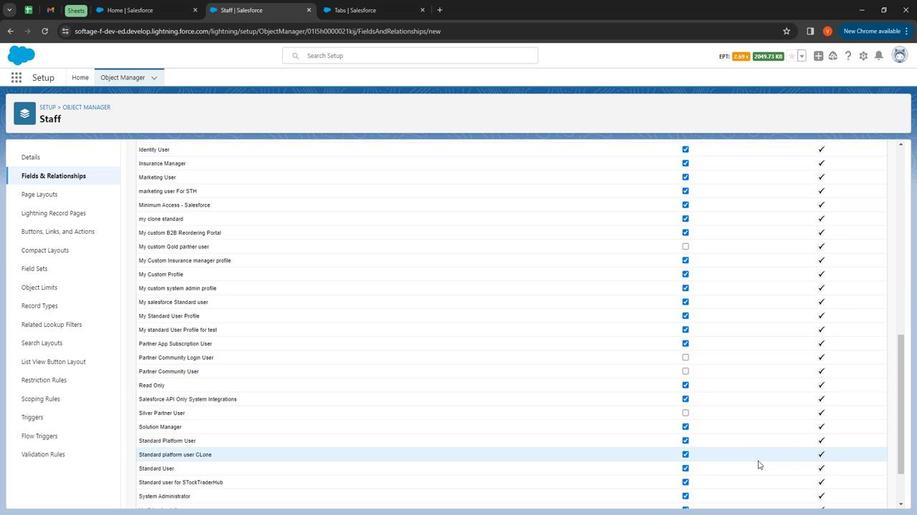 
Action: Mouse scrolled (692, 414) with delta (0, 0)
Screenshot: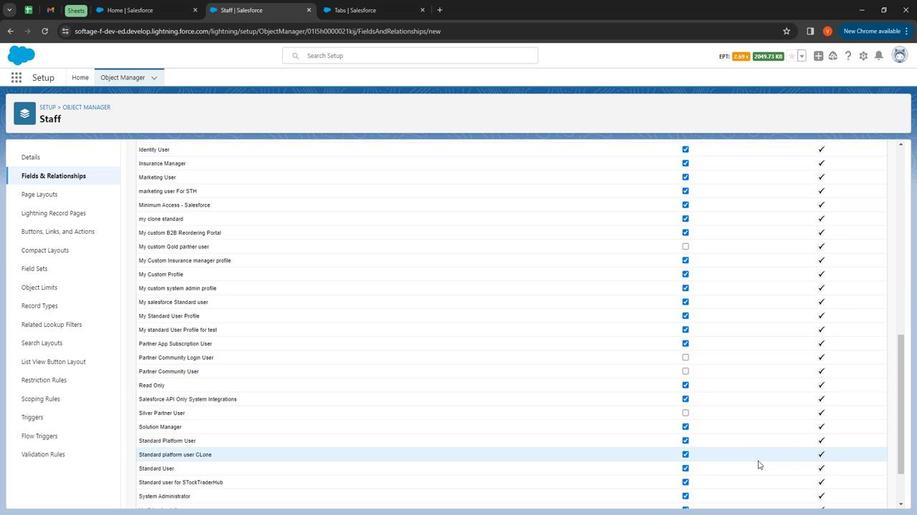 
Action: Mouse moved to (694, 414)
Screenshot: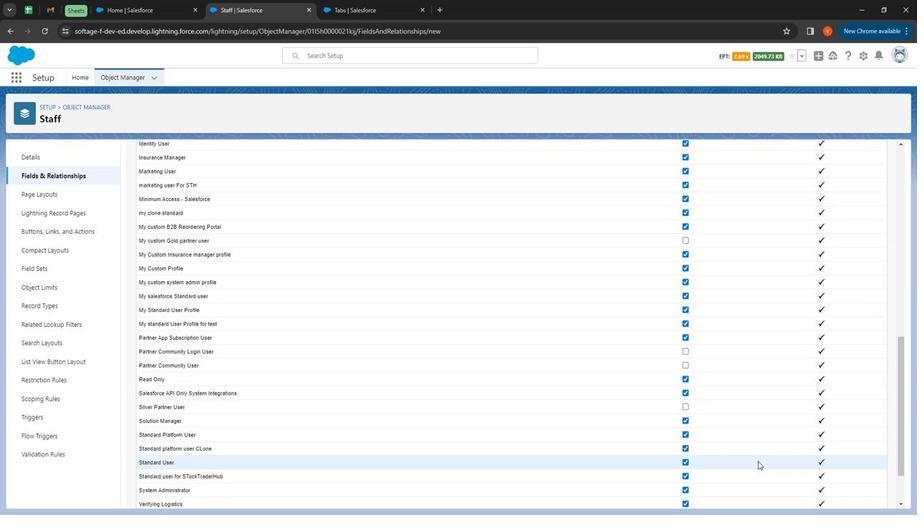 
Action: Mouse scrolled (694, 414) with delta (0, 0)
Screenshot: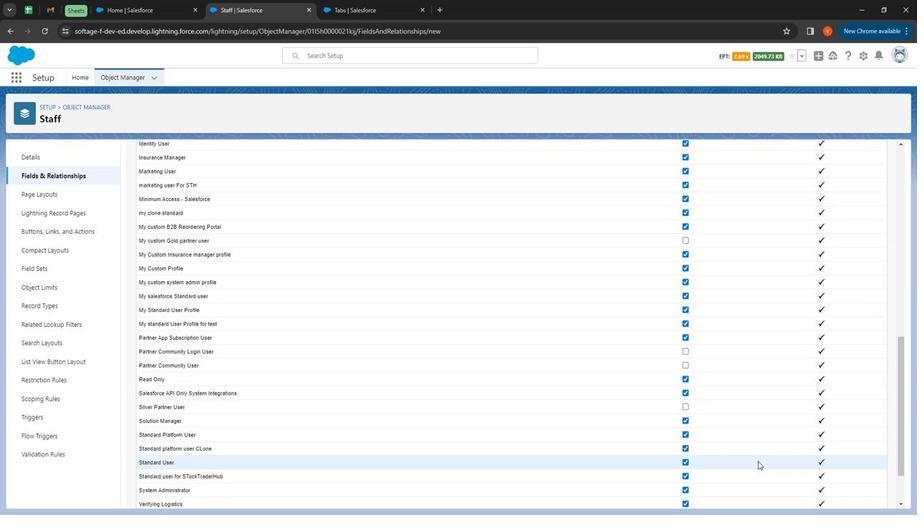 
Action: Mouse moved to (755, 440)
Screenshot: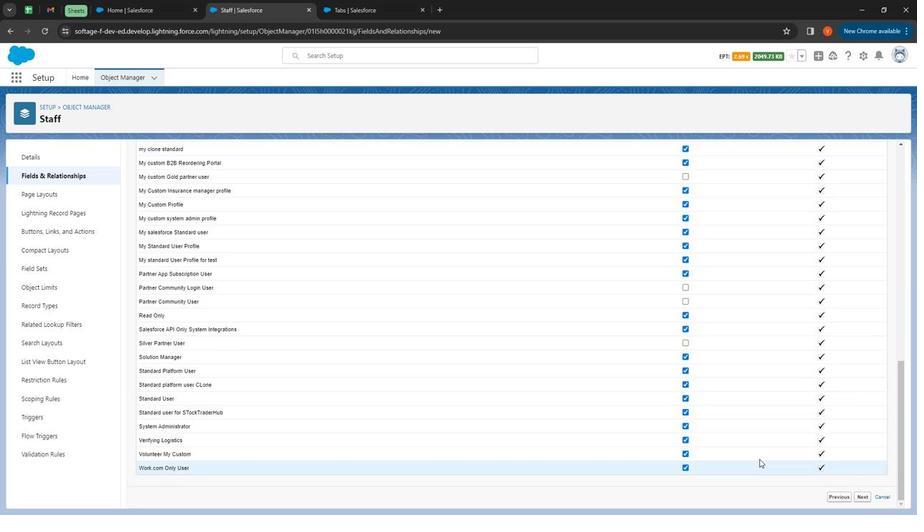 
Action: Mouse scrolled (755, 440) with delta (0, 0)
Screenshot: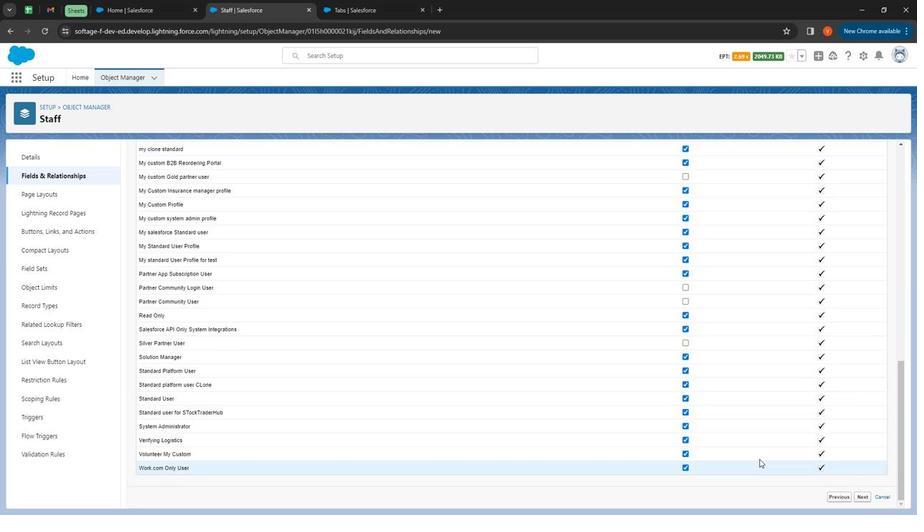 
Action: Mouse moved to (755, 442)
Screenshot: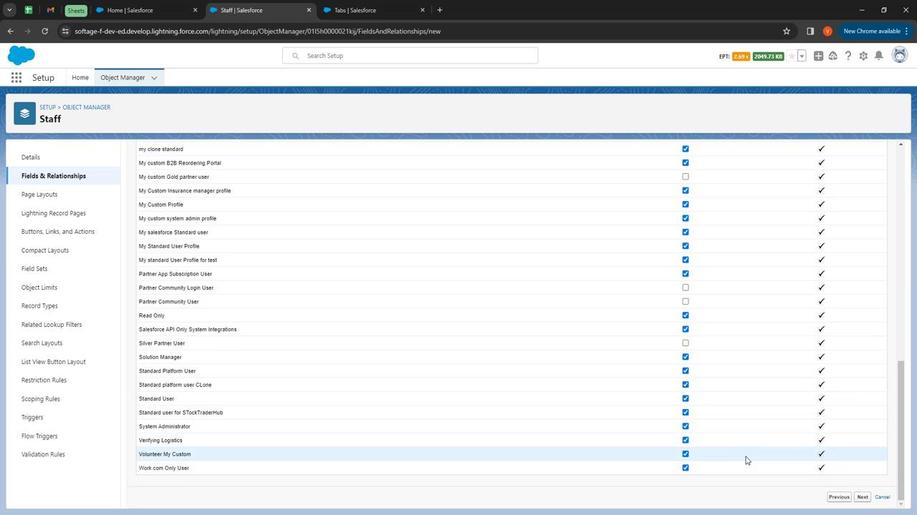 
Action: Mouse scrolled (755, 441) with delta (0, 0)
Screenshot: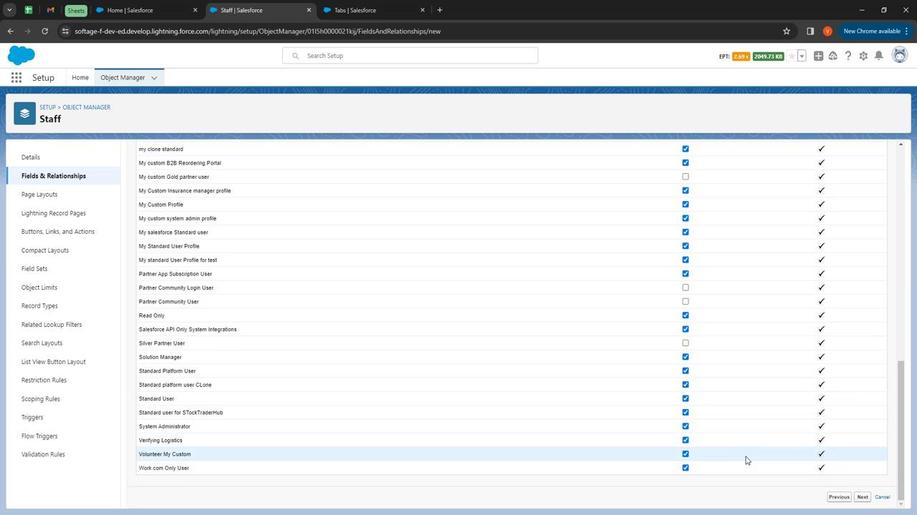 
Action: Mouse moved to (755, 442)
Screenshot: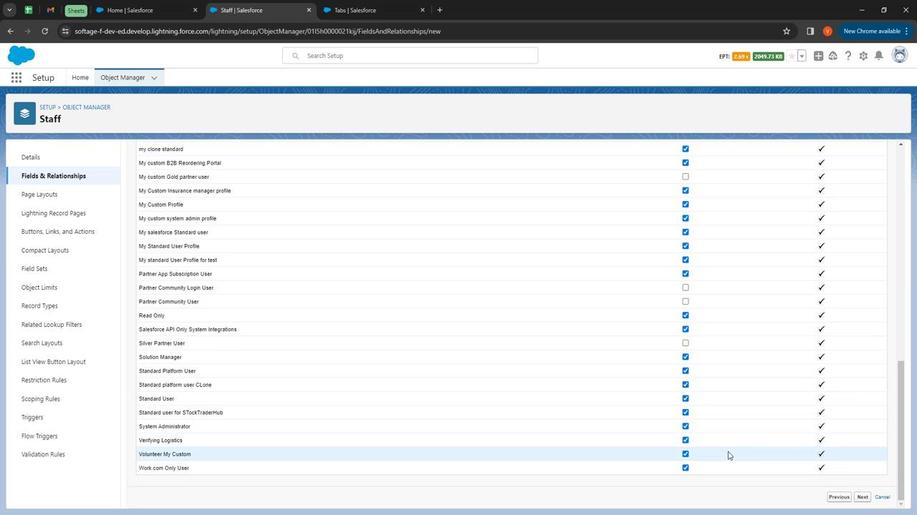 
Action: Mouse scrolled (755, 442) with delta (0, 0)
Screenshot: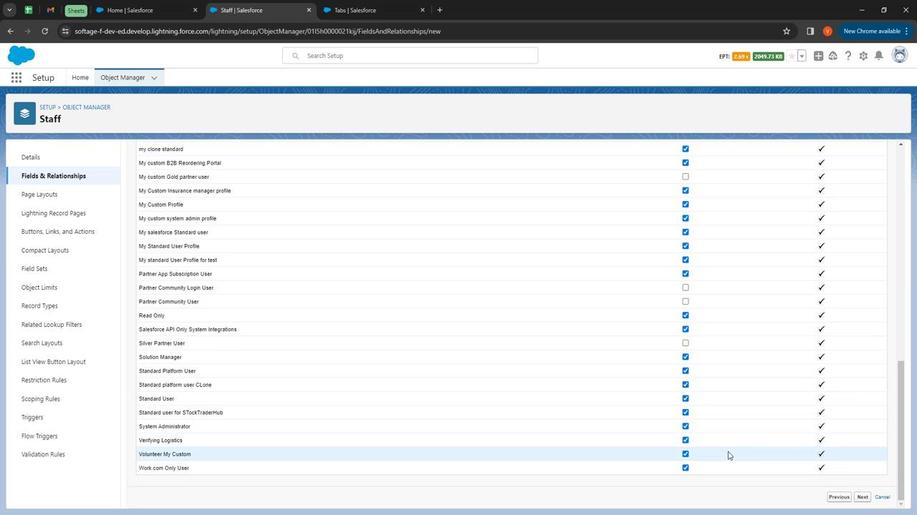 
Action: Mouse scrolled (755, 442) with delta (0, 0)
Screenshot: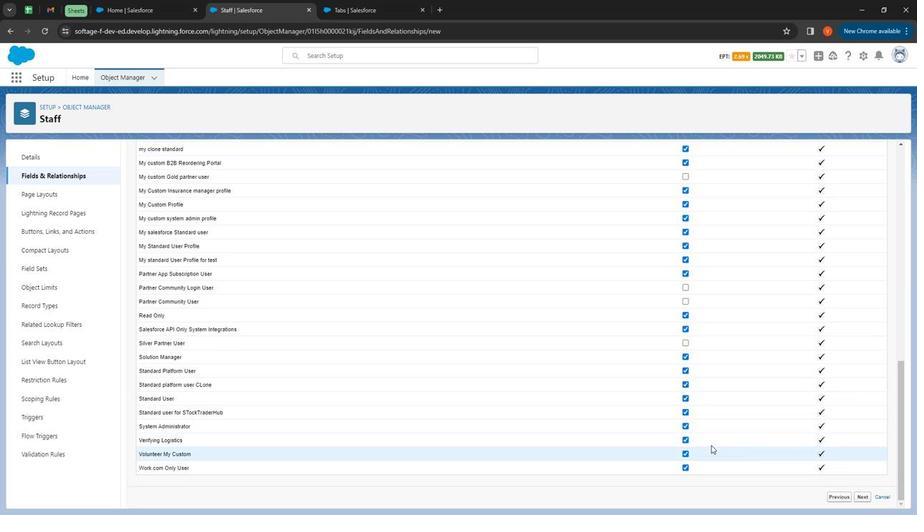 
Action: Mouse scrolled (755, 442) with delta (0, 0)
Screenshot: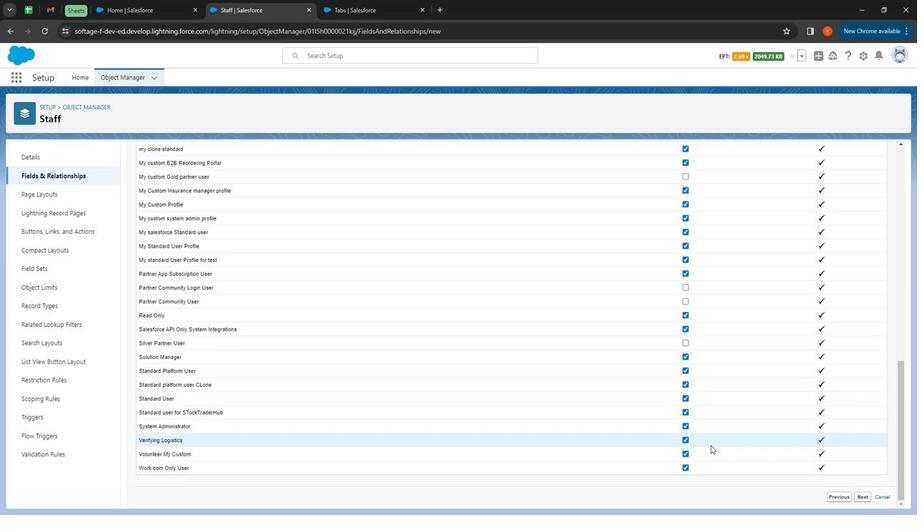
Action: Mouse moved to (688, 371)
Screenshot: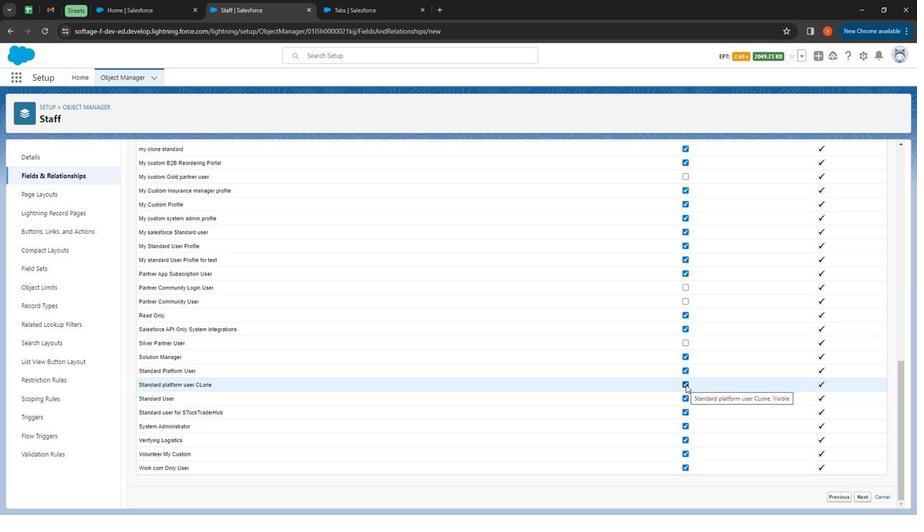 
Action: Mouse pressed left at (688, 371)
Screenshot: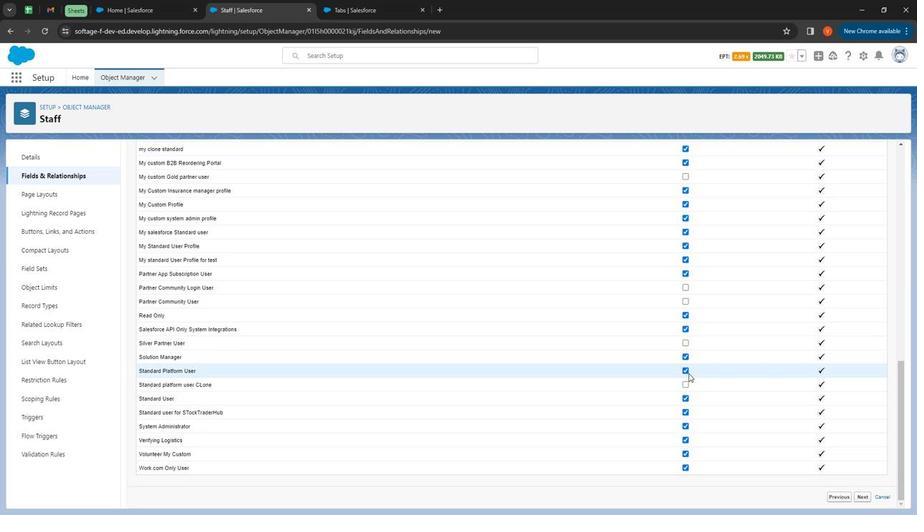 
Action: Mouse moved to (687, 358)
Screenshot: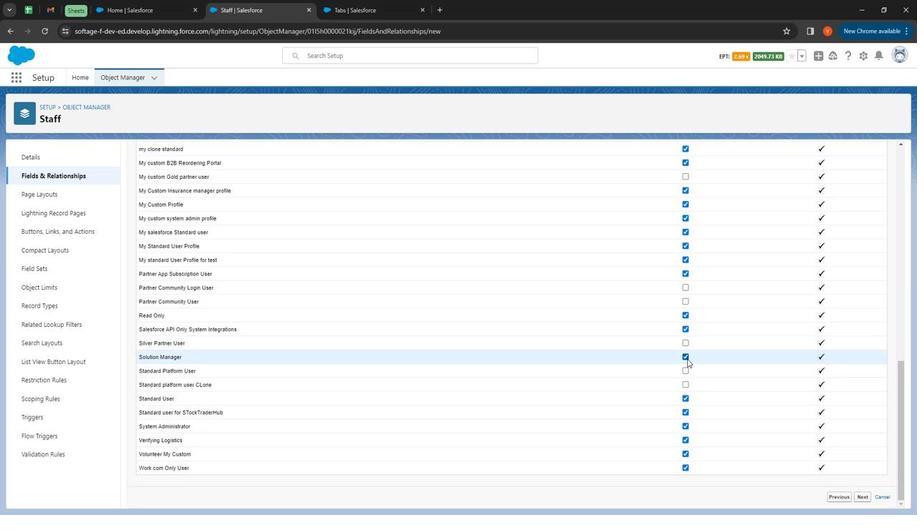 
Action: Mouse pressed left at (687, 358)
Screenshot: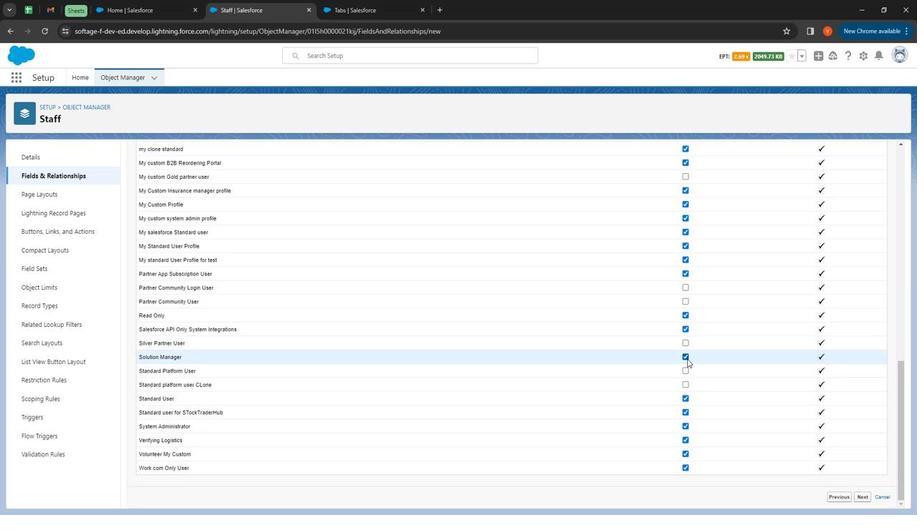 
Action: Mouse moved to (689, 347)
Screenshot: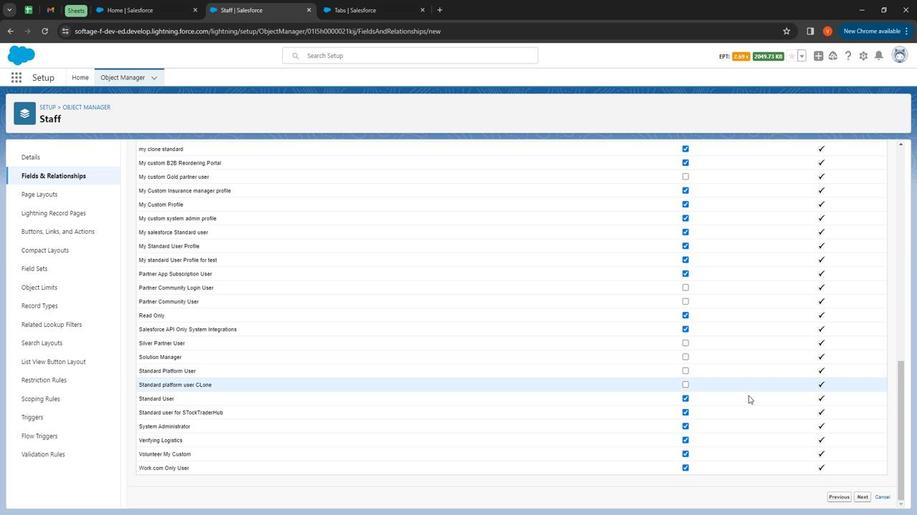 
Action: Mouse pressed left at (689, 347)
Screenshot: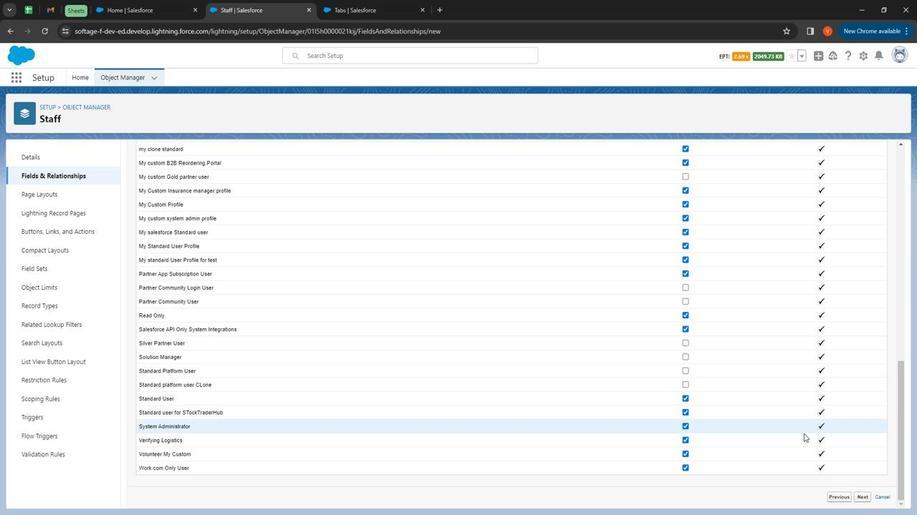 
Action: Mouse moved to (858, 475)
Screenshot: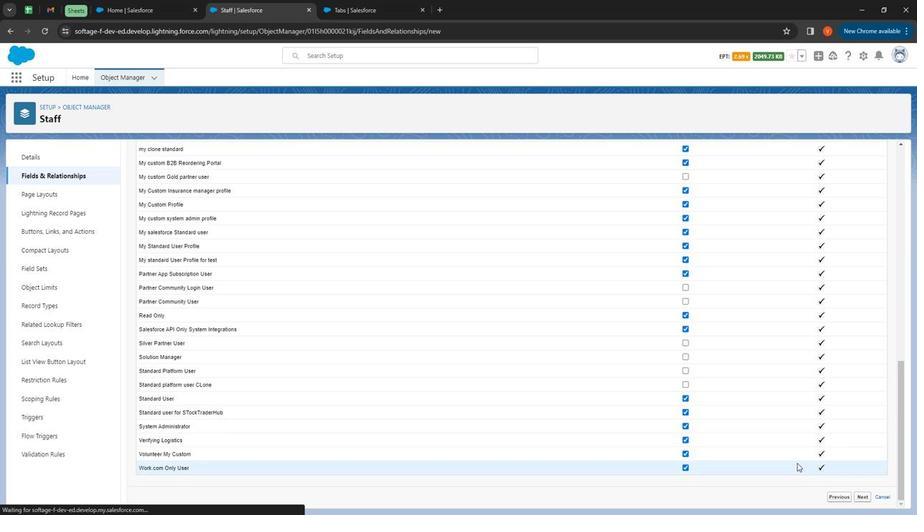 
Action: Mouse pressed left at (858, 475)
Screenshot: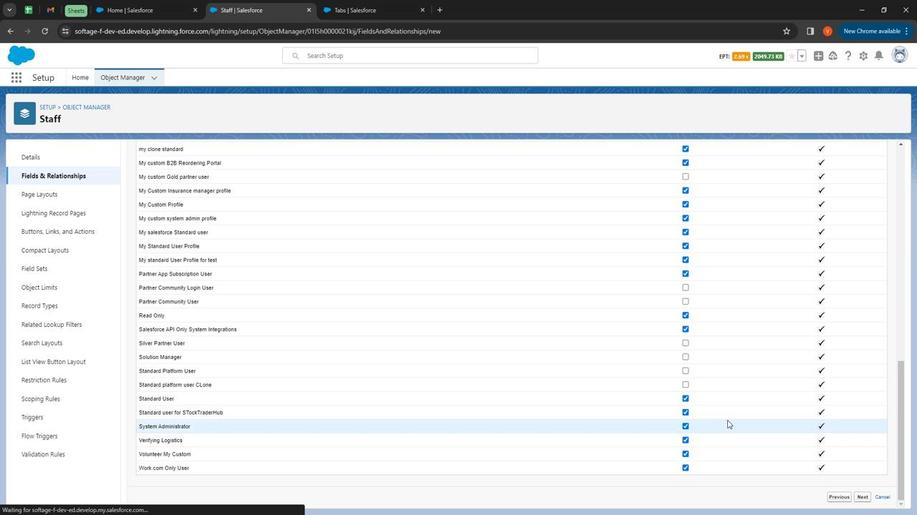 
Action: Mouse moved to (861, 336)
Screenshot: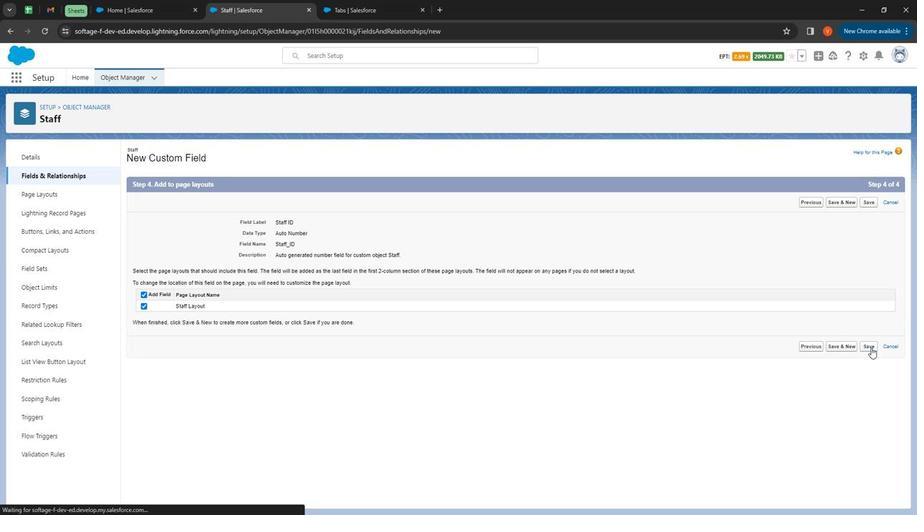 
Action: Mouse pressed left at (861, 336)
Screenshot: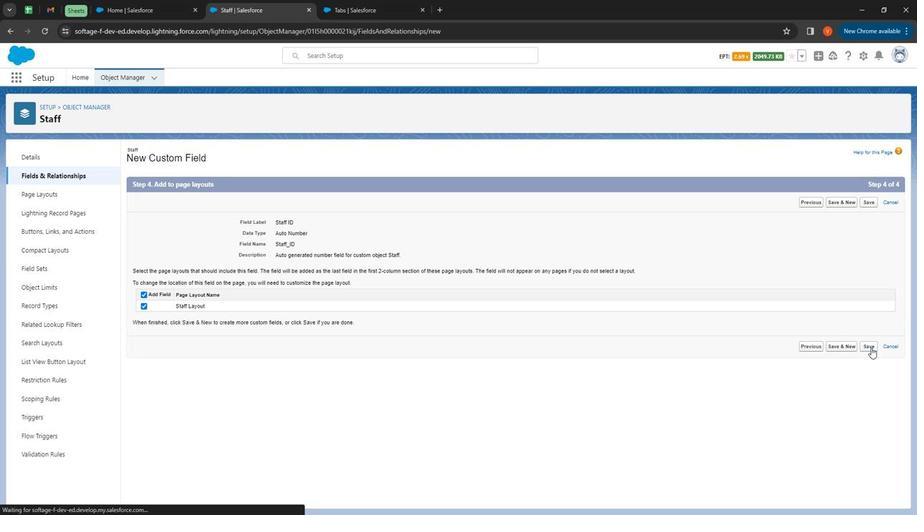
Action: Mouse moved to (701, 158)
Screenshot: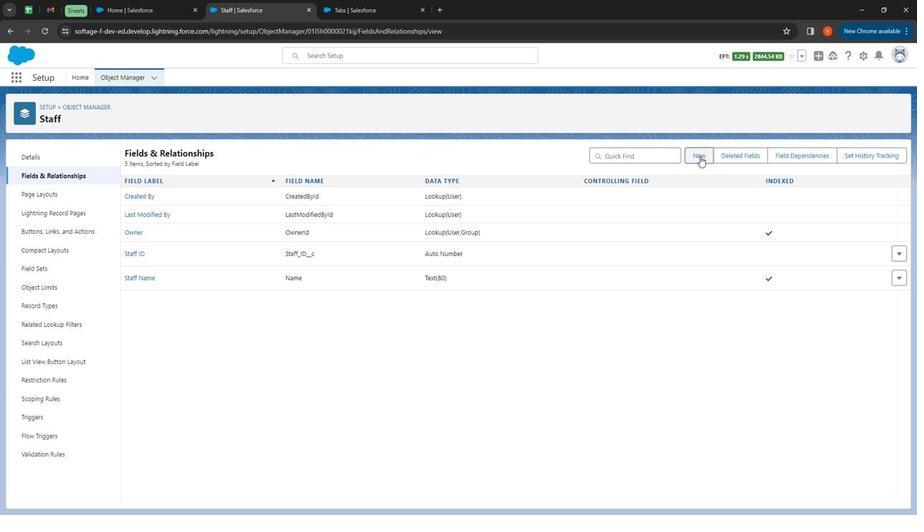 
Action: Mouse pressed left at (701, 158)
Screenshot: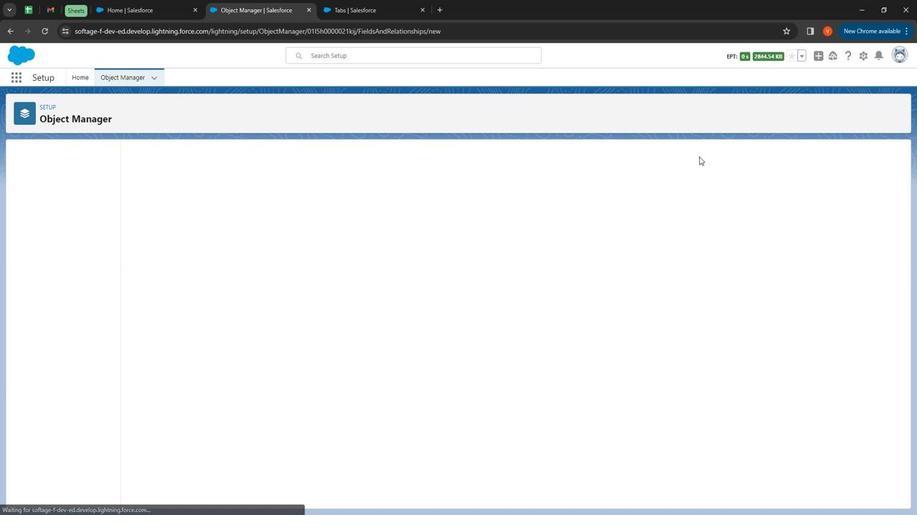 
Action: Mouse moved to (255, 294)
Screenshot: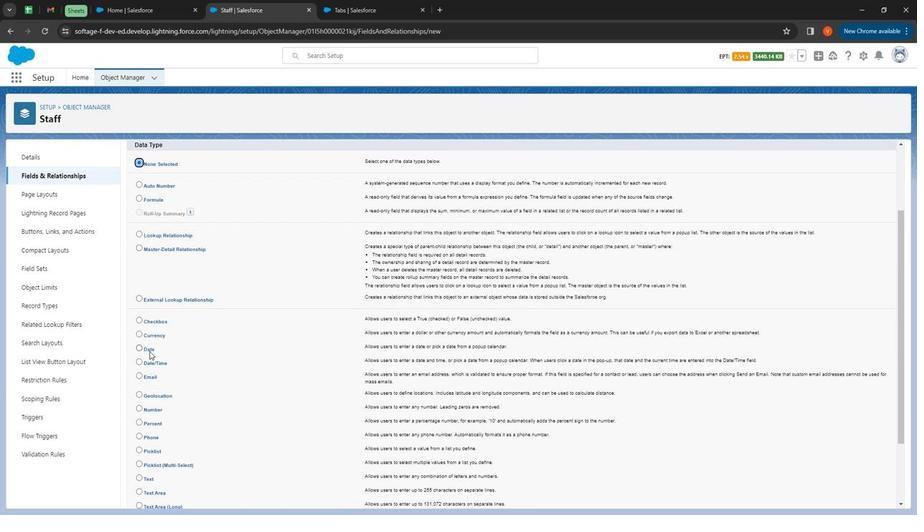 
Action: Mouse scrolled (255, 293) with delta (0, 0)
Screenshot: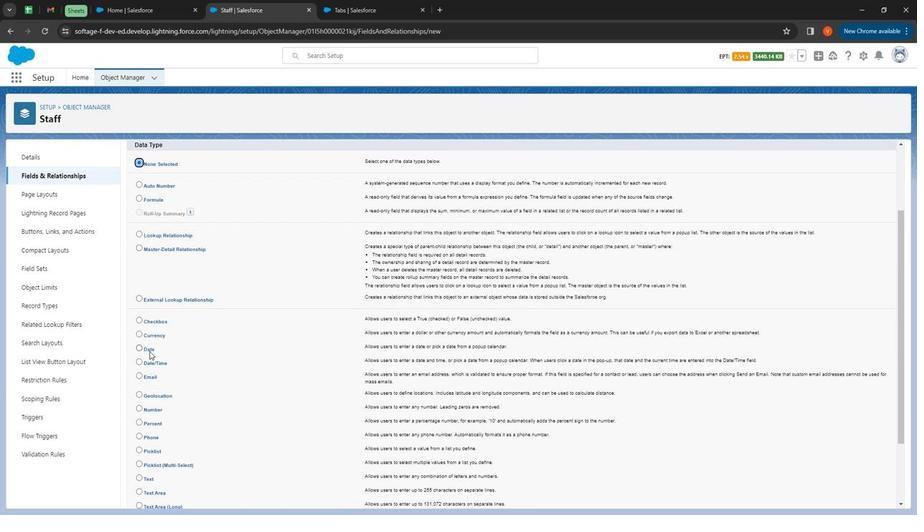 
Action: Mouse moved to (254, 296)
Screenshot: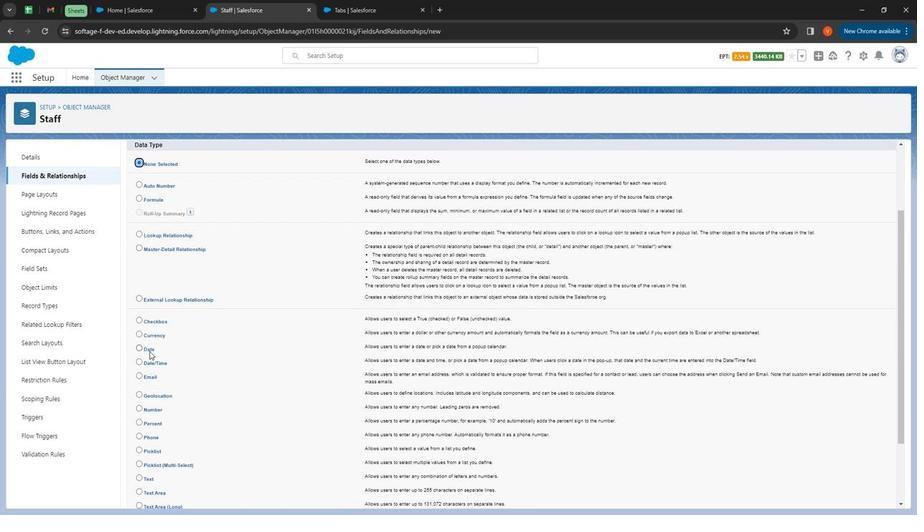 
Action: Mouse scrolled (254, 295) with delta (0, 0)
Screenshot: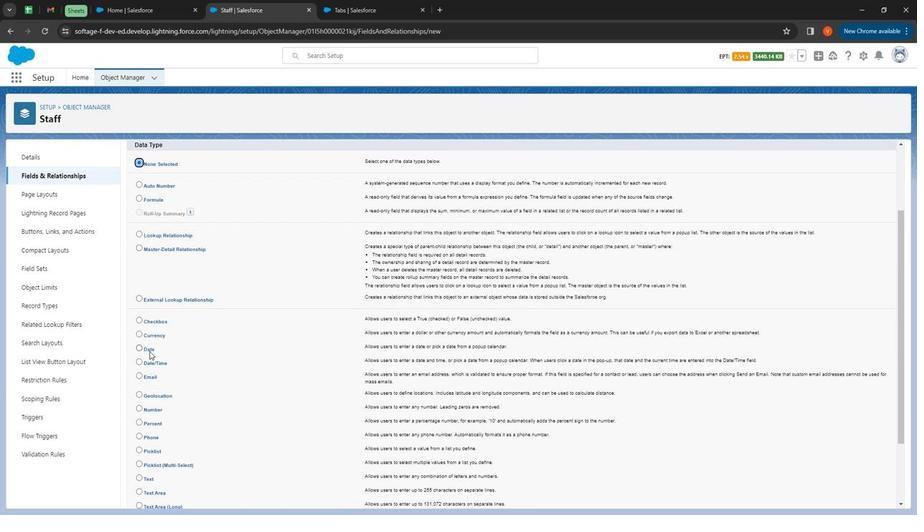 
Action: Mouse moved to (194, 365)
Screenshot: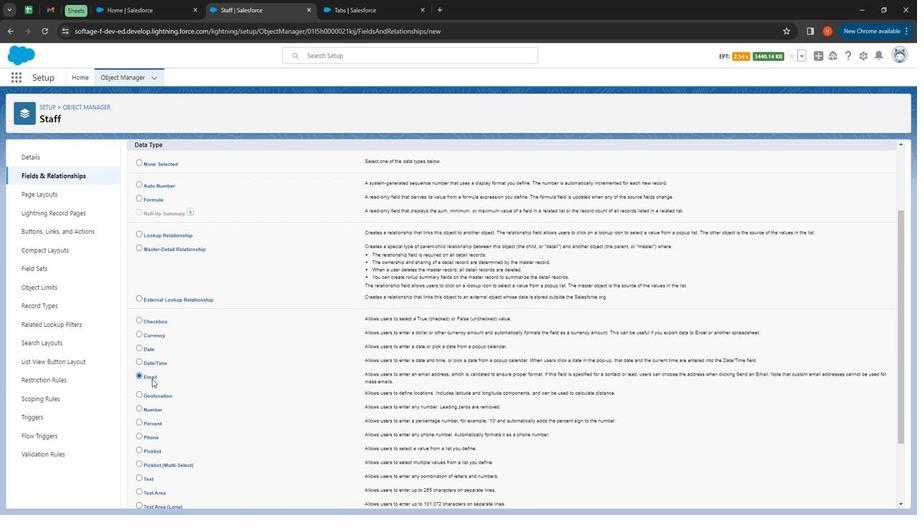 
Action: Mouse pressed left at (194, 365)
Screenshot: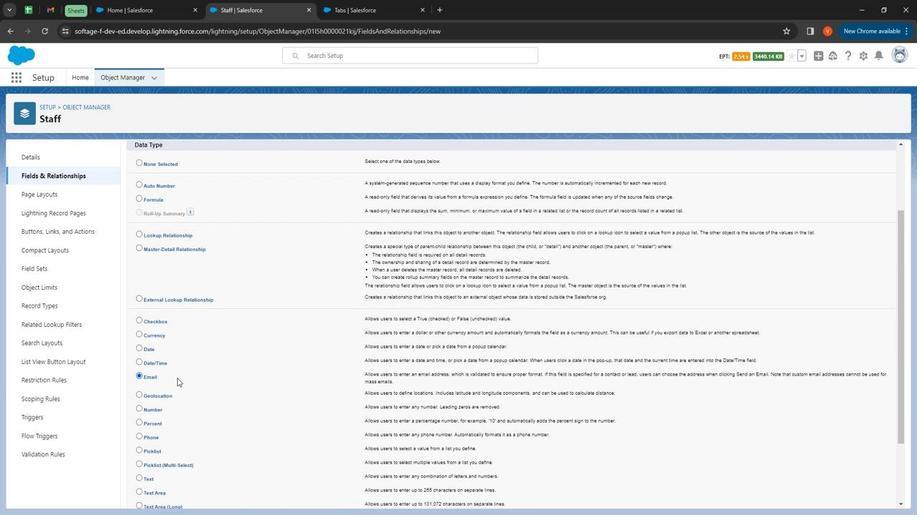 
Action: Mouse moved to (188, 365)
Screenshot: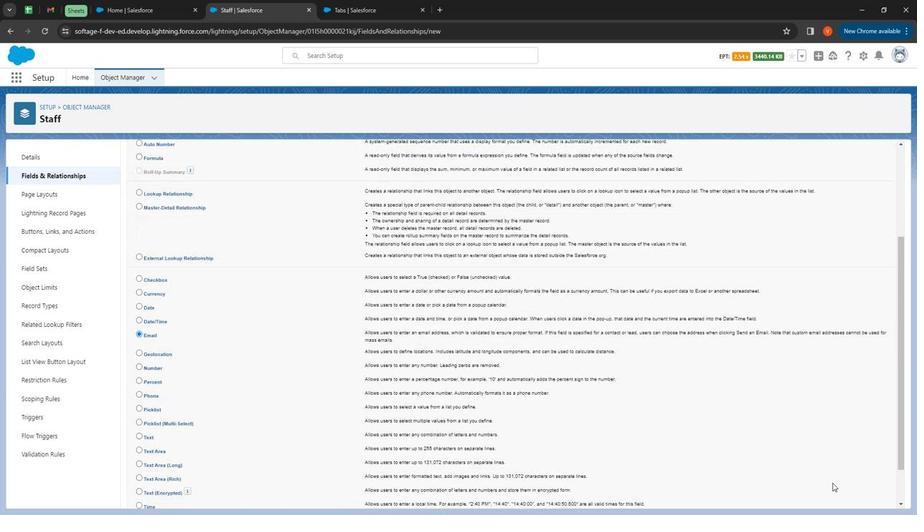
Action: Mouse pressed left at (188, 365)
Screenshot: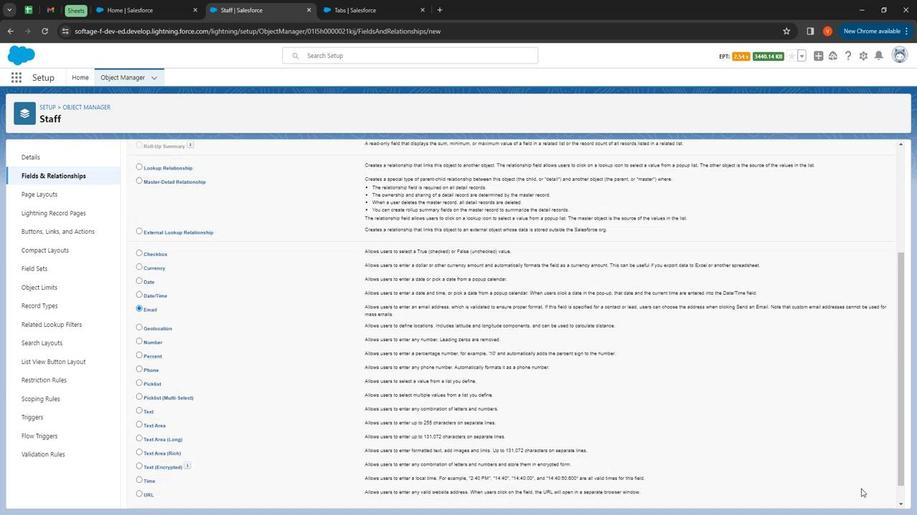 
Action: Mouse moved to (501, 396)
Screenshot: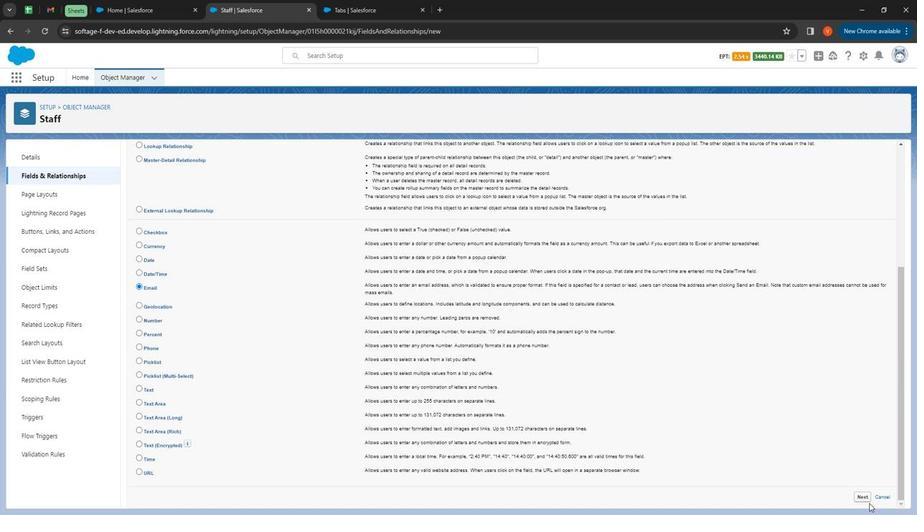 
Action: Mouse scrolled (501, 396) with delta (0, 0)
Screenshot: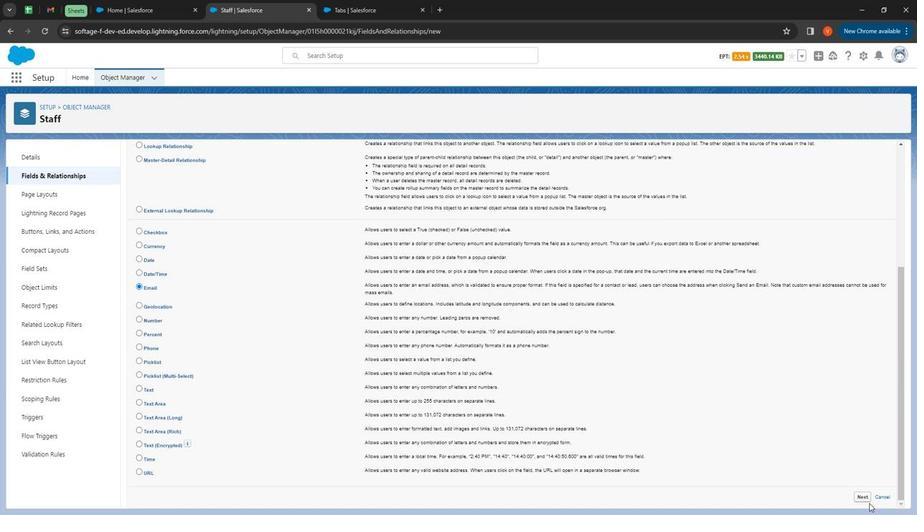 
Action: Mouse moved to (602, 415)
Screenshot: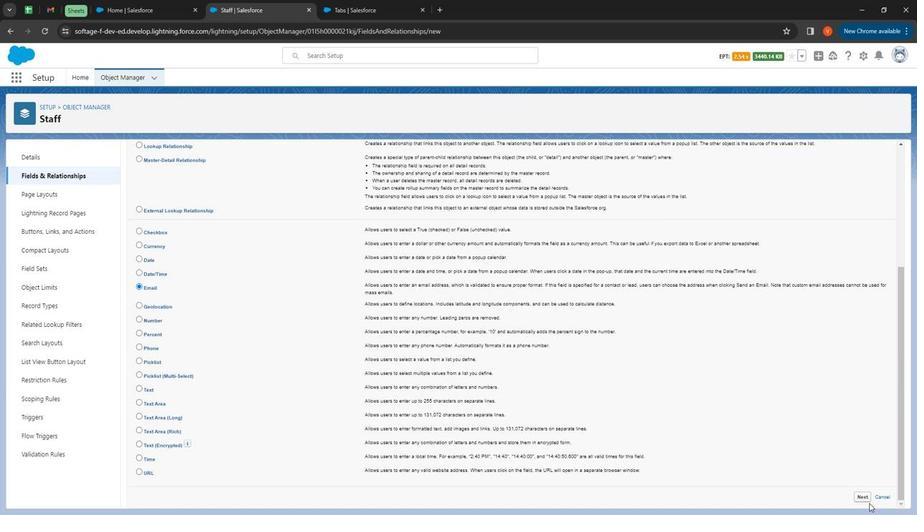 
Action: Mouse scrolled (602, 414) with delta (0, 0)
Screenshot: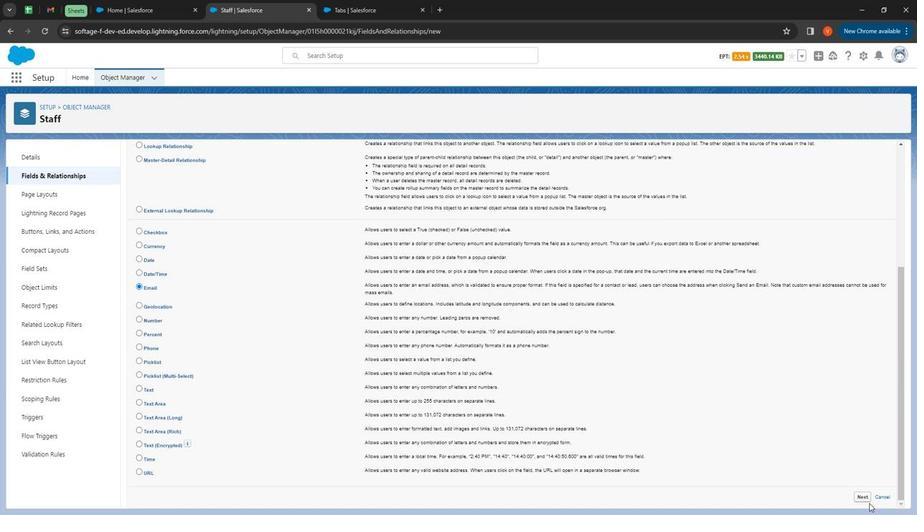 
Action: Mouse moved to (688, 432)
Screenshot: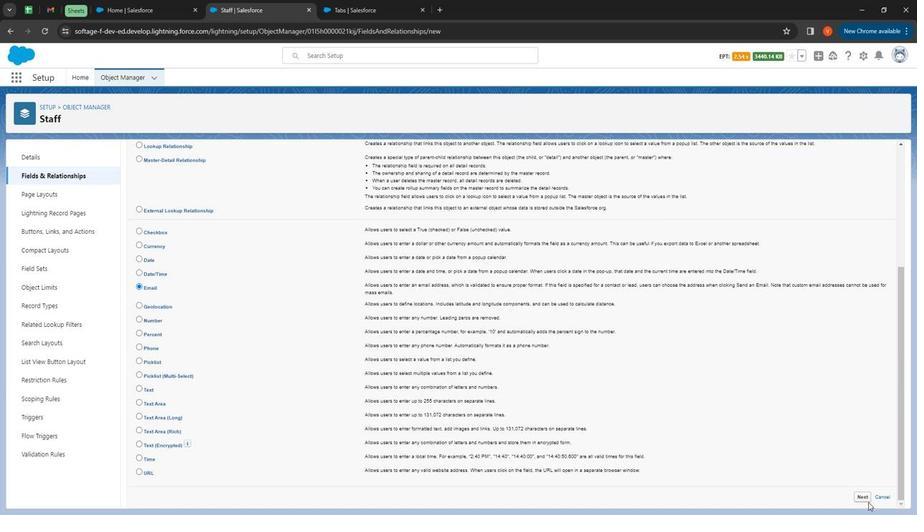 
Action: Mouse scrolled (688, 431) with delta (0, 0)
Screenshot: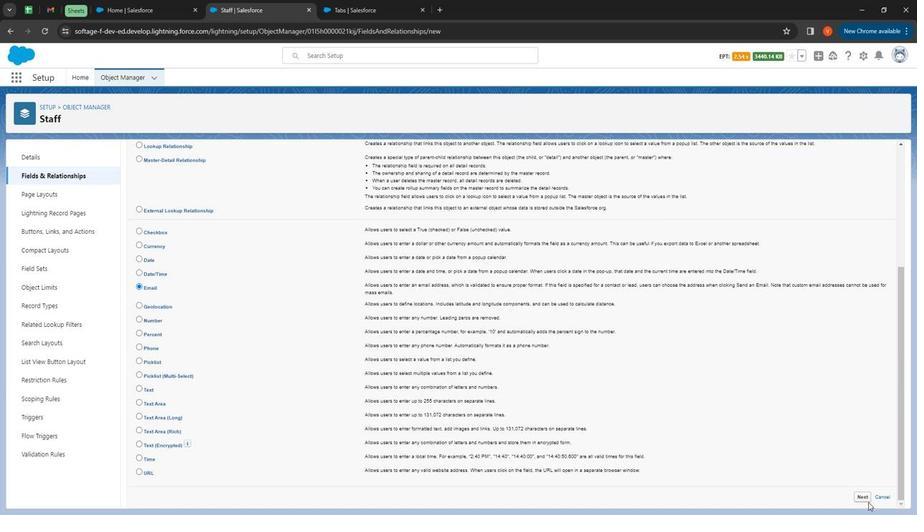 
Action: Mouse moved to (775, 454)
Screenshot: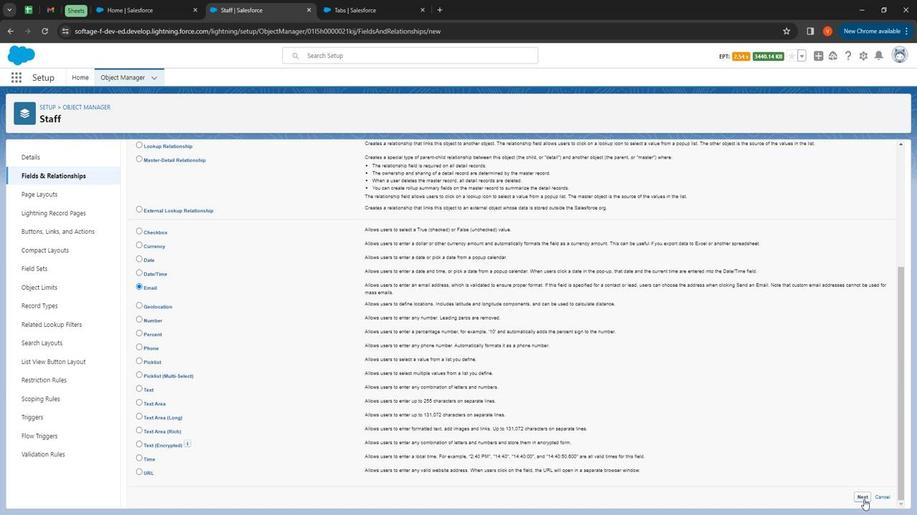 
Action: Mouse scrolled (775, 454) with delta (0, 0)
Screenshot: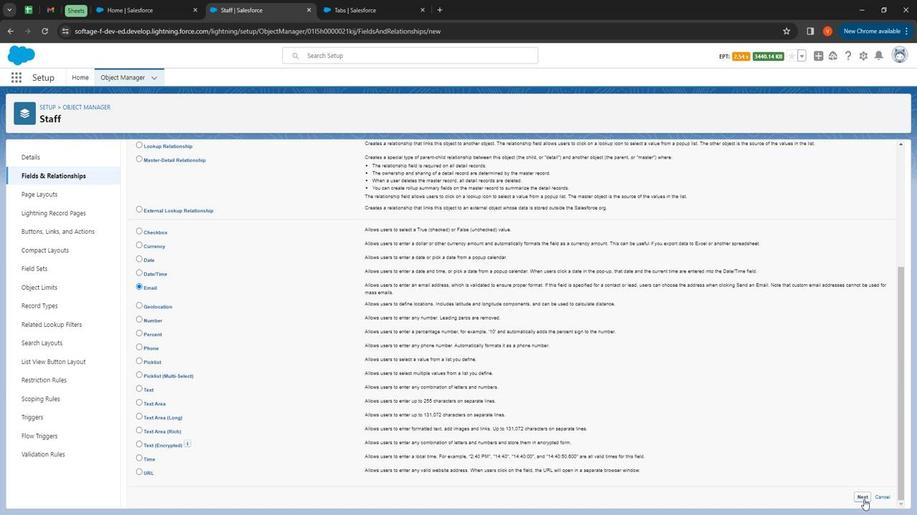 
Action: Mouse moved to (825, 462)
Screenshot: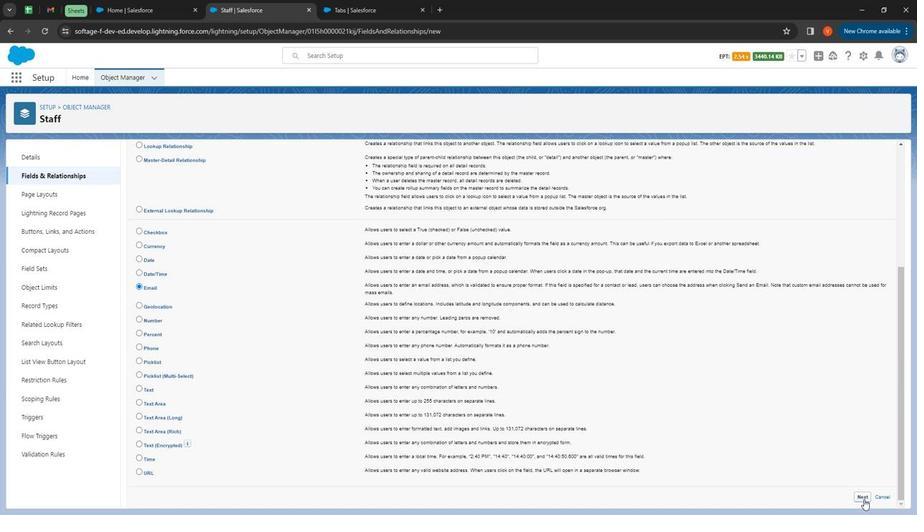 
Action: Mouse scrolled (825, 462) with delta (0, 0)
Screenshot: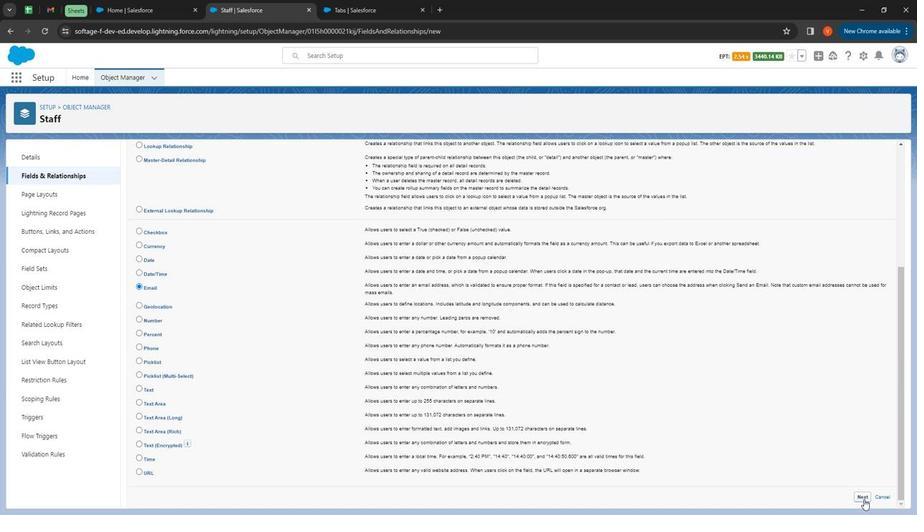 
Action: Mouse moved to (854, 477)
Screenshot: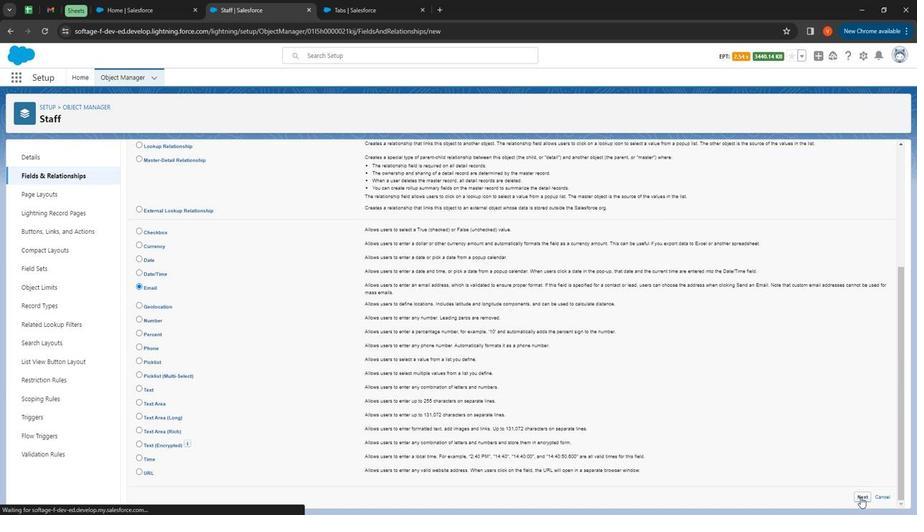 
Action: Mouse pressed left at (854, 477)
Screenshot: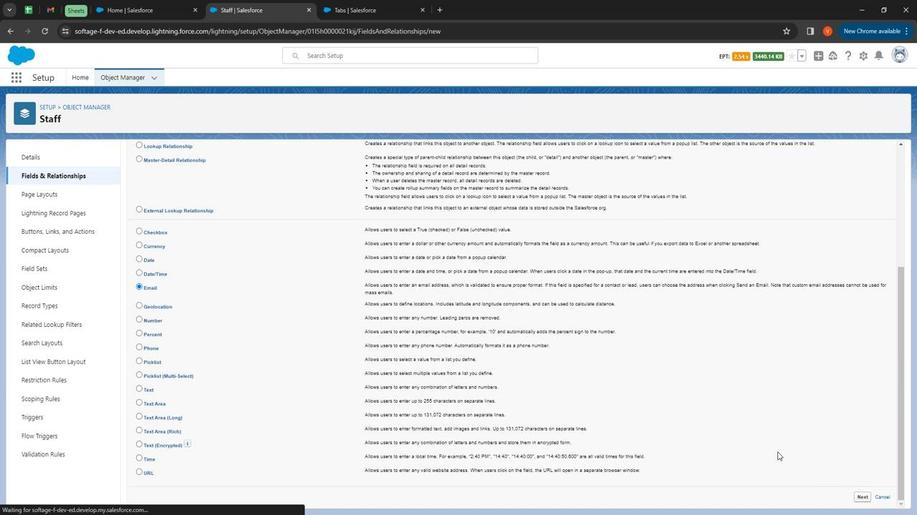 
Action: Mouse moved to (348, 223)
Screenshot: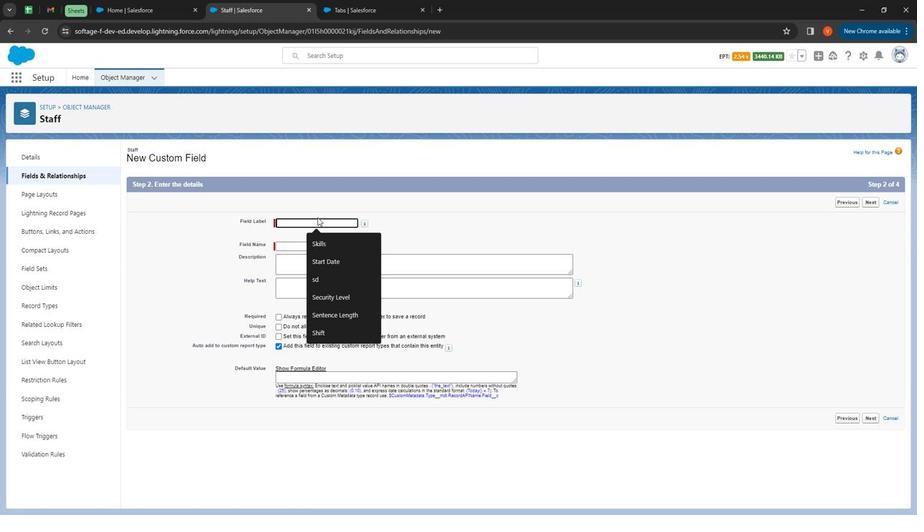 
Action: Mouse pressed left at (348, 223)
Screenshot: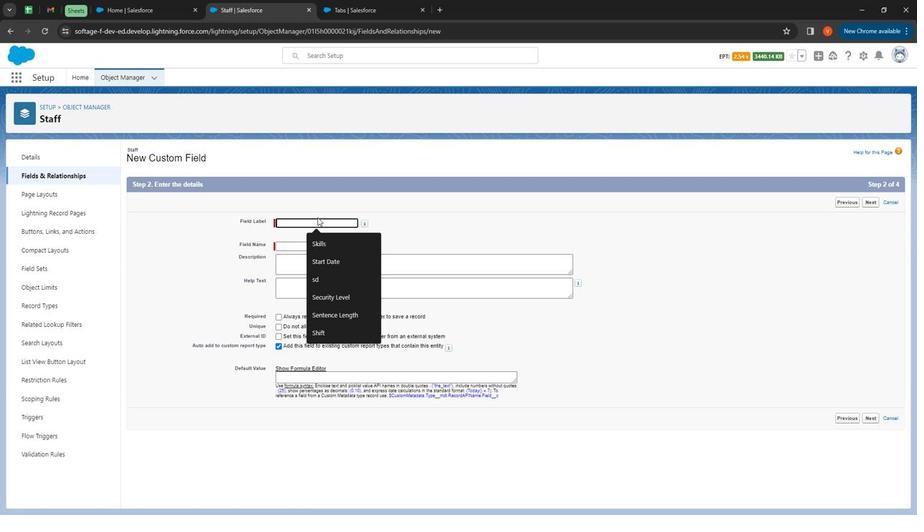 
Action: Key pressed <Key.shift>
Screenshot: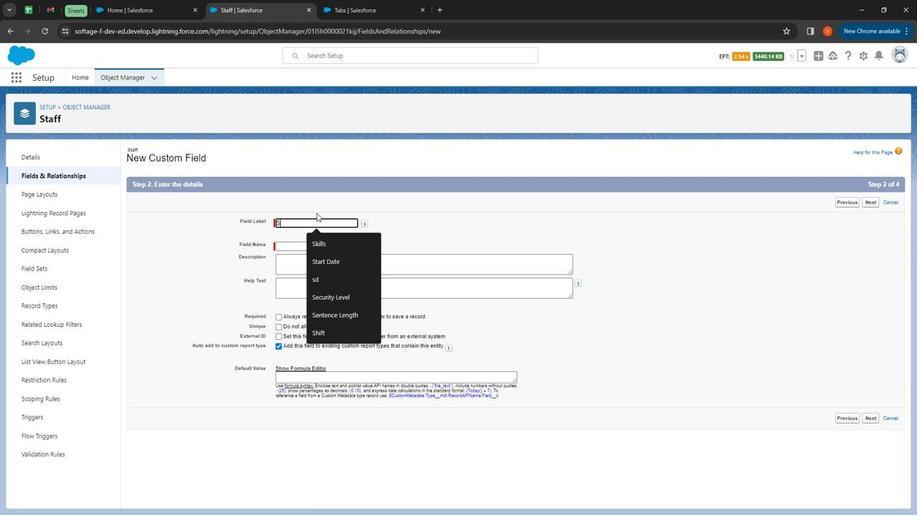 
Action: Mouse moved to (344, 217)
Screenshot: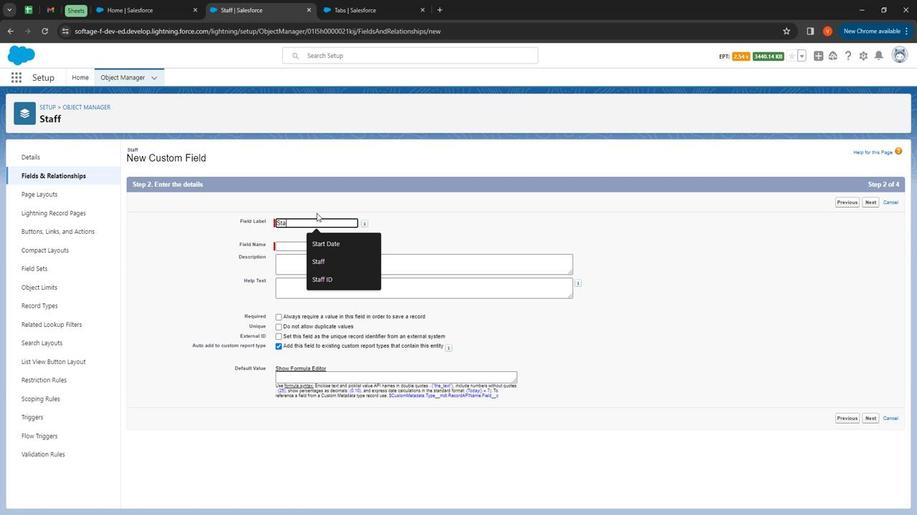 
Action: Key pressed S
Screenshot: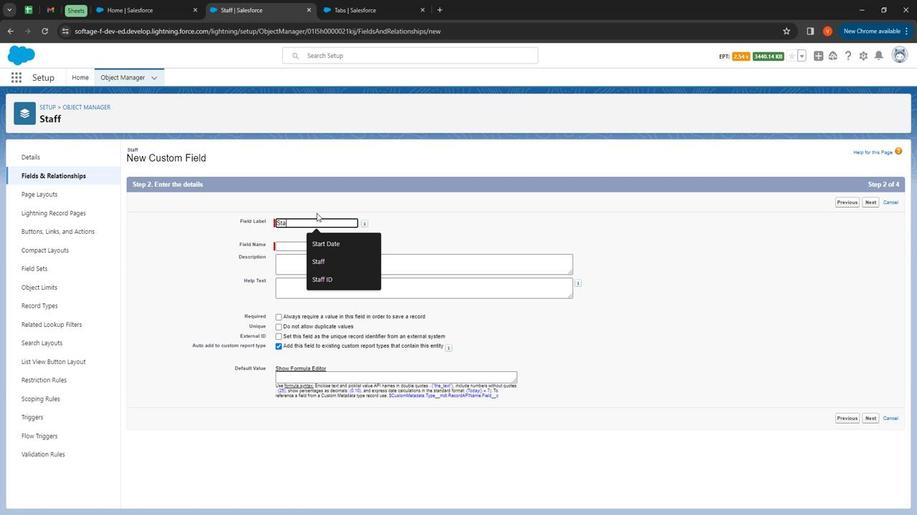 
Action: Mouse moved to (342, 211)
Screenshot: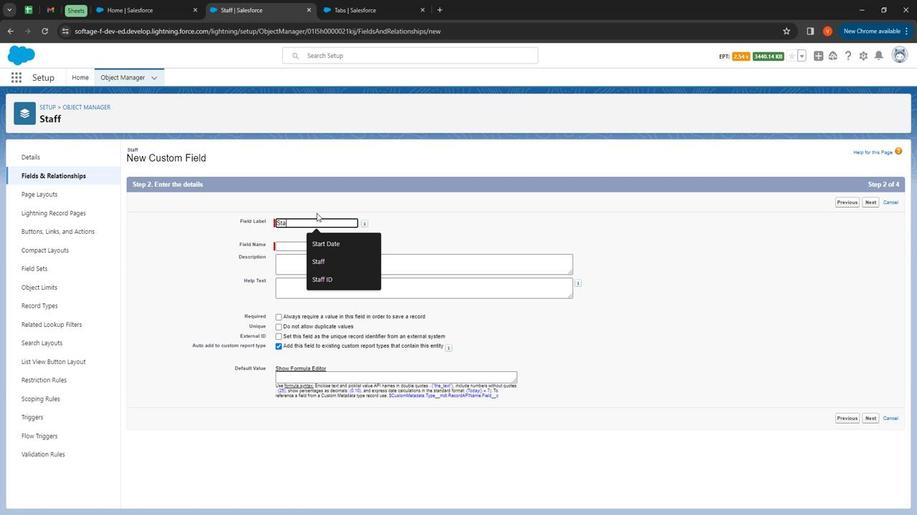 
Action: Key pressed taff<Key.space><Key.shift>Email<Key.tab><Key.tab><Key.tab><Key.tab><Key.shift>Staff<Key.space><Key.shift>Email<Key.space>for<Key.space><Key.shift><Key.shift><Key.shift><Key.shift>Custom<Key.space>object<Key.space><Key.shift>Staff
Screenshot: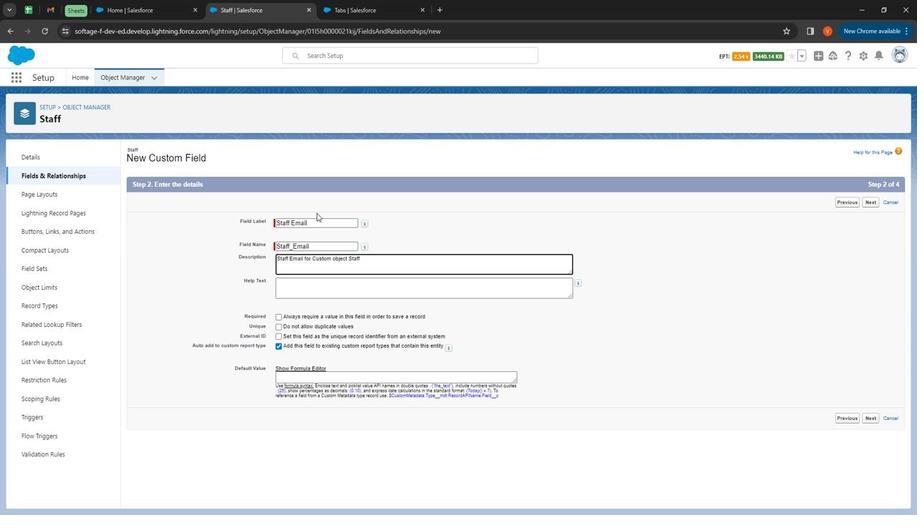
Action: Mouse moved to (332, 274)
Screenshot: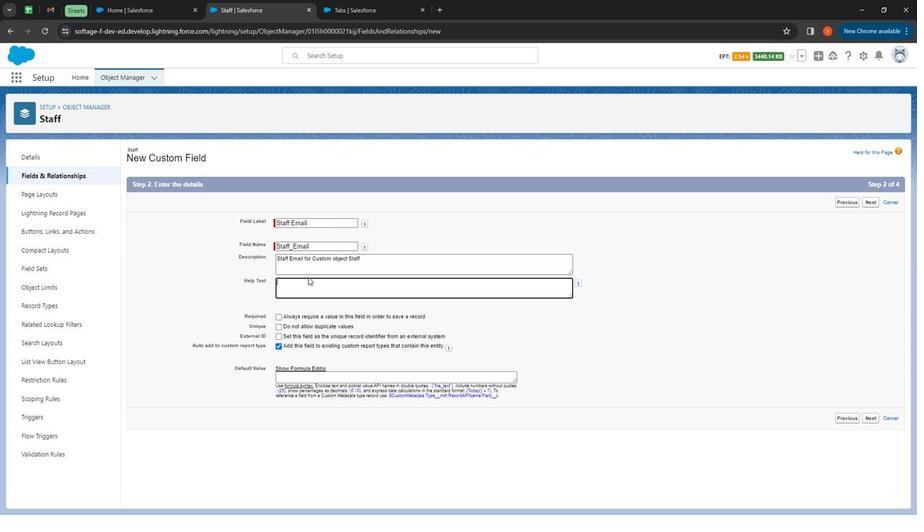 
Action: Mouse pressed left at (332, 274)
Screenshot: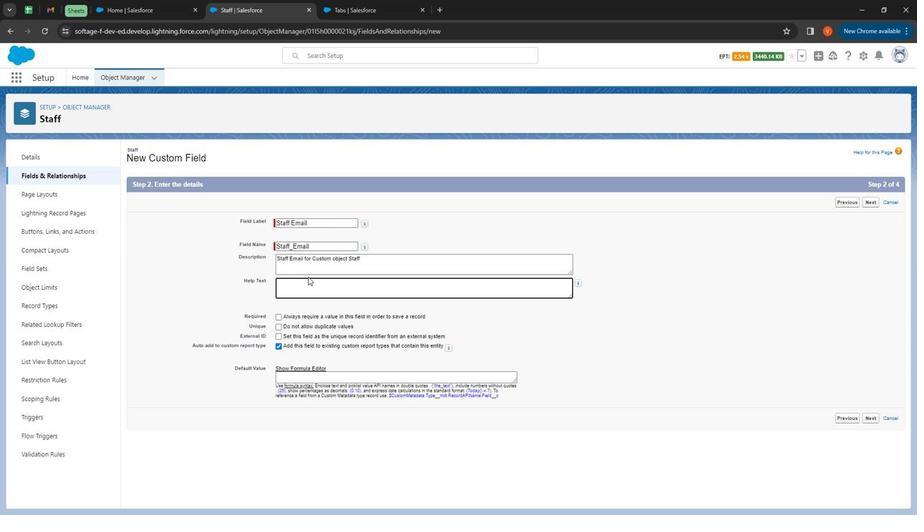 
Action: Mouse moved to (334, 270)
Screenshot: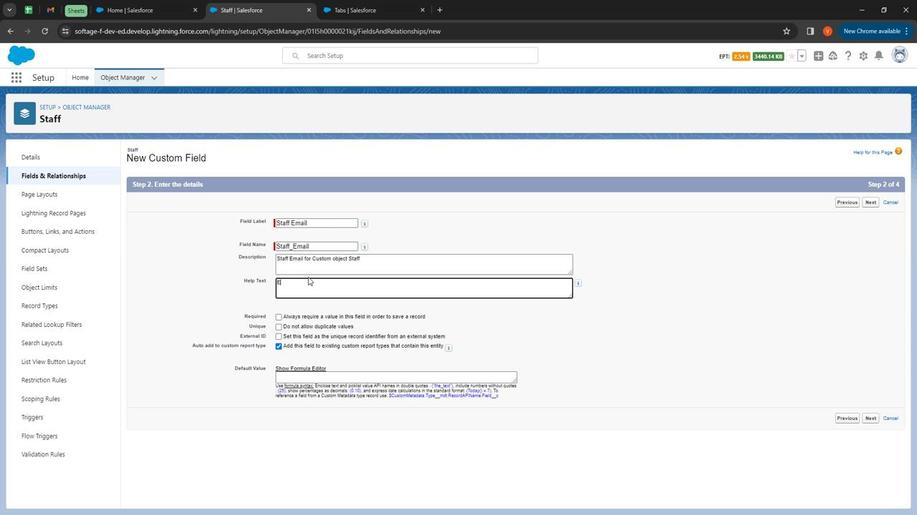 
Action: Key pressed <Key.shift>Enter<Key.space><Key.shift>Staff<Key.space><Key.shift>Email
Screenshot: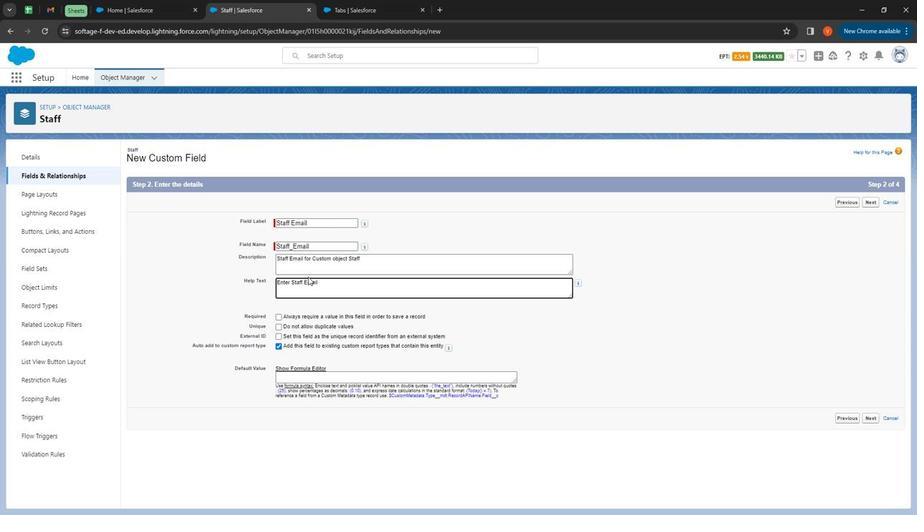 
Action: Mouse moved to (864, 399)
Screenshot: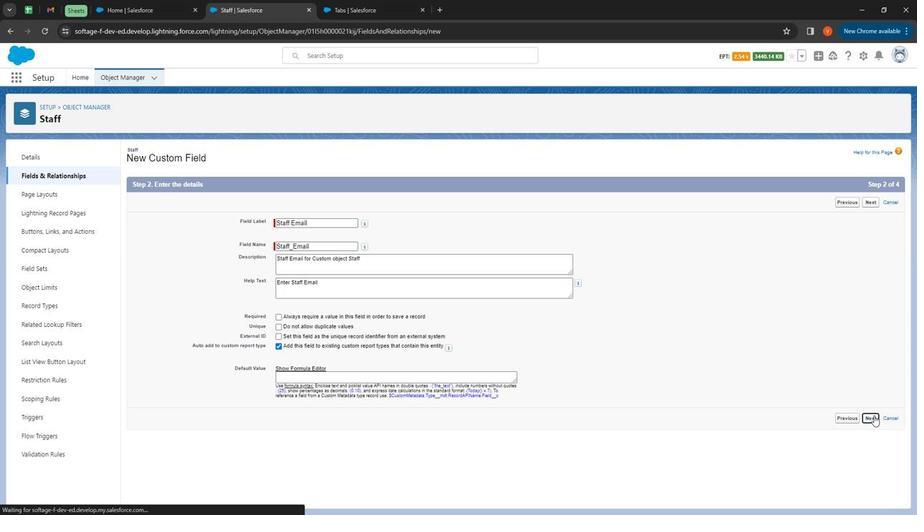 
Action: Mouse pressed left at (864, 399)
Screenshot: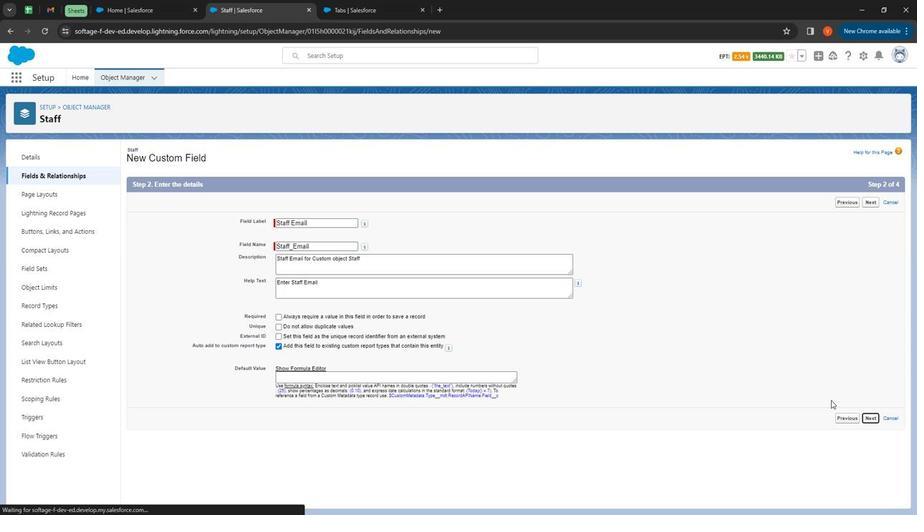 
Action: Mouse moved to (660, 318)
Screenshot: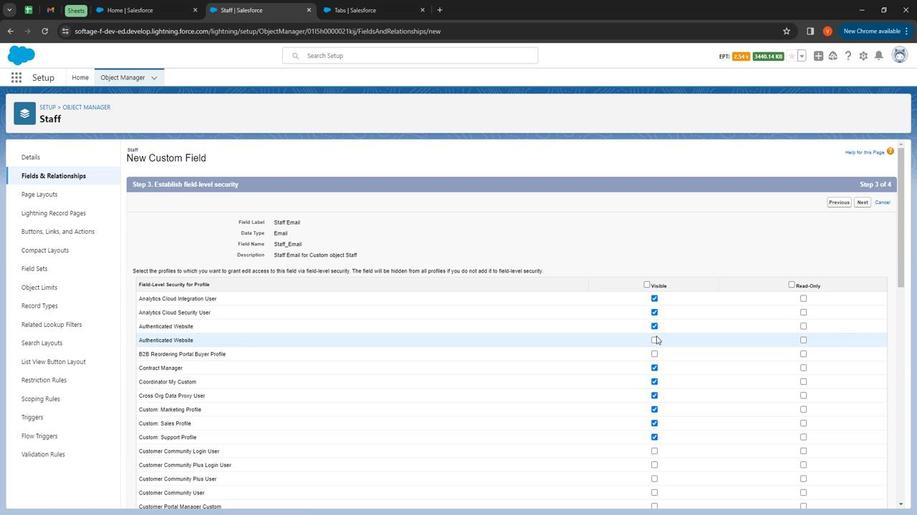 
Action: Mouse pressed left at (660, 318)
Screenshot: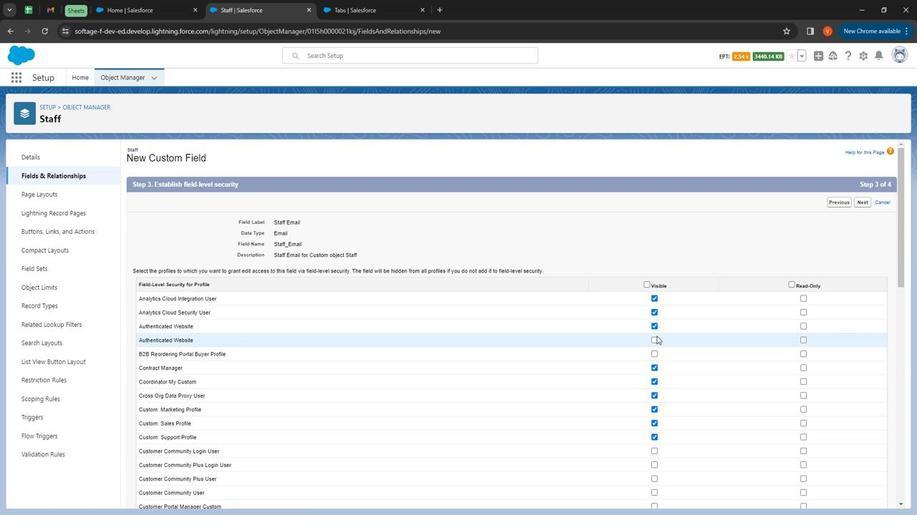 
Action: Mouse moved to (796, 288)
Screenshot: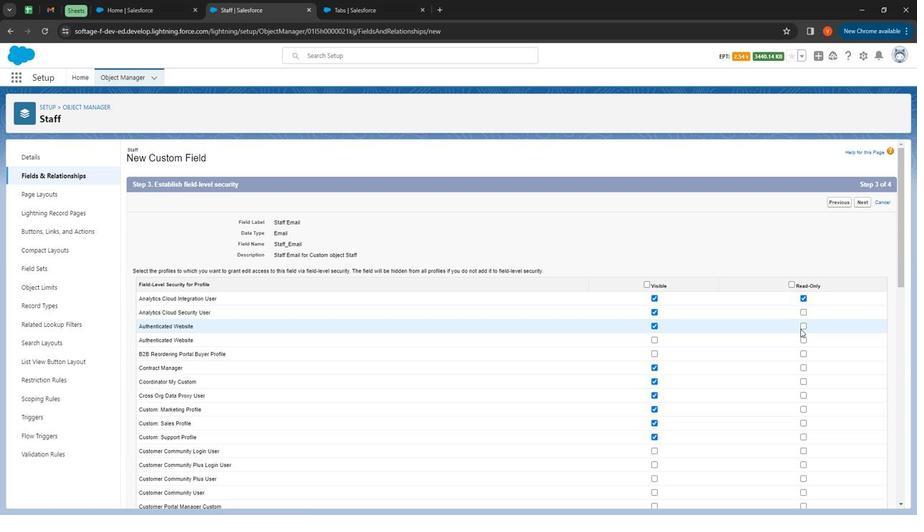 
Action: Mouse pressed left at (796, 288)
Screenshot: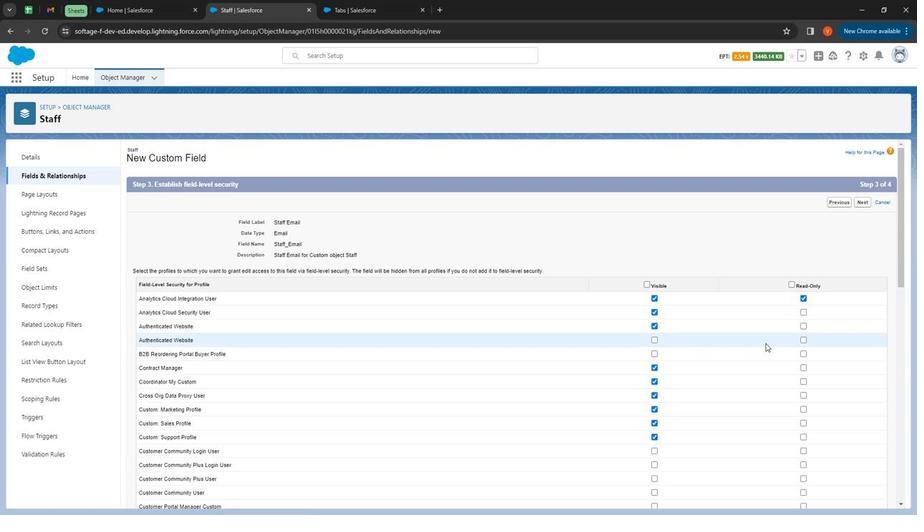 
Action: Mouse moved to (800, 354)
Screenshot: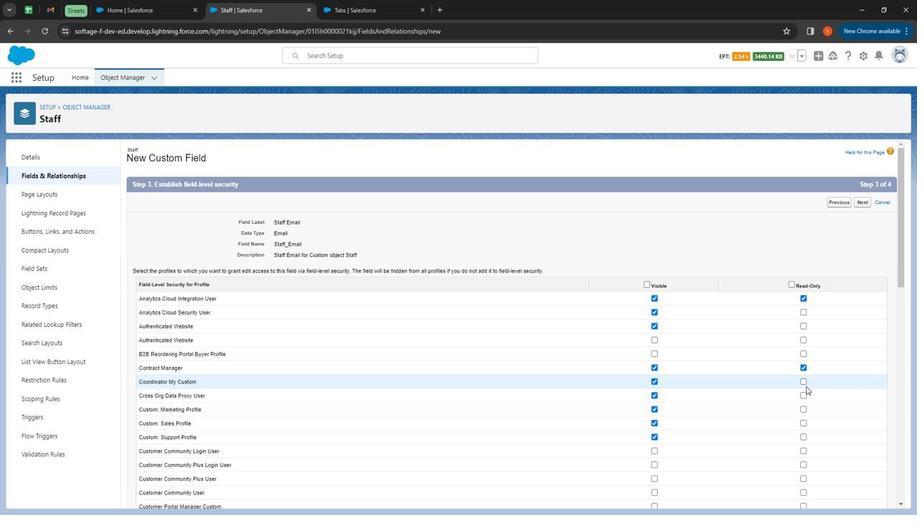 
Action: Mouse pressed left at (800, 354)
Screenshot: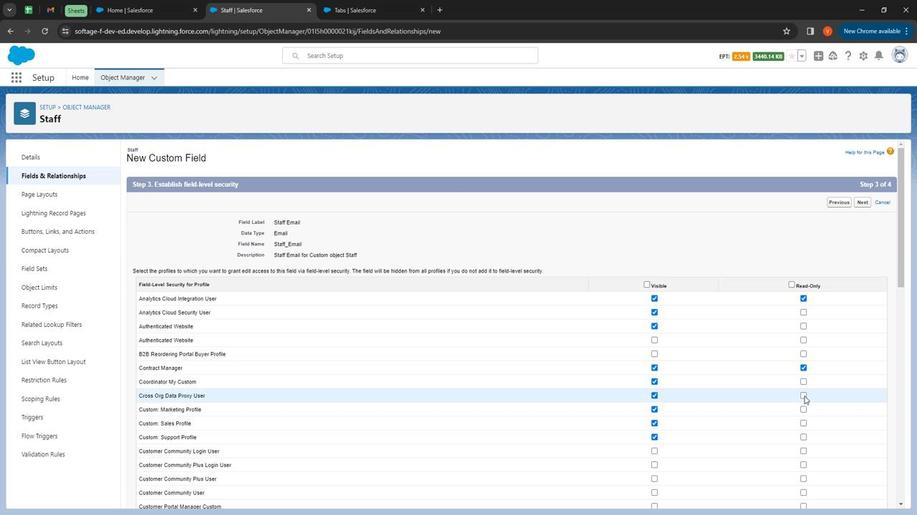 
Action: Mouse moved to (798, 384)
Screenshot: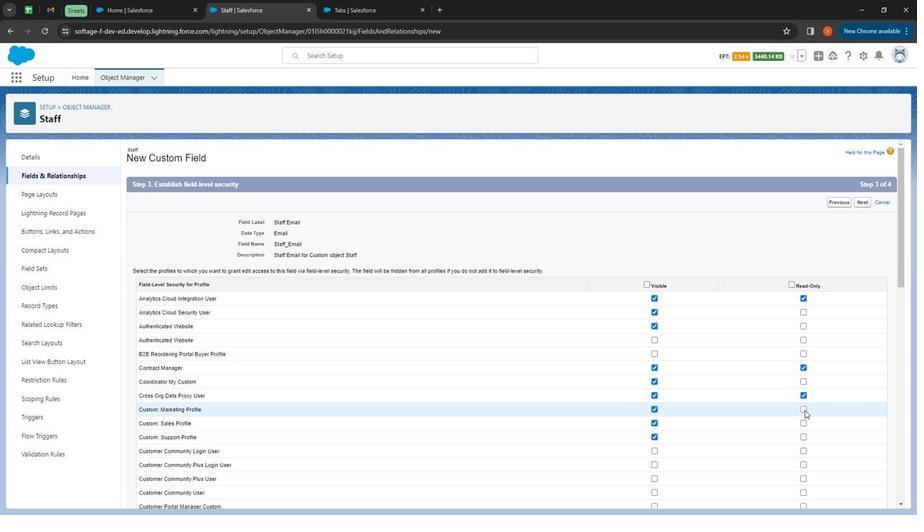 
Action: Mouse pressed left at (798, 384)
Screenshot: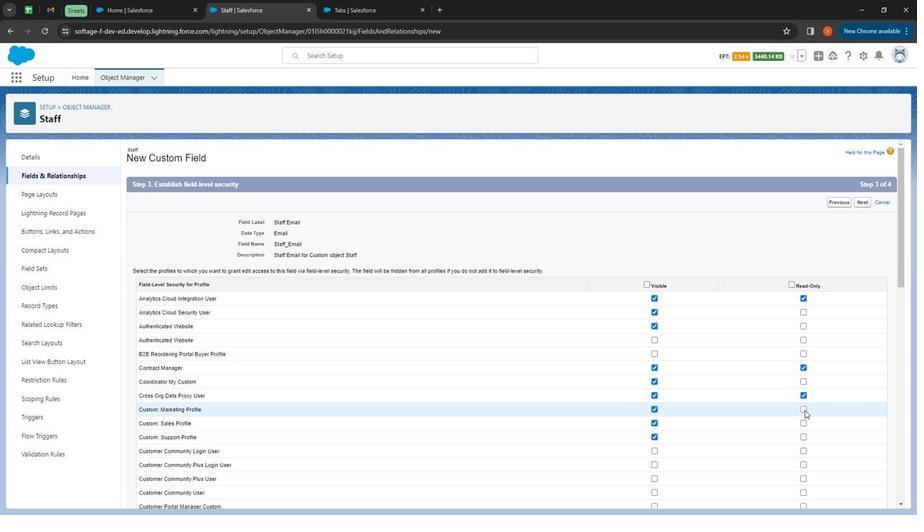 
Action: Mouse moved to (799, 394)
Screenshot: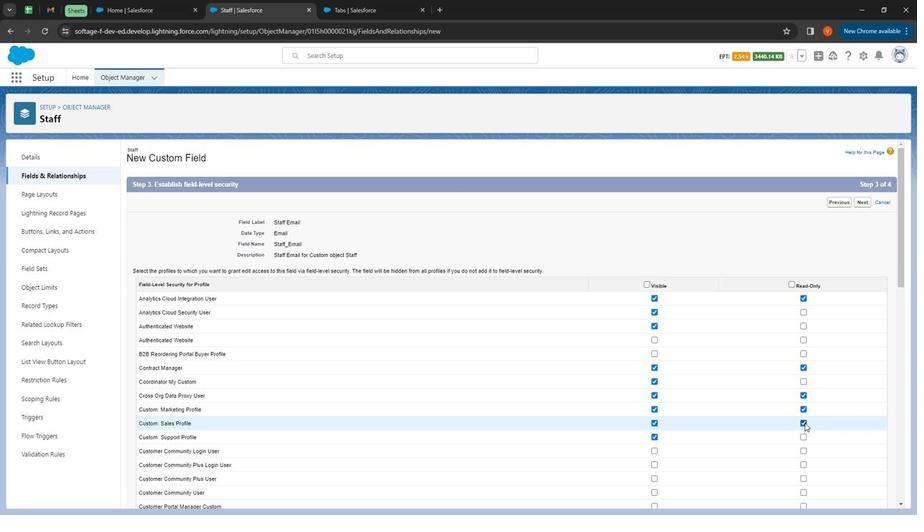 
Action: Mouse pressed left at (799, 394)
Screenshot: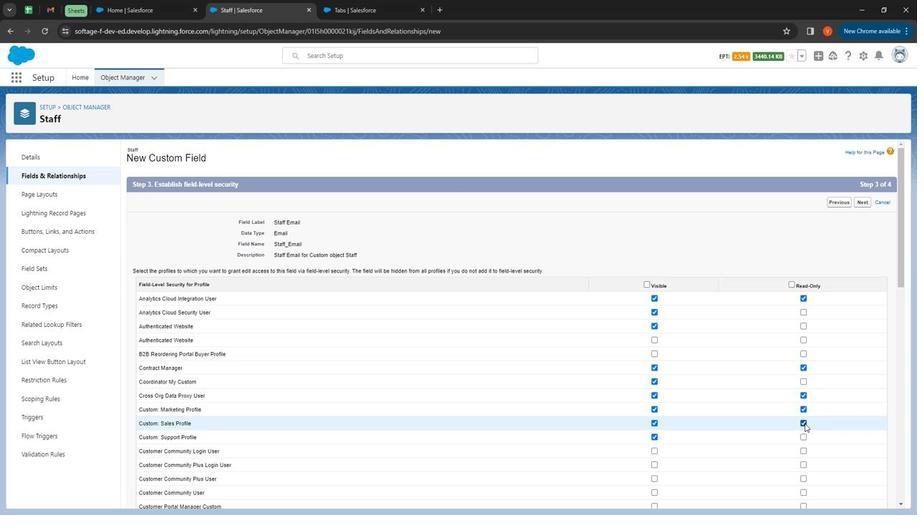 
Action: Mouse moved to (799, 406)
Screenshot: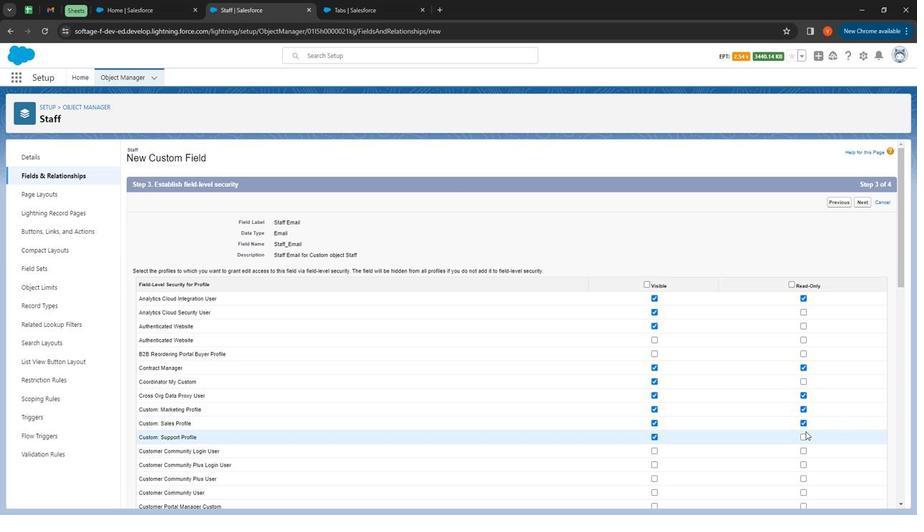 
Action: Mouse pressed left at (799, 406)
Screenshot: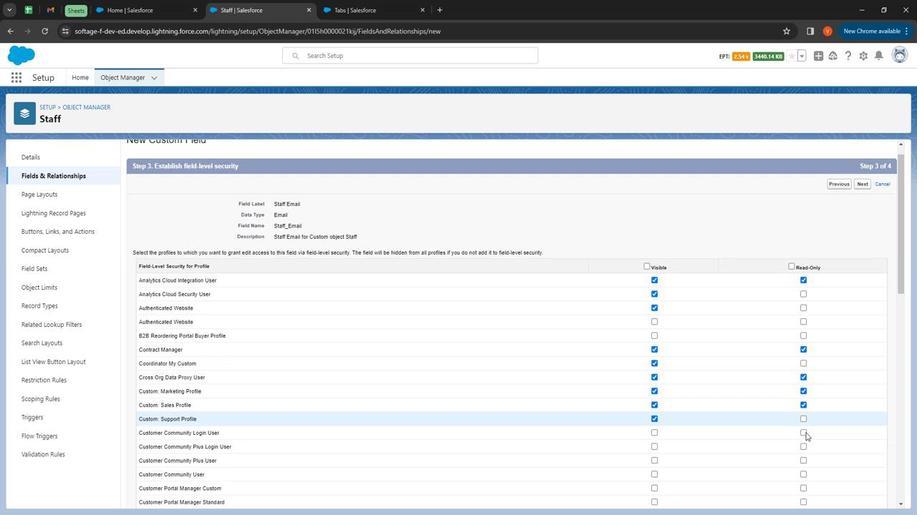 
Action: Mouse moved to (800, 414)
Screenshot: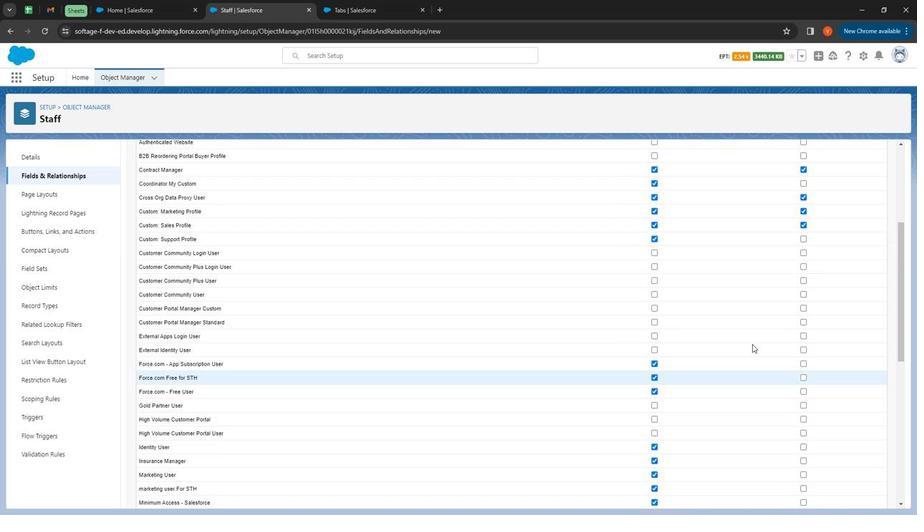 
Action: Mouse scrolled (800, 414) with delta (0, 0)
Screenshot: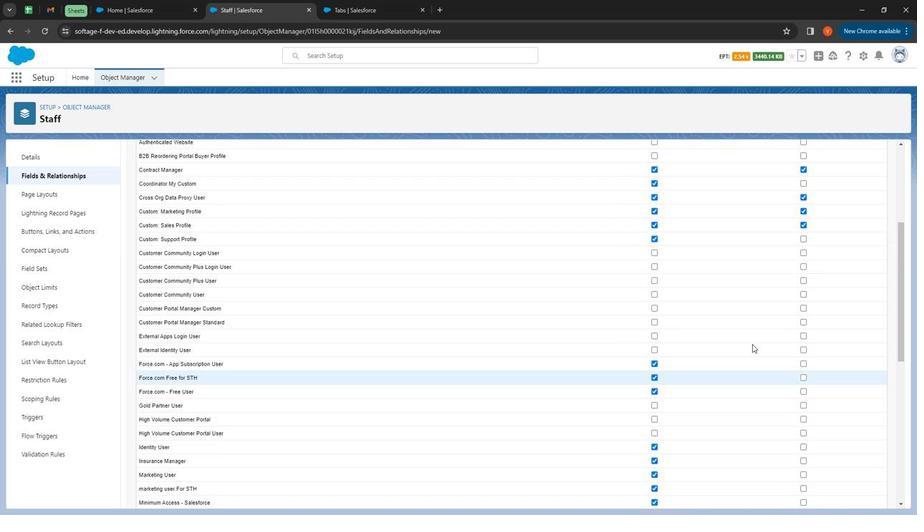 
Action: Mouse scrolled (800, 414) with delta (0, 0)
Screenshot: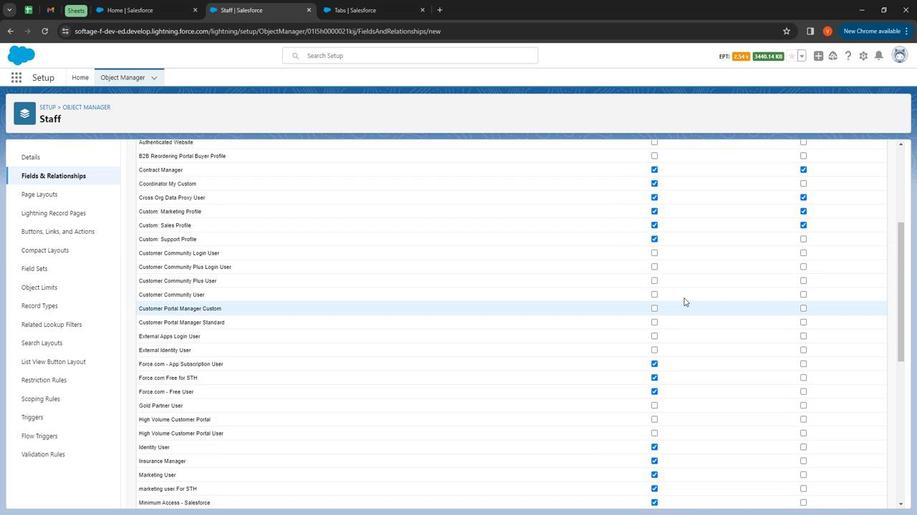 
Action: Mouse moved to (800, 415)
Screenshot: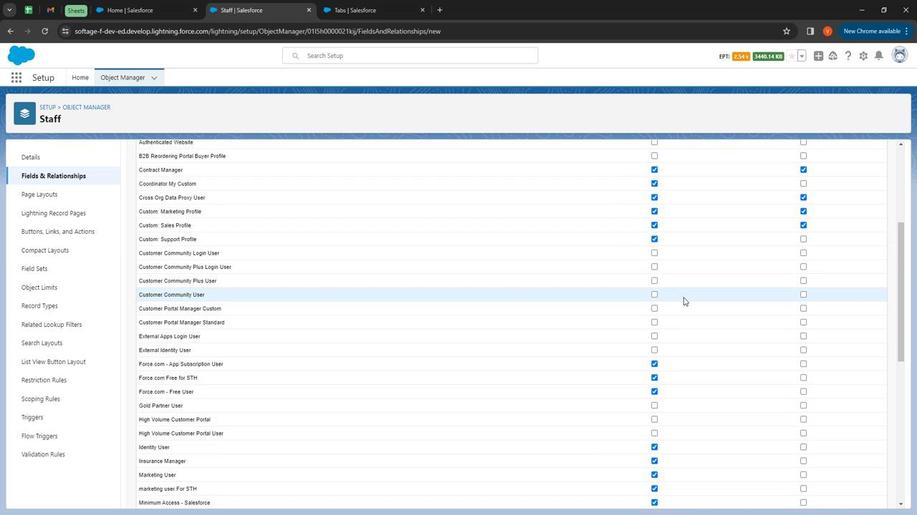 
Action: Mouse scrolled (800, 414) with delta (0, 0)
Screenshot: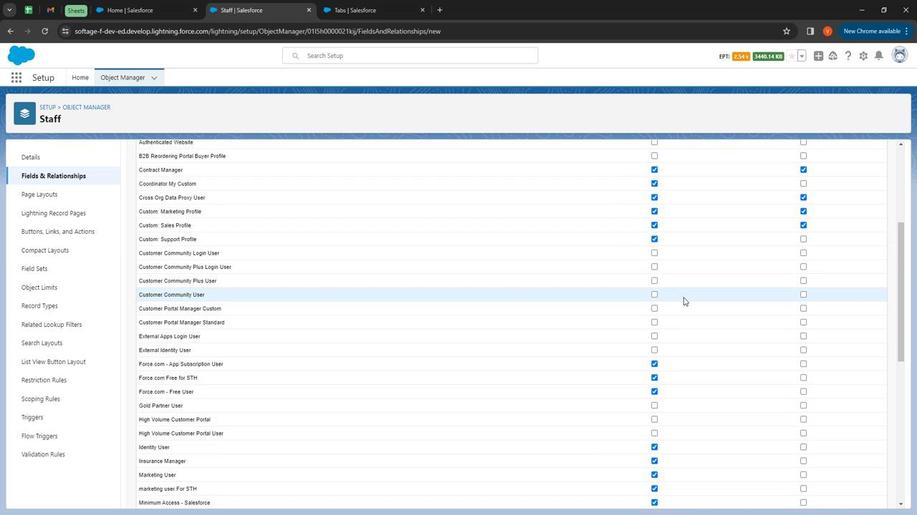 
Action: Mouse scrolled (800, 414) with delta (0, 0)
Screenshot: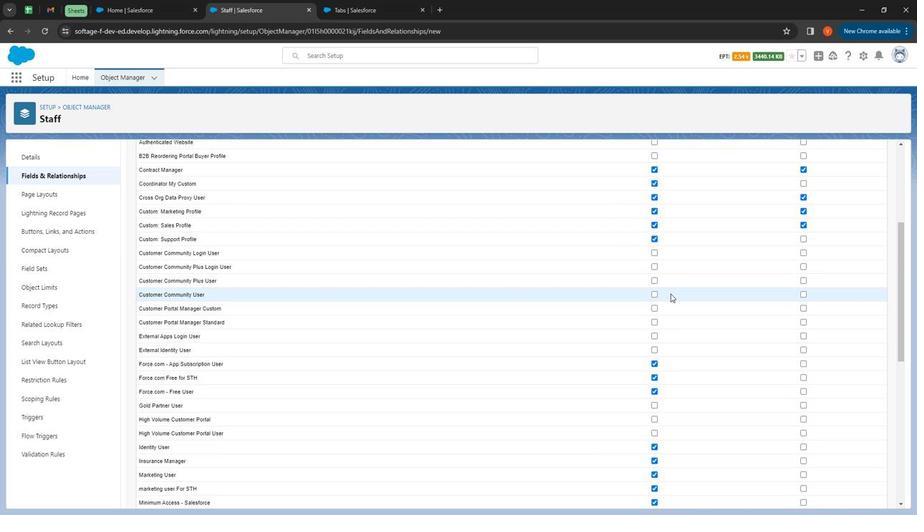 
Action: Mouse moved to (659, 275)
Screenshot: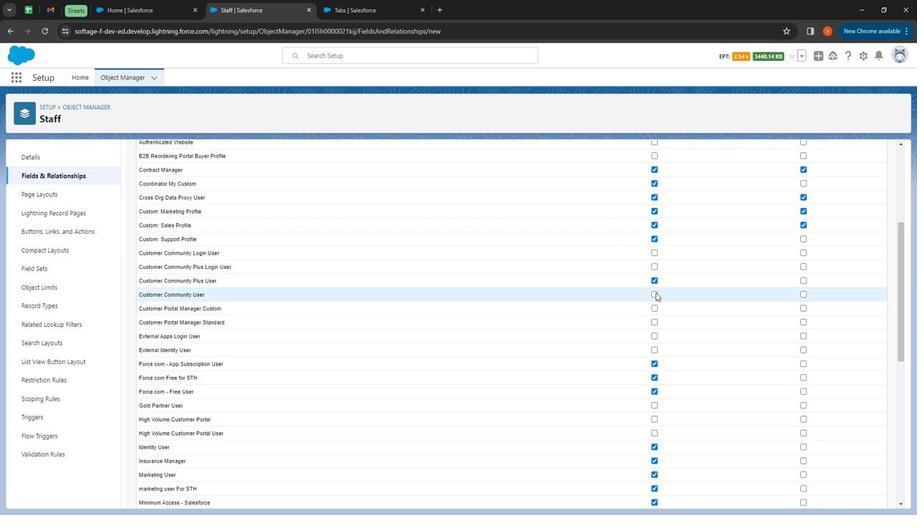 
Action: Mouse pressed left at (659, 275)
Screenshot: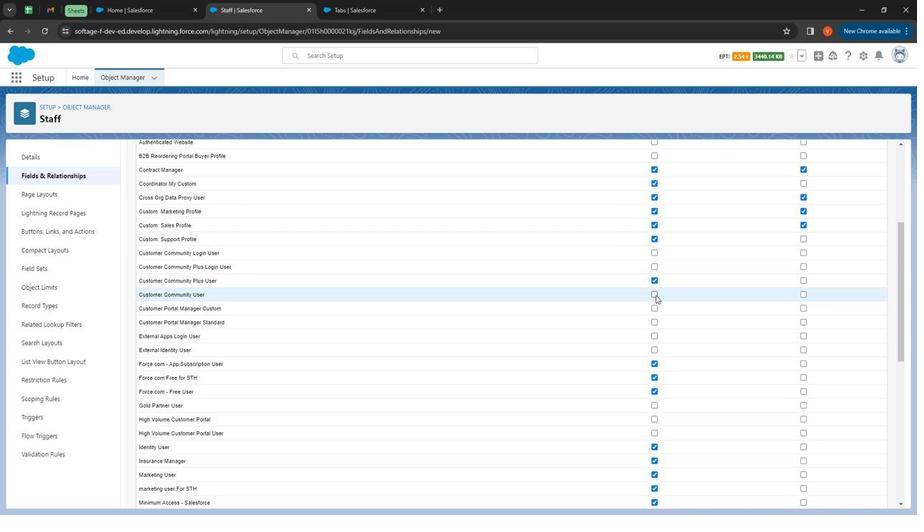 
Action: Mouse moved to (659, 283)
Screenshot: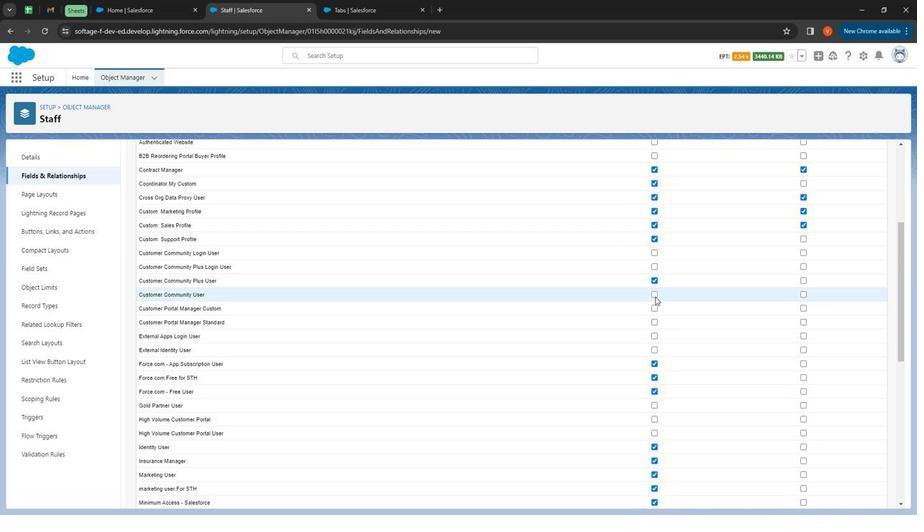 
Action: Mouse pressed left at (659, 283)
Screenshot: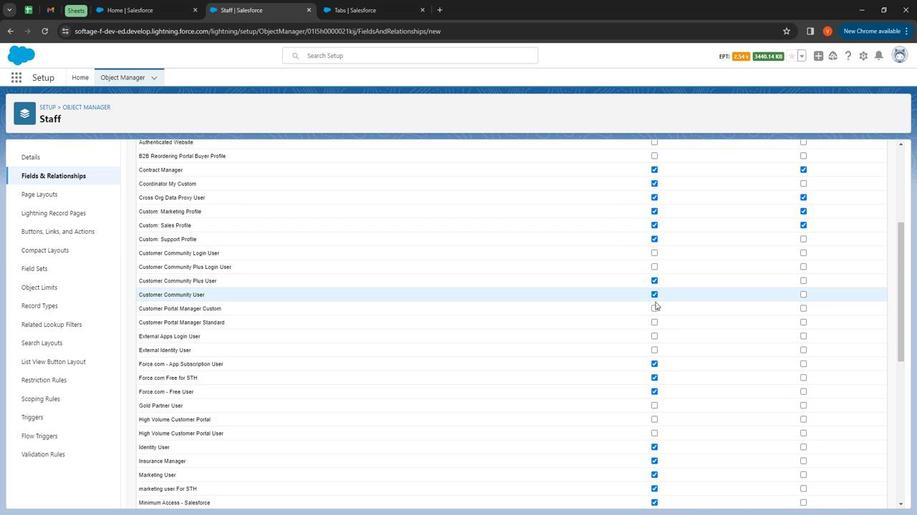 
Action: Mouse moved to (659, 288)
Screenshot: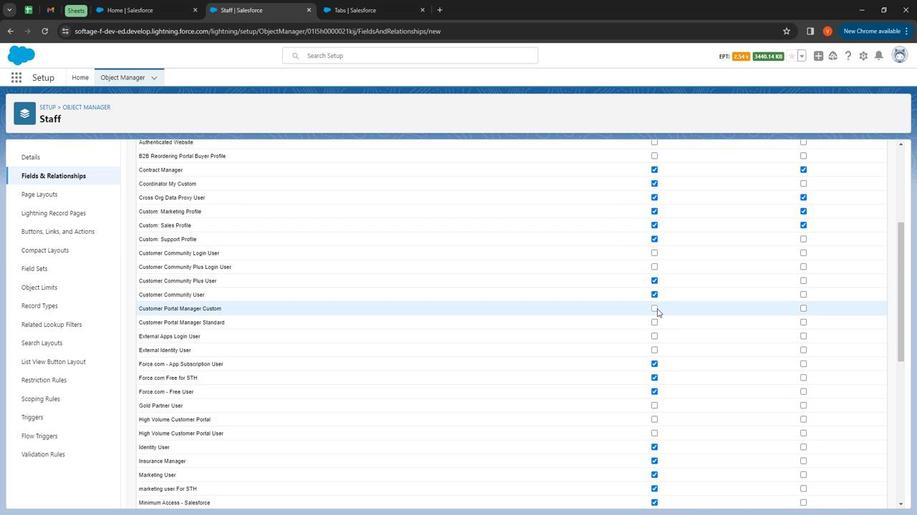 
Action: Mouse pressed left at (659, 288)
Screenshot: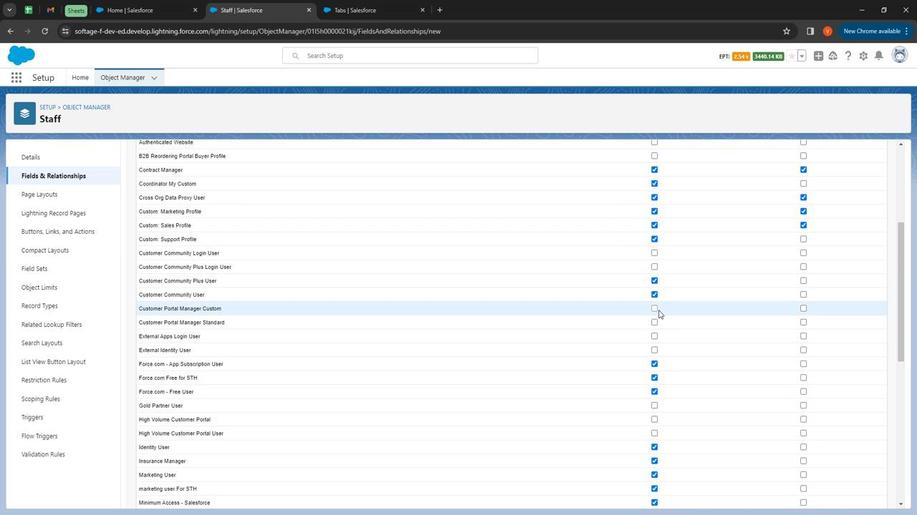
Action: Mouse moved to (659, 299)
Screenshot: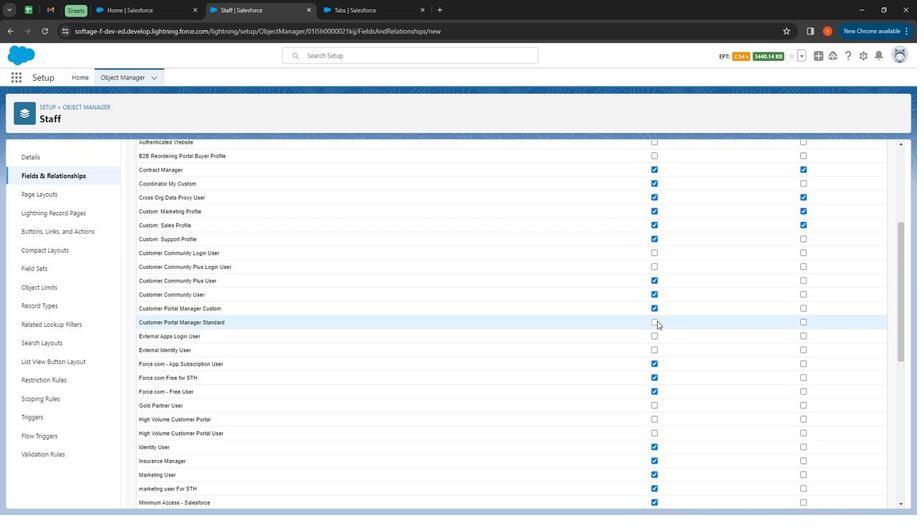 
Action: Mouse pressed left at (659, 299)
Screenshot: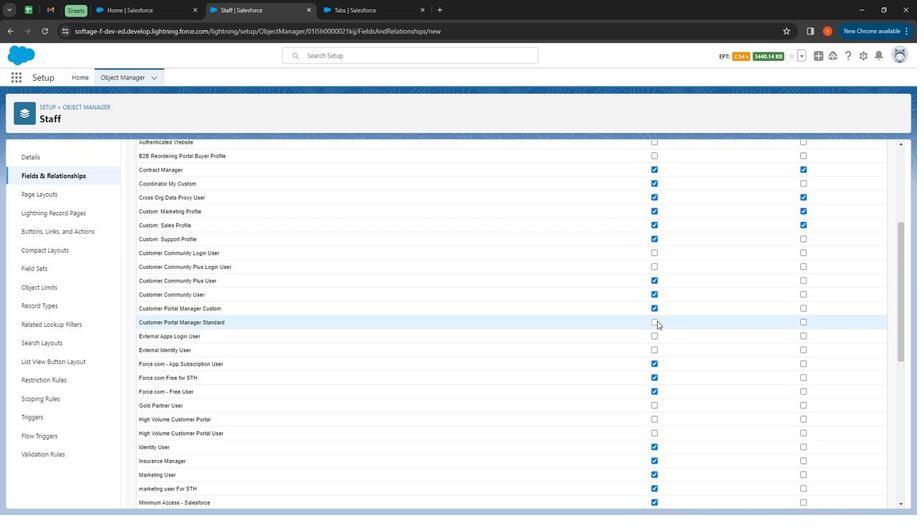
Action: Mouse moved to (661, 310)
Screenshot: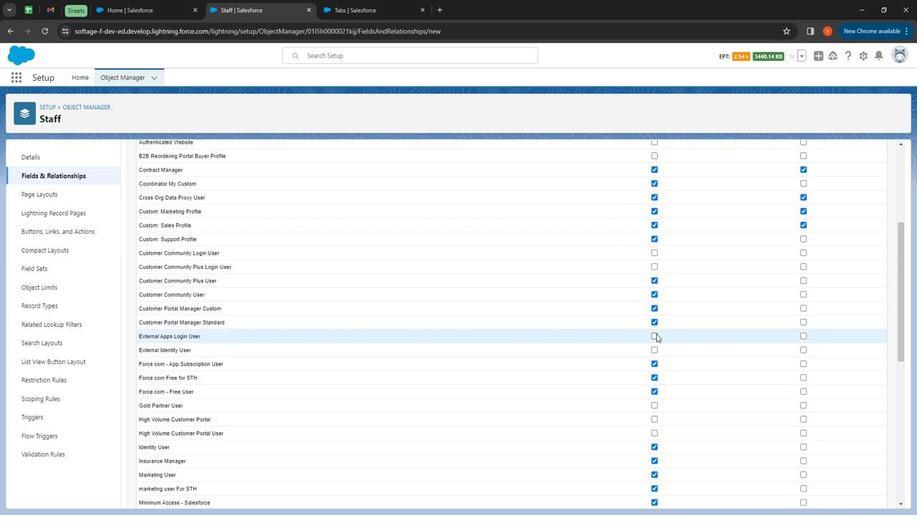 
Action: Mouse pressed left at (661, 310)
Screenshot: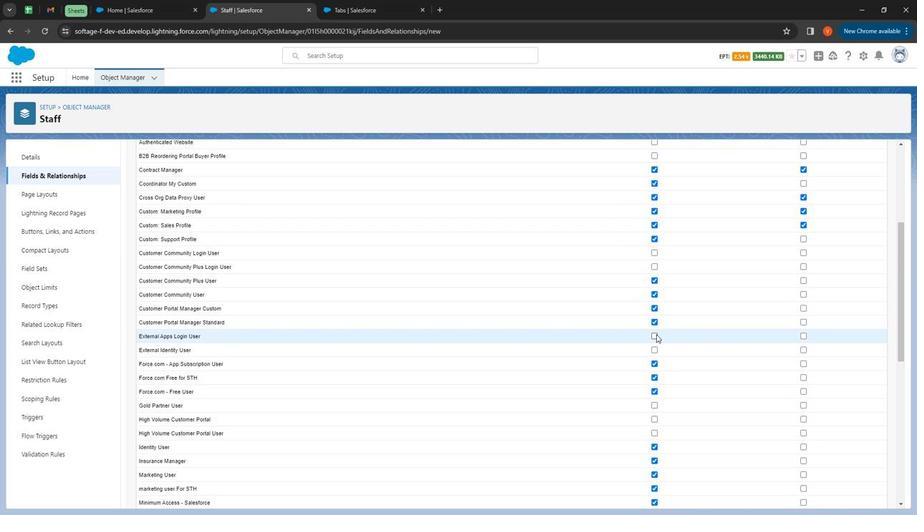 
Action: Mouse moved to (660, 324)
Screenshot: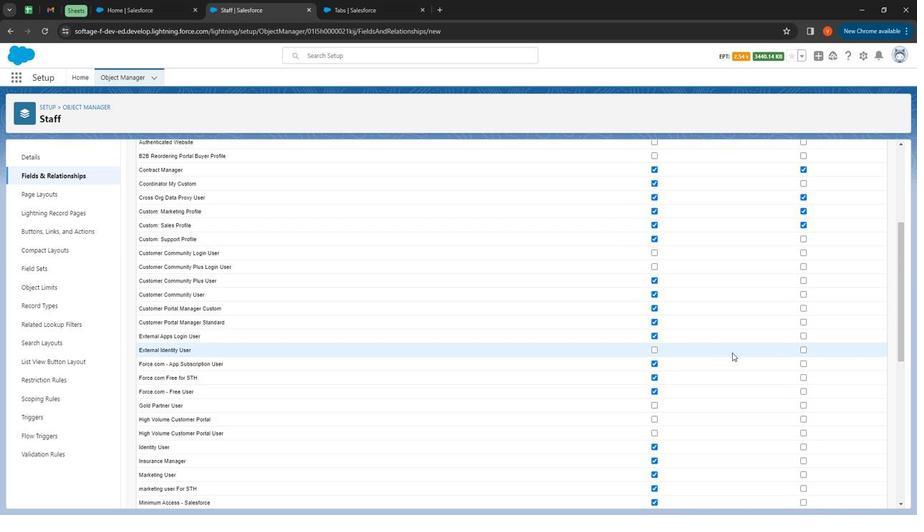 
Action: Mouse pressed left at (660, 324)
Screenshot: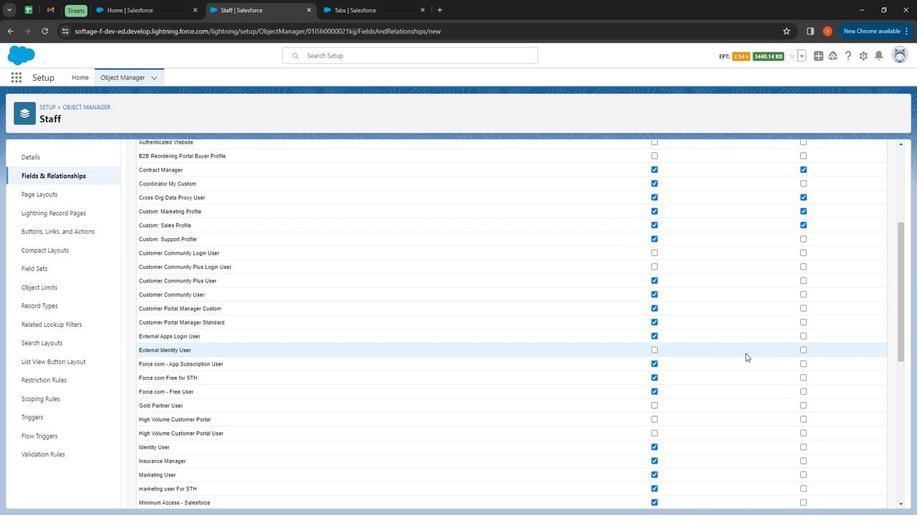 
Action: Mouse moved to (798, 363)
Screenshot: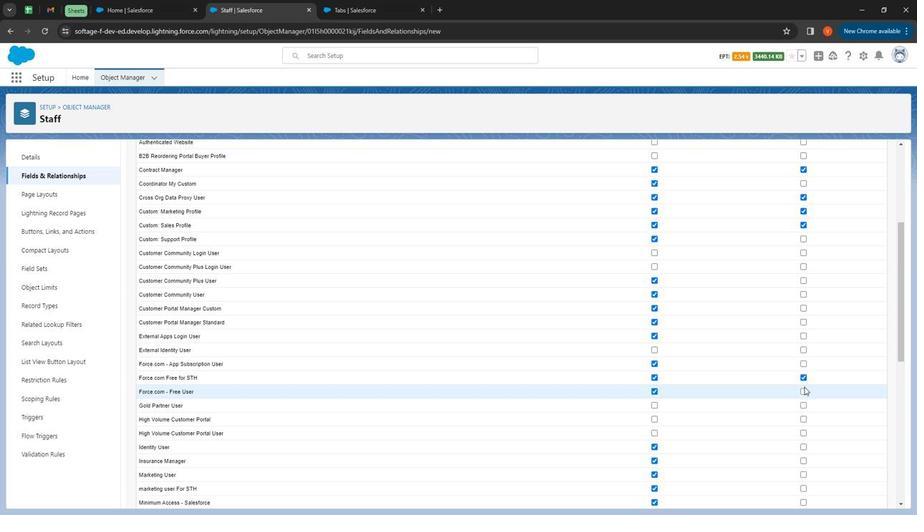 
Action: Mouse pressed left at (798, 363)
Screenshot: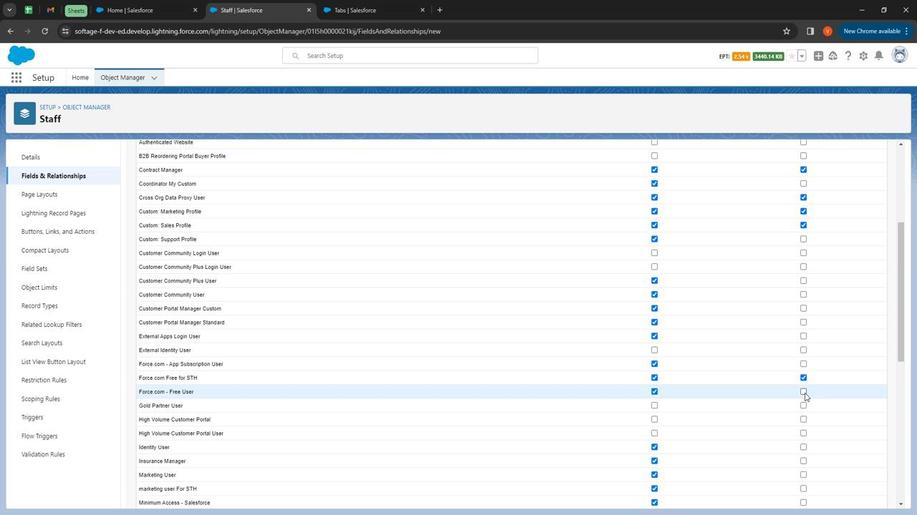 
Action: Mouse moved to (799, 379)
Screenshot: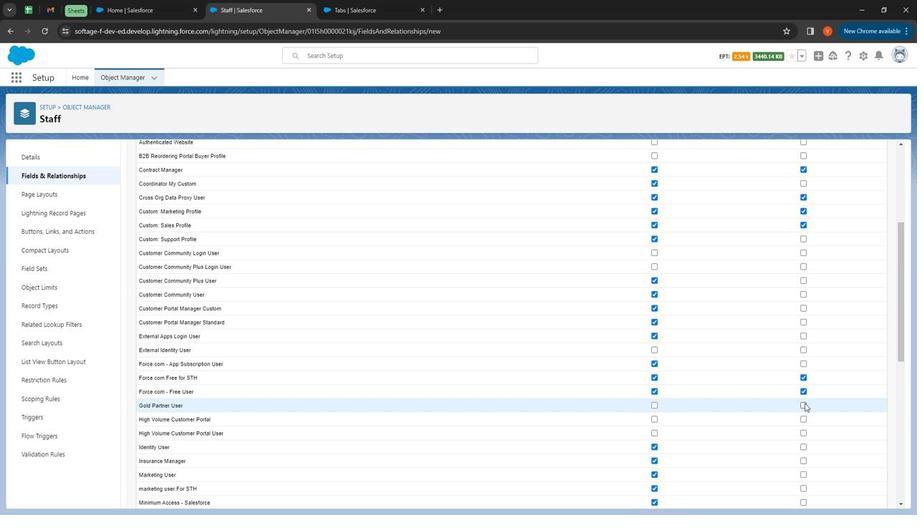 
Action: Mouse pressed left at (799, 379)
Screenshot: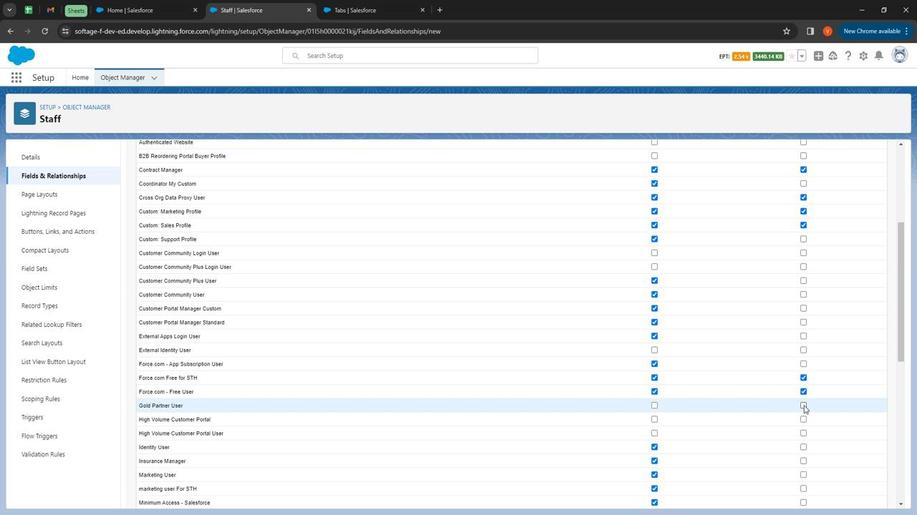 
Action: Mouse moved to (798, 390)
Screenshot: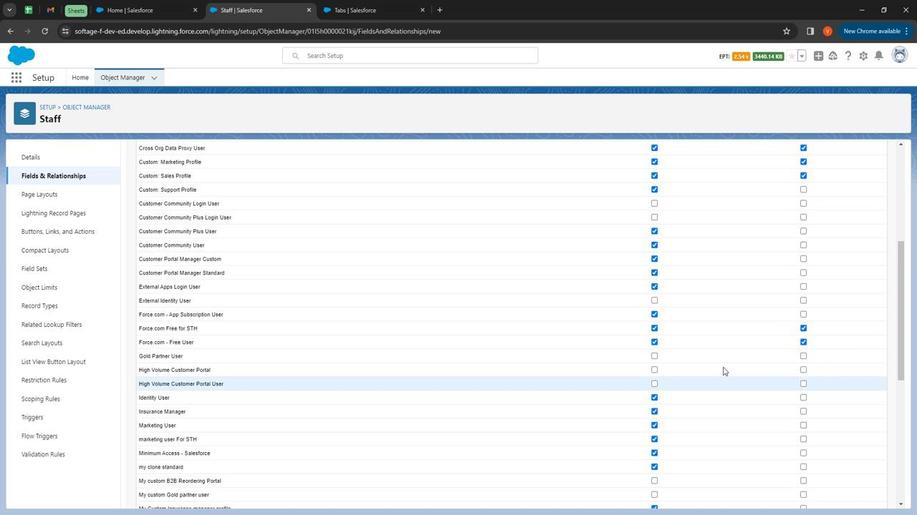 
Action: Mouse scrolled (798, 389) with delta (0, 0)
Screenshot: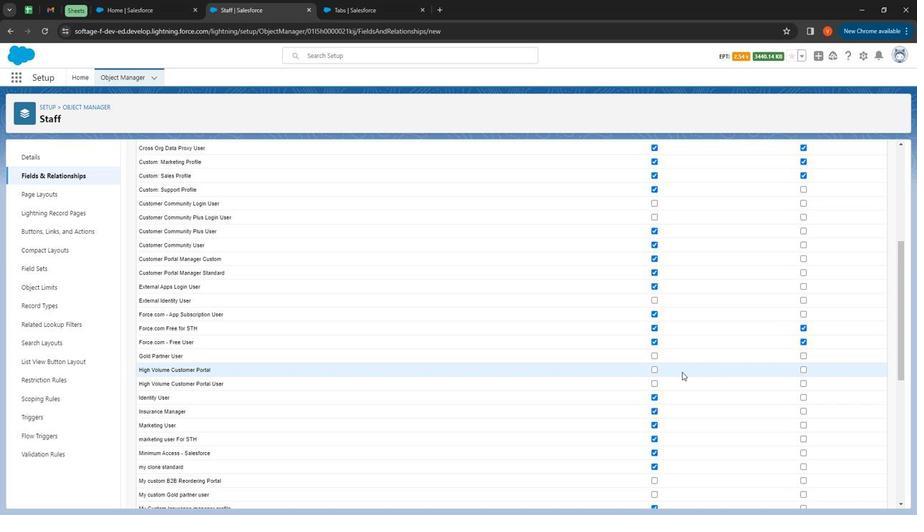 
Action: Mouse moved to (796, 358)
Screenshot: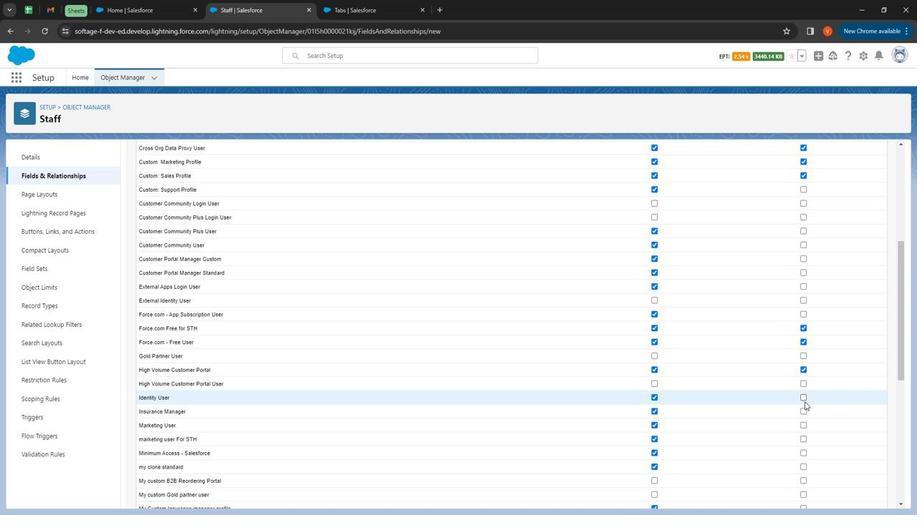 
Action: Mouse pressed left at (796, 358)
Screenshot: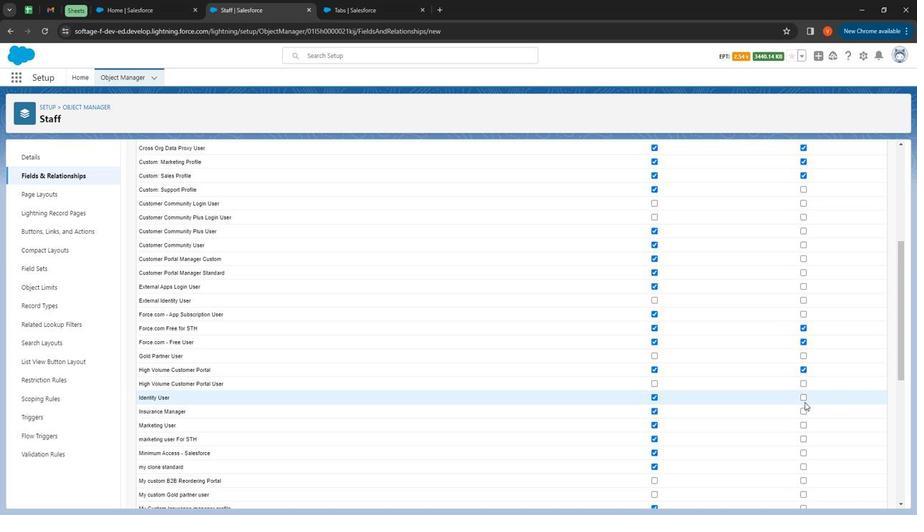 
Action: Mouse moved to (799, 394)
Screenshot: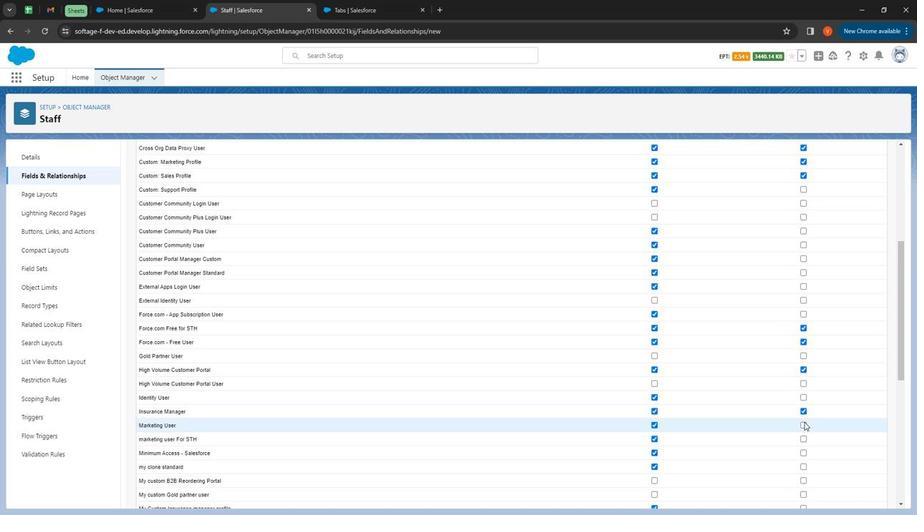 
Action: Mouse pressed left at (799, 394)
Screenshot: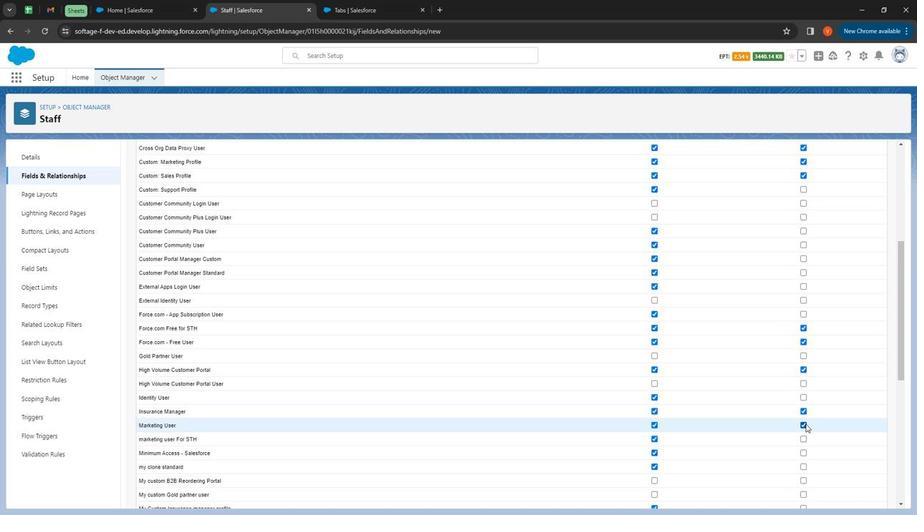 
Action: Mouse moved to (798, 406)
Screenshot: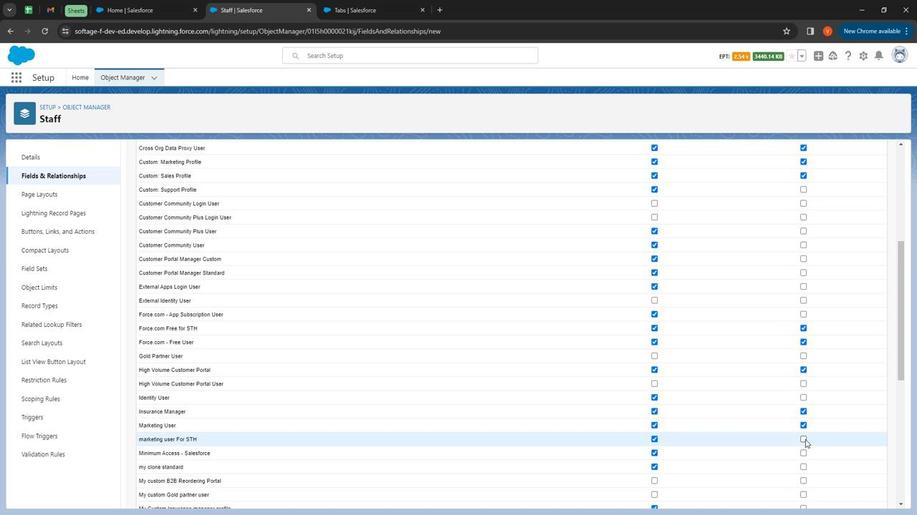 
Action: Mouse pressed left at (798, 406)
Screenshot: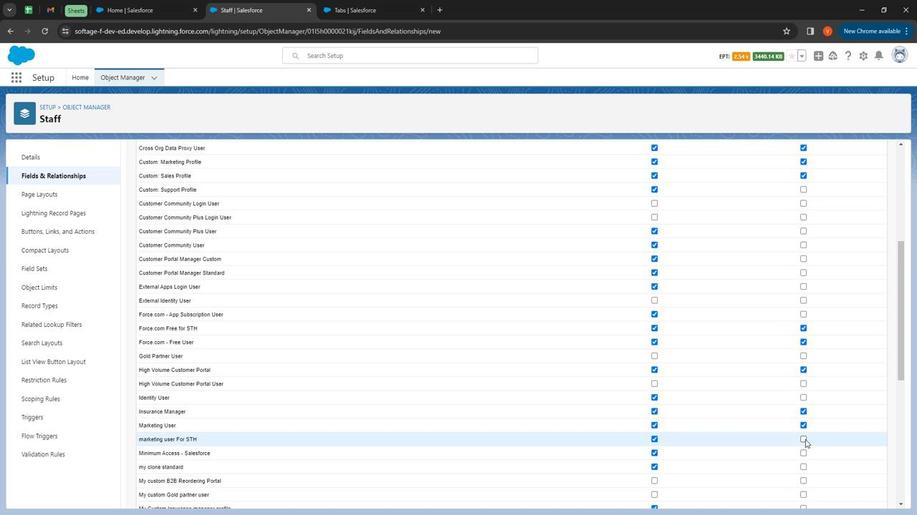 
Action: Mouse moved to (799, 435)
Screenshot: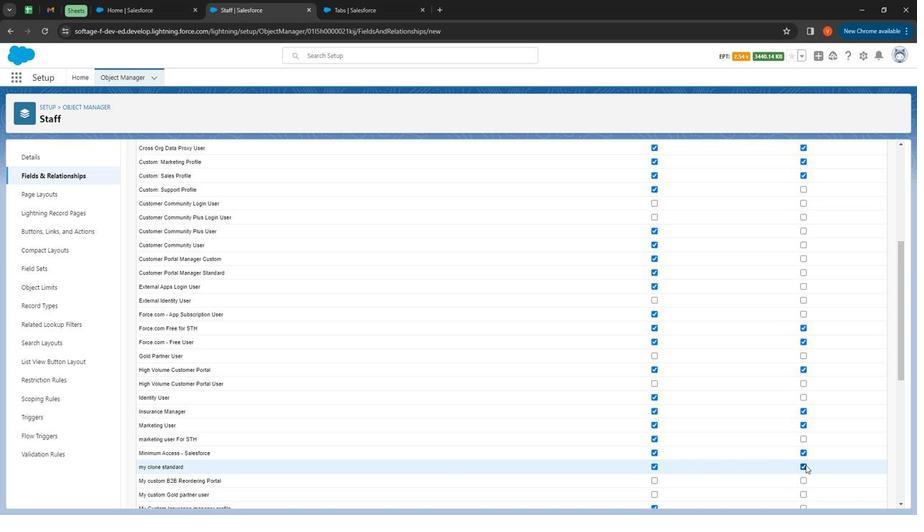 
Action: Mouse pressed left at (799, 435)
Screenshot: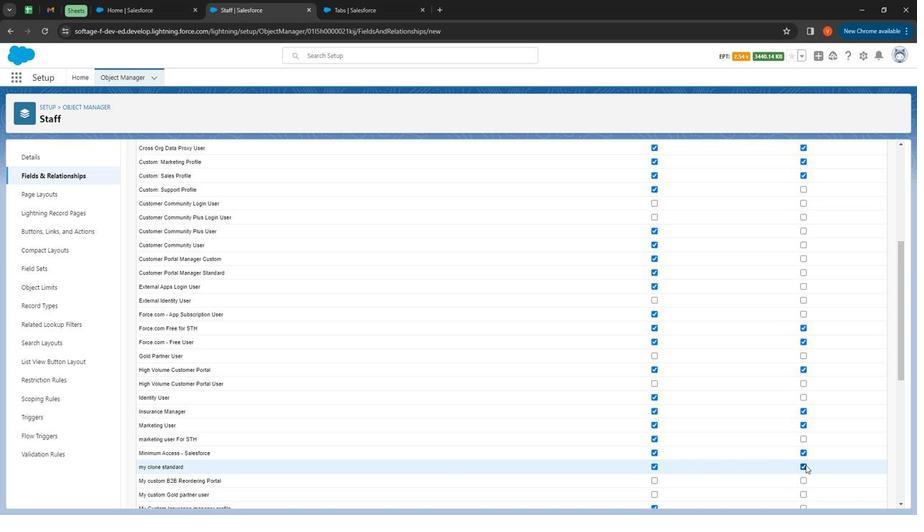 
Action: Mouse moved to (800, 446)
Screenshot: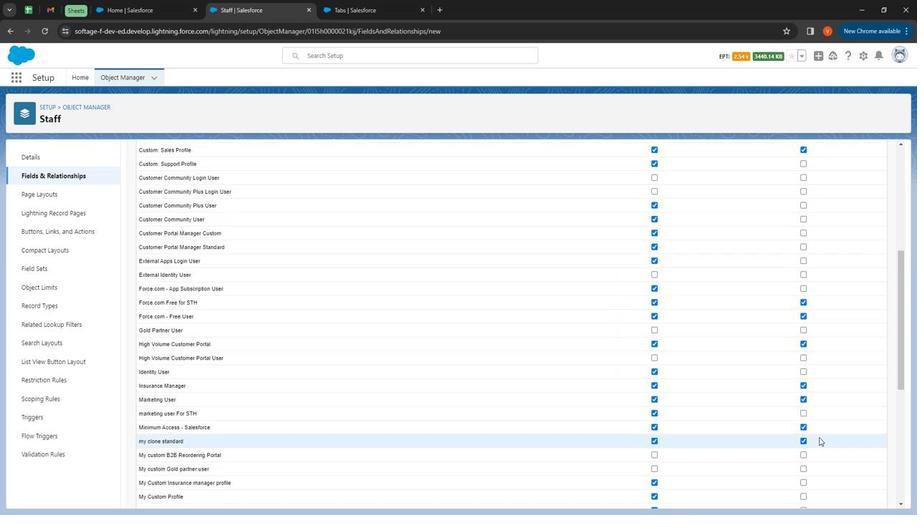 
Action: Mouse pressed left at (800, 446)
Screenshot: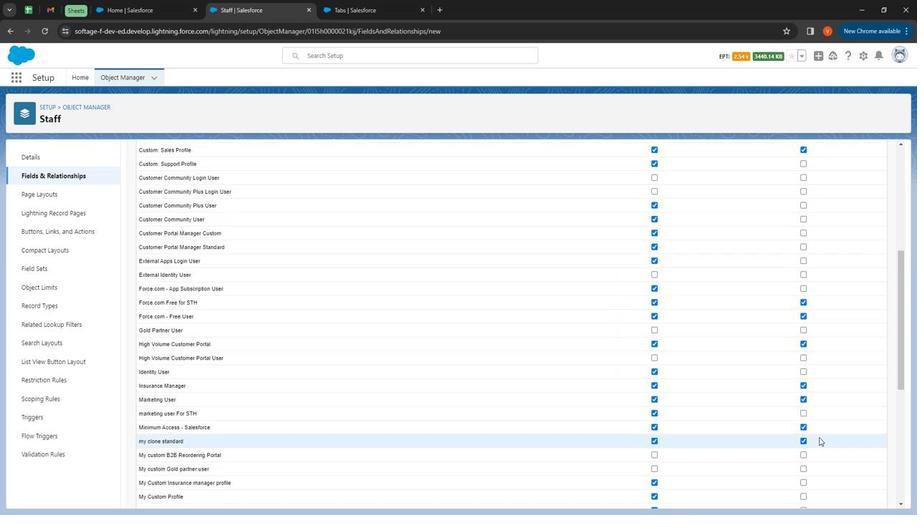 
Action: Mouse moved to (808, 429)
Screenshot: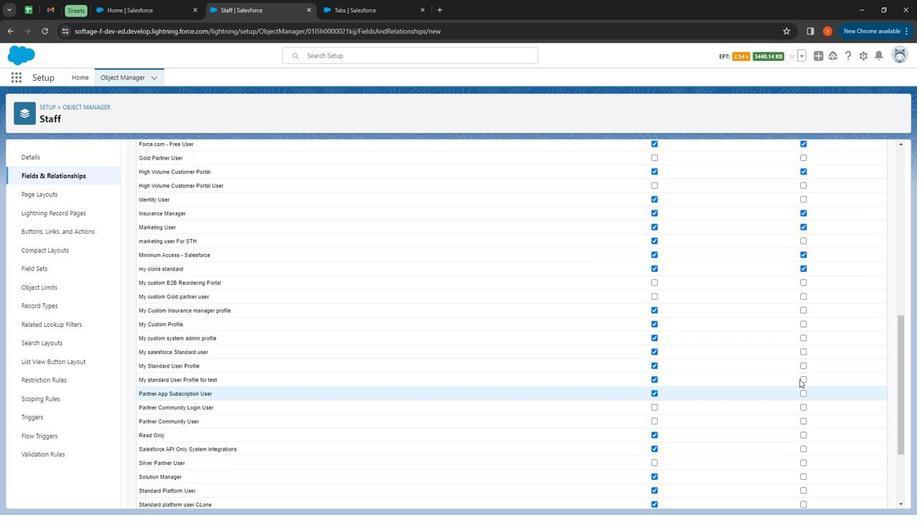 
Action: Mouse scrolled (808, 429) with delta (0, 0)
Screenshot: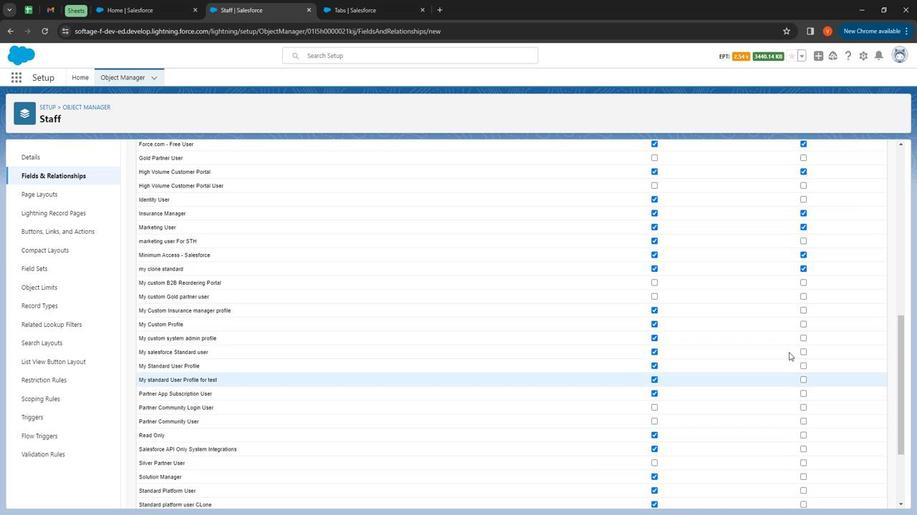 
Action: Mouse moved to (810, 427)
Screenshot: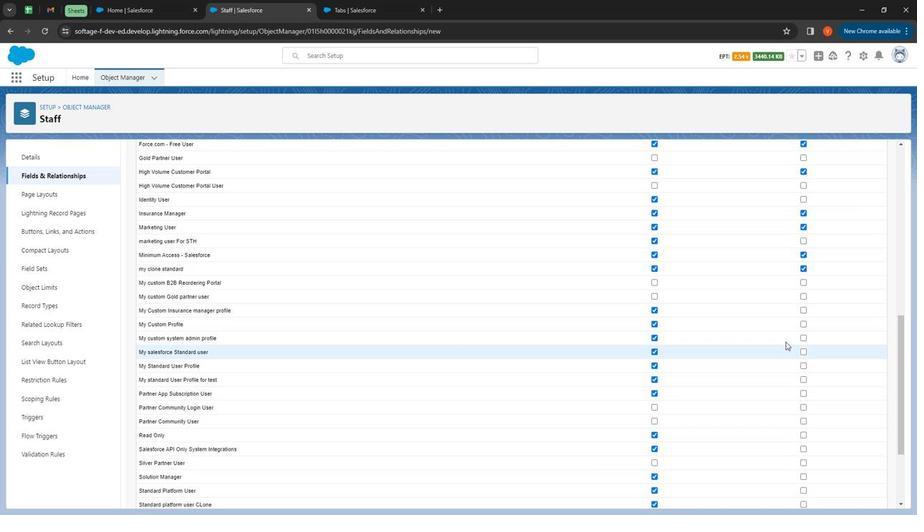
Action: Mouse scrolled (810, 427) with delta (0, 0)
Screenshot: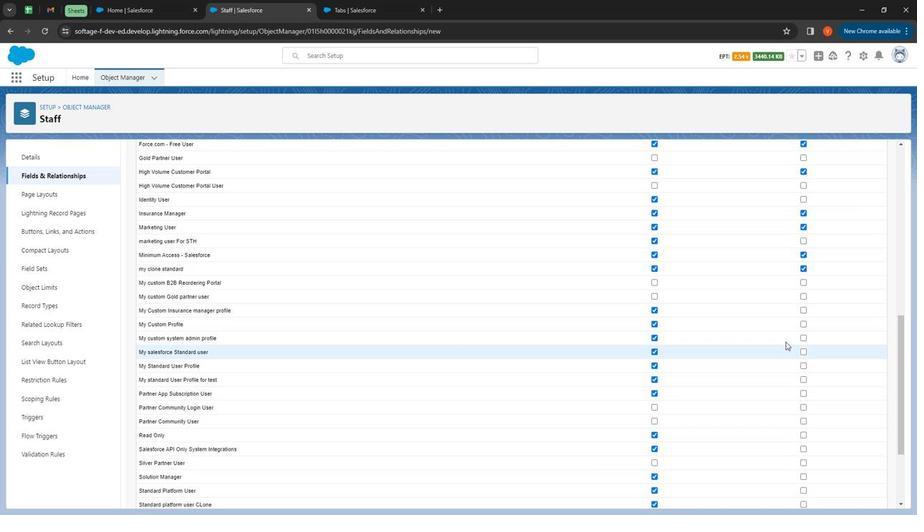 
Action: Mouse moved to (811, 422)
Screenshot: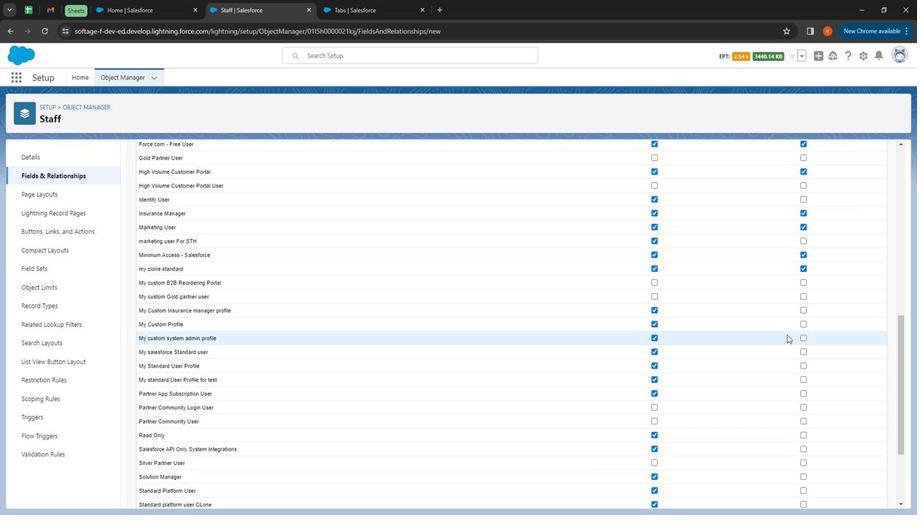 
Action: Mouse scrolled (811, 422) with delta (0, 0)
Screenshot: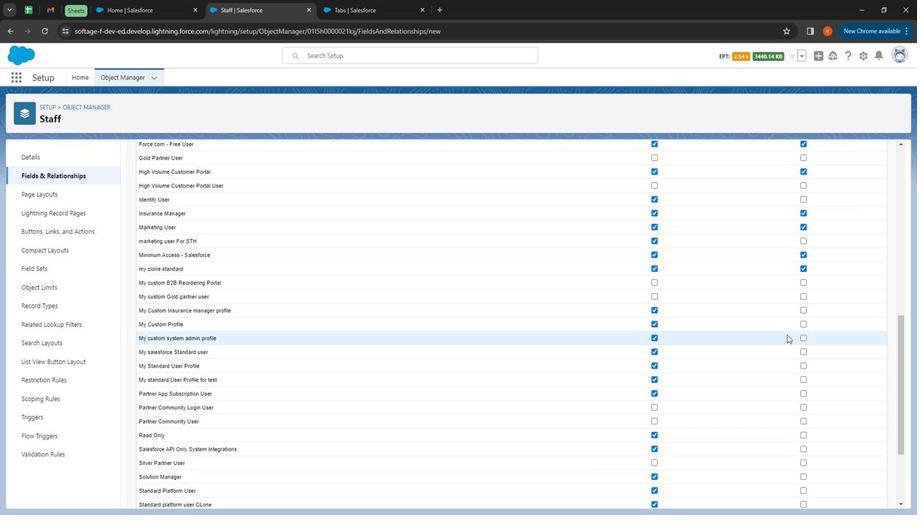 
Action: Mouse moved to (813, 414)
Screenshot: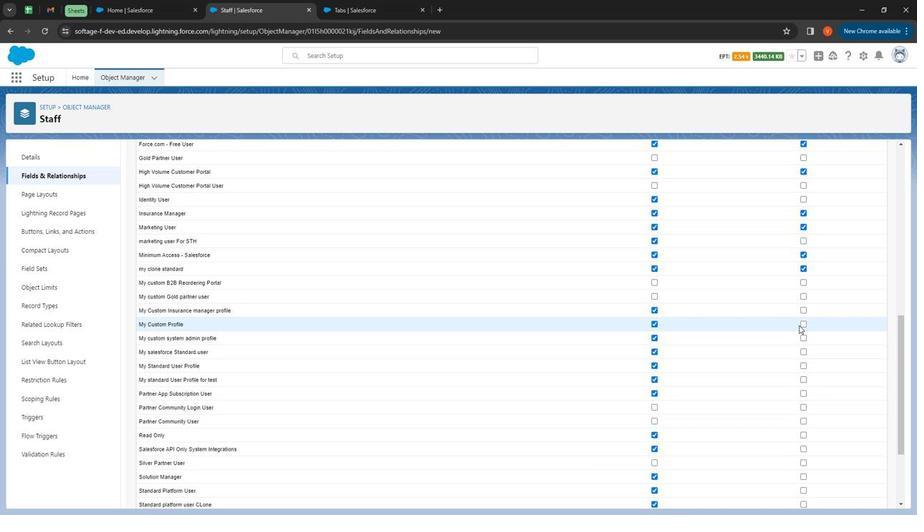 
Action: Mouse scrolled (813, 414) with delta (0, 0)
Screenshot: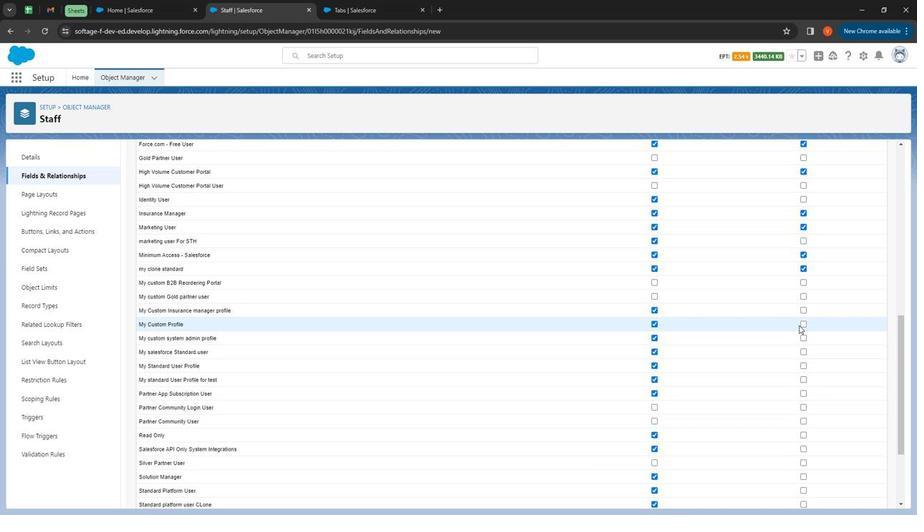
Action: Mouse moved to (797, 315)
Screenshot: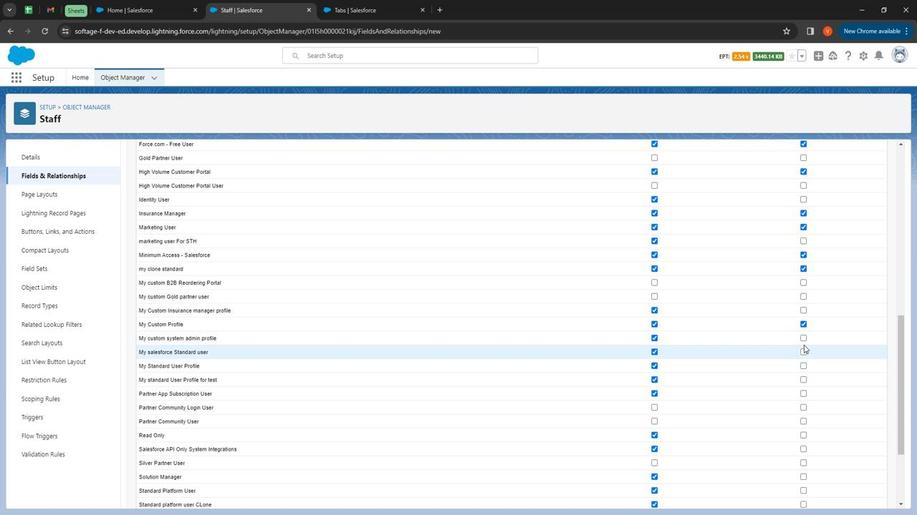 
Action: Mouse pressed left at (797, 315)
